 Task: Search for an Airbnb in Sathupalli, India for 4 adults from 12th to 16th July, with a price range of ₹10,000 to ₹16,000, including WiFi, free parking, and TV, and enable self check-in.
Action: Mouse moved to (452, 95)
Screenshot: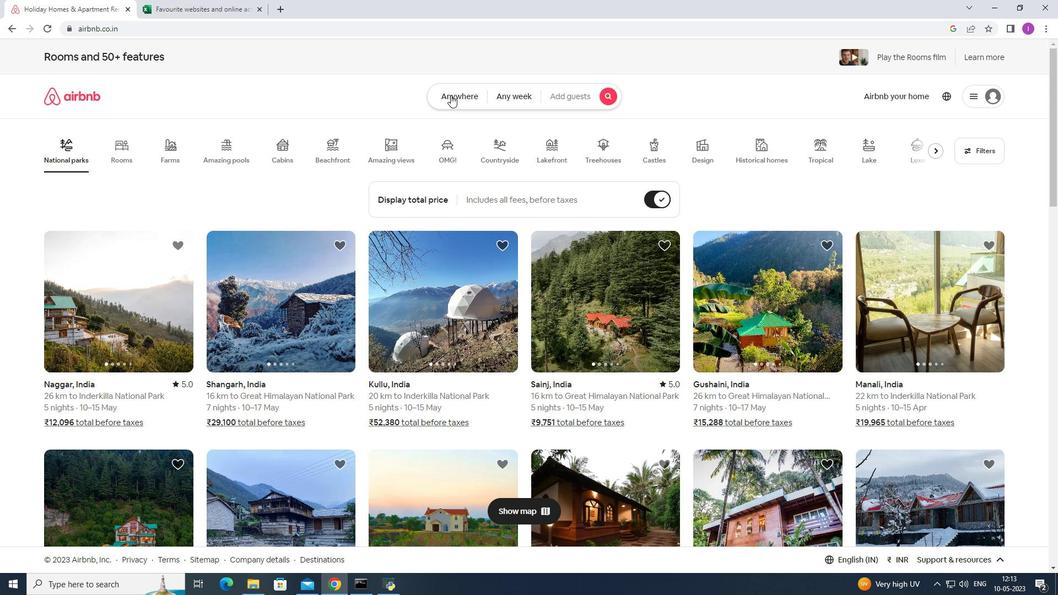 
Action: Mouse pressed left at (452, 95)
Screenshot: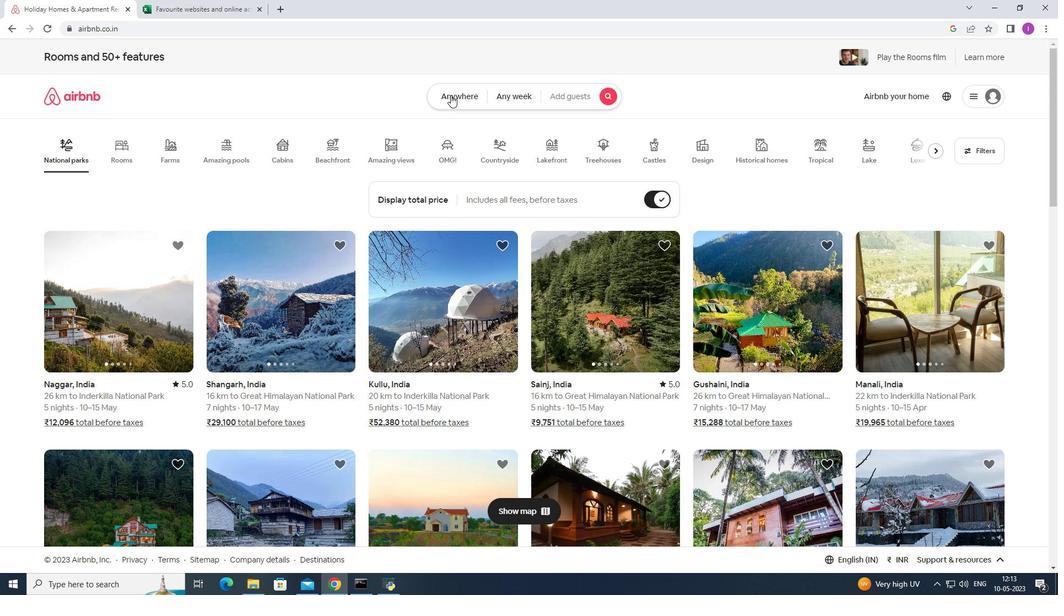 
Action: Mouse moved to (371, 142)
Screenshot: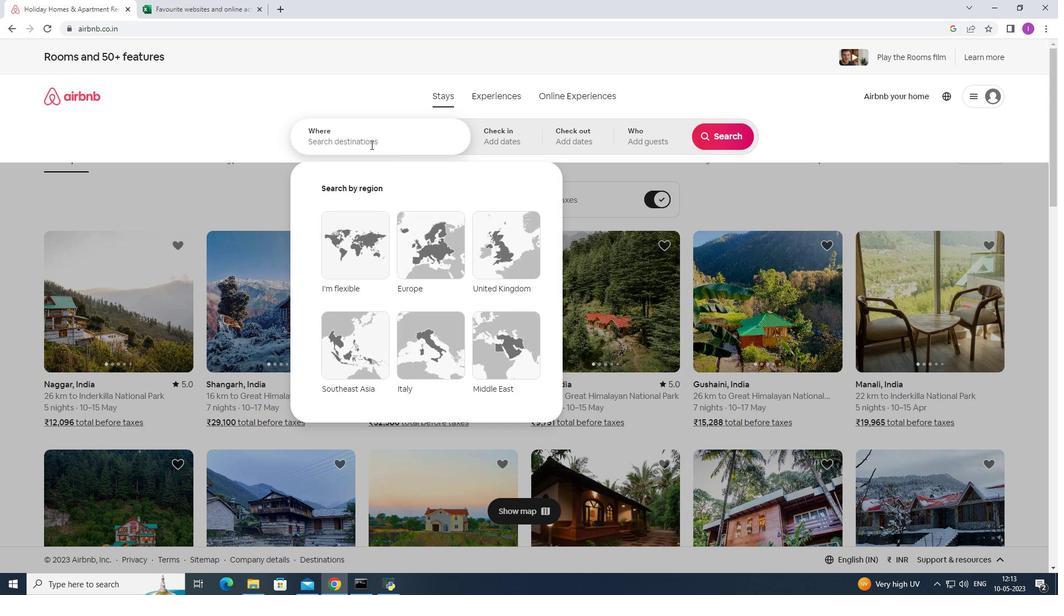 
Action: Mouse pressed left at (371, 142)
Screenshot: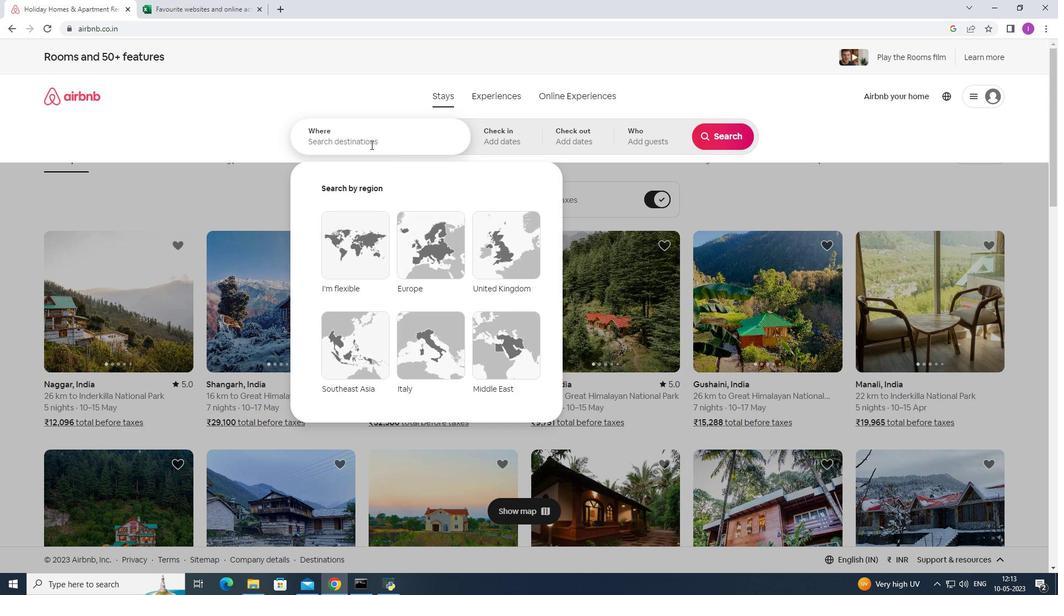 
Action: Mouse moved to (708, 155)
Screenshot: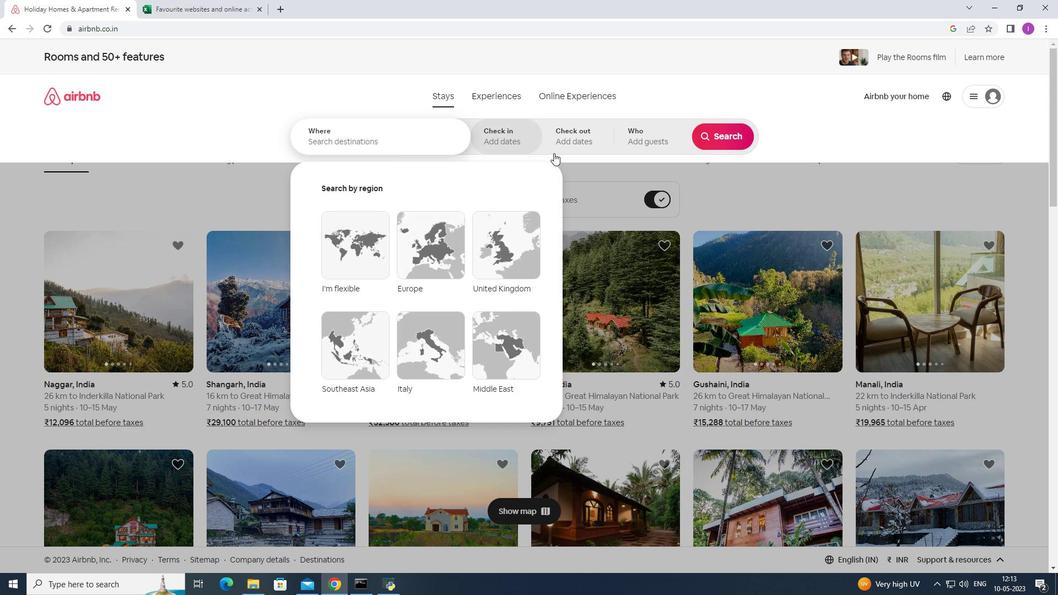 
Action: Key pressed <Key.shift>Sathupalli,<Key.shift>Indu<Key.backspace>ia
Screenshot: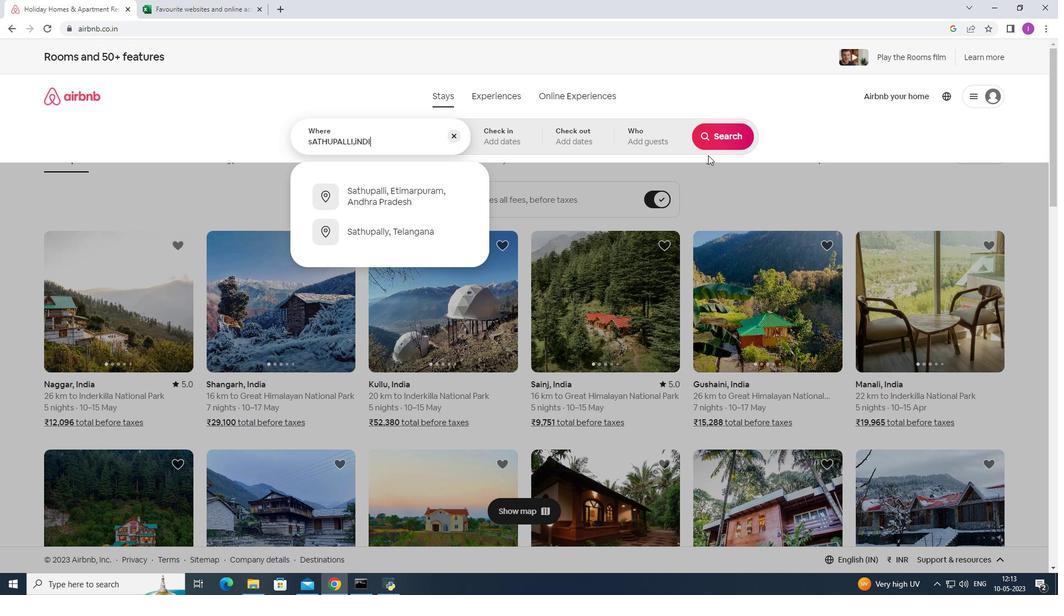 
Action: Mouse moved to (654, 130)
Screenshot: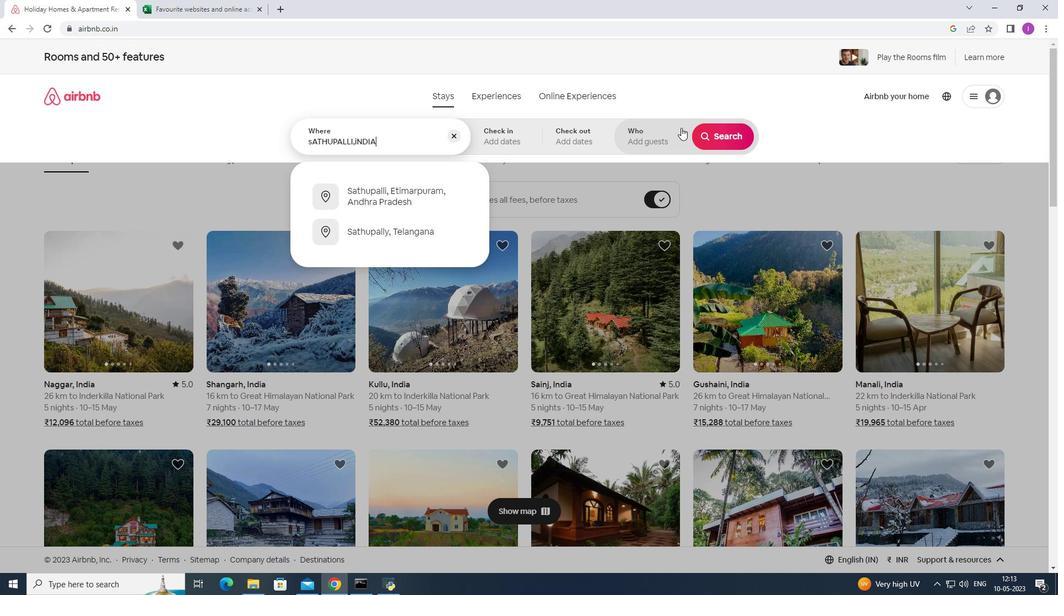 
Action: Key pressed <Key.backspace><Key.backspace><Key.backspace><Key.backspace><Key.backspace>india
Screenshot: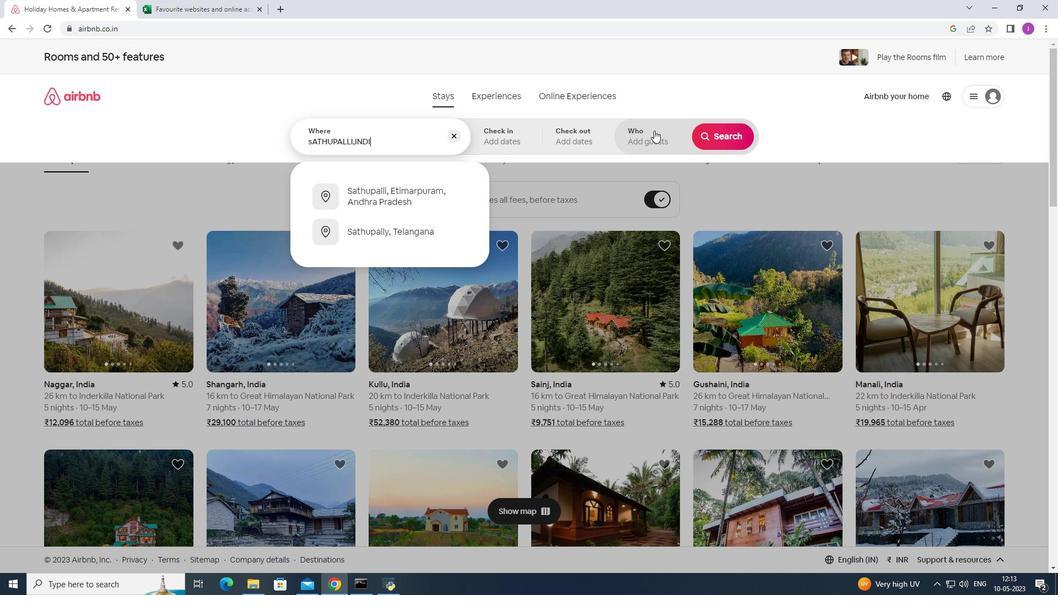 
Action: Mouse moved to (311, 140)
Screenshot: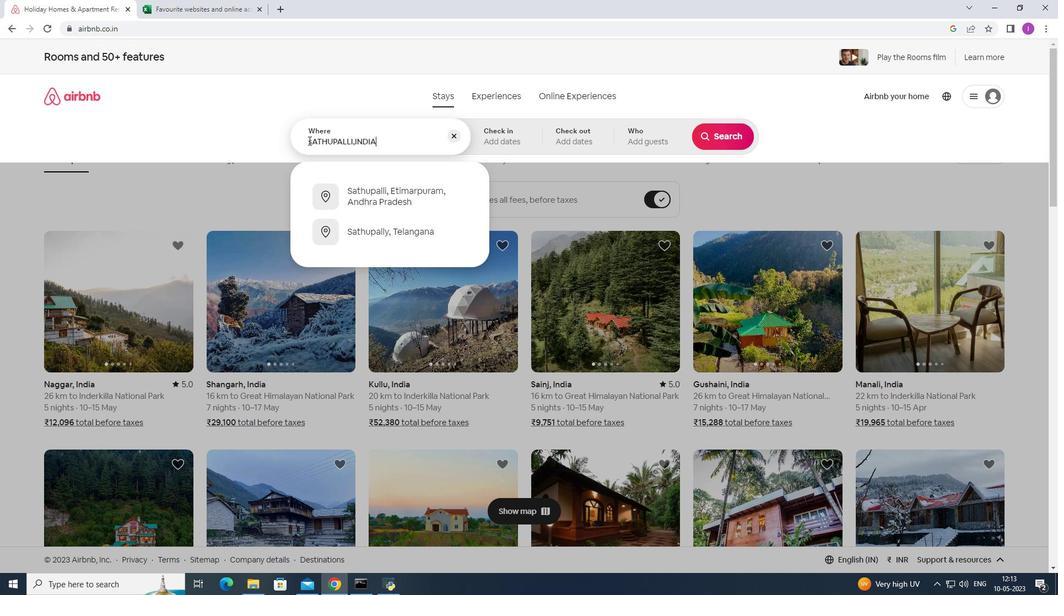 
Action: Mouse pressed left at (311, 140)
Screenshot: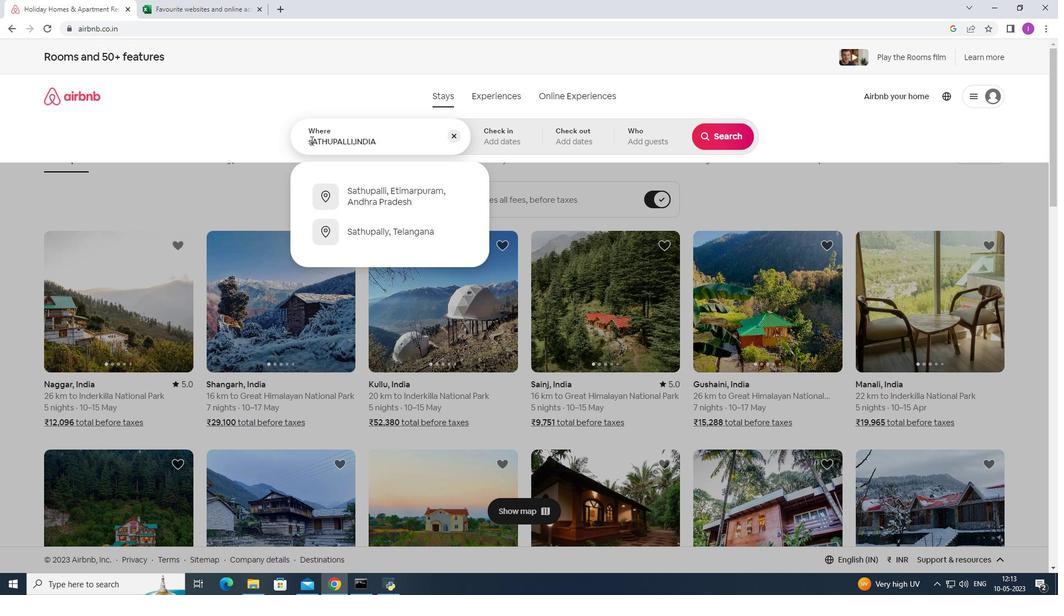 
Action: Mouse moved to (306, 131)
Screenshot: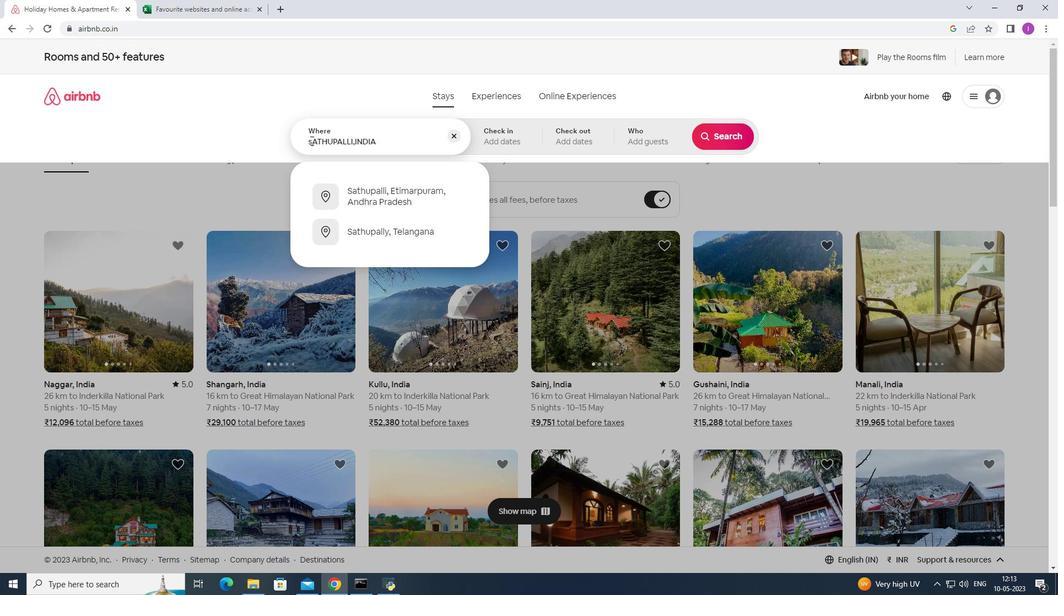 
Action: Key pressed <Key.backspace>s
Screenshot: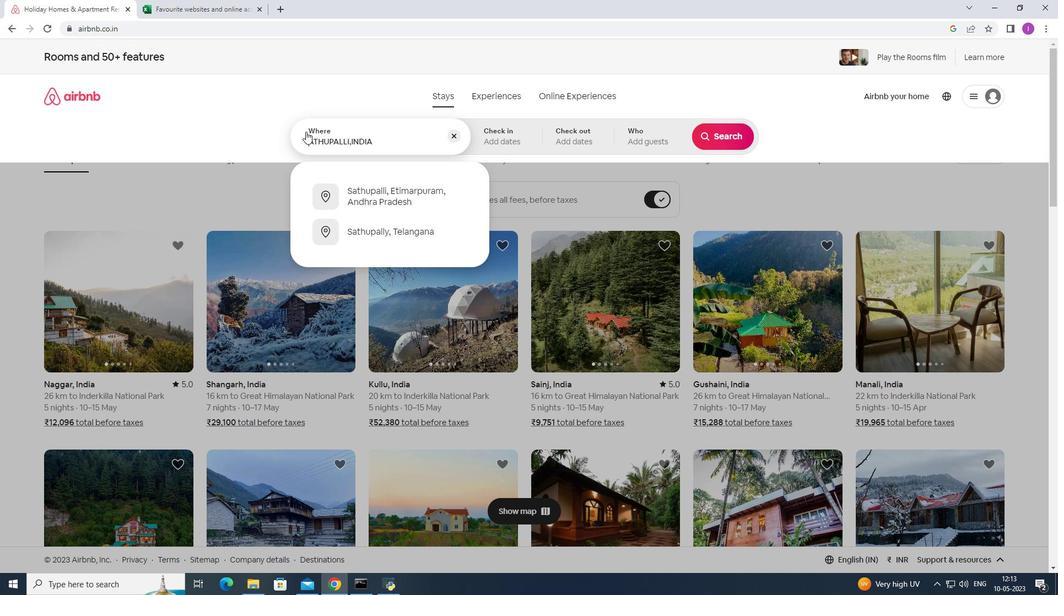 
Action: Mouse moved to (395, 142)
Screenshot: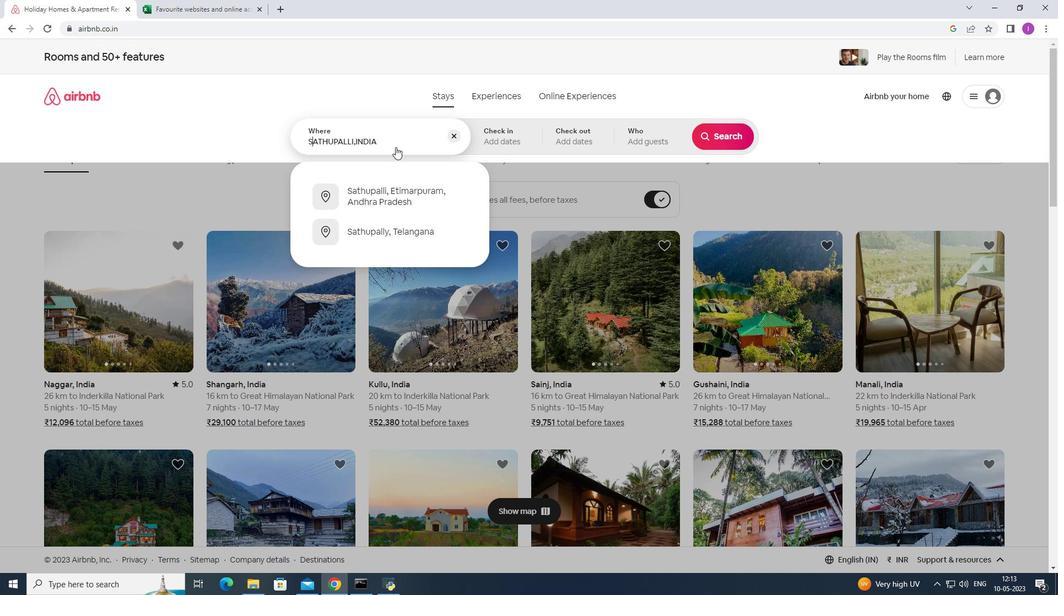 
Action: Mouse pressed left at (395, 142)
Screenshot: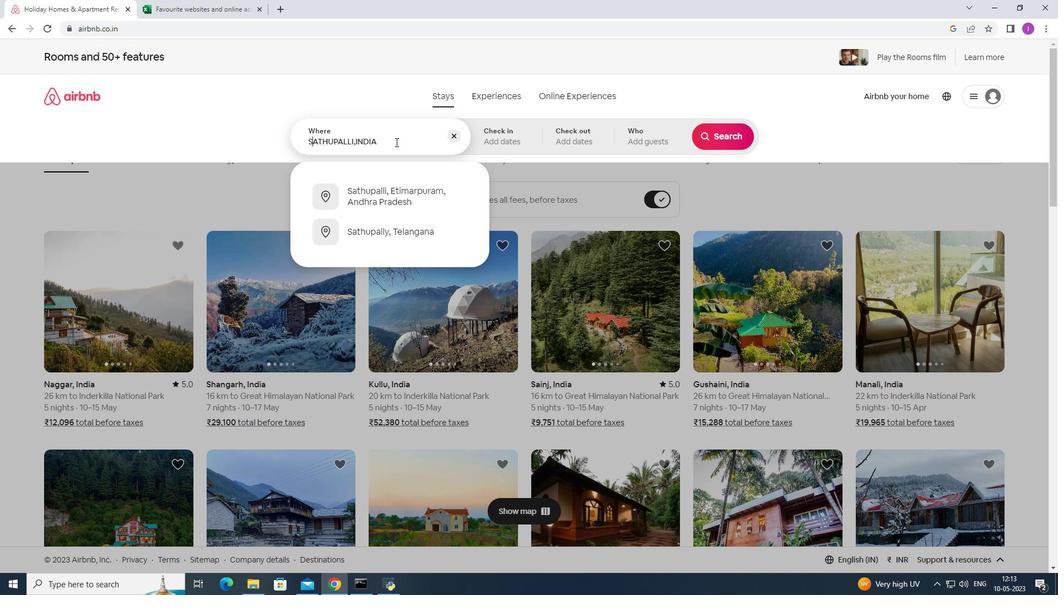 
Action: Mouse moved to (530, 144)
Screenshot: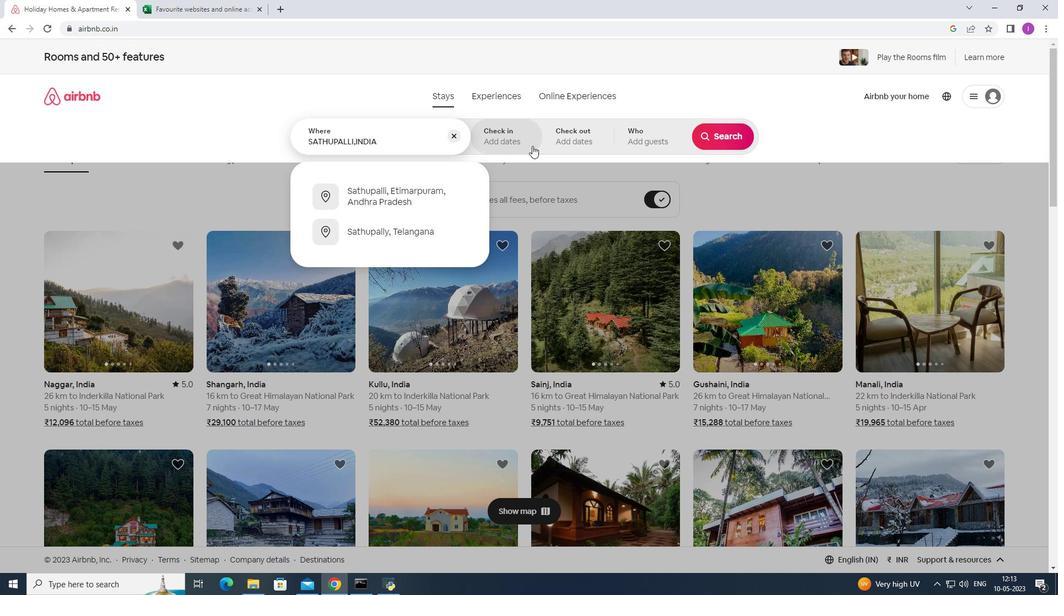 
Action: Mouse pressed left at (530, 144)
Screenshot: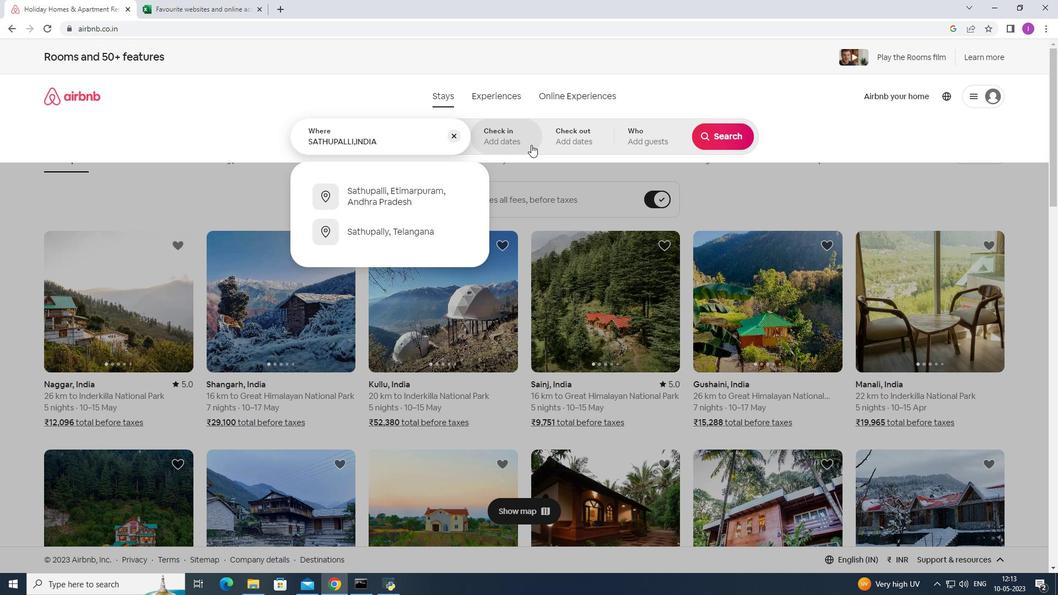
Action: Mouse moved to (720, 221)
Screenshot: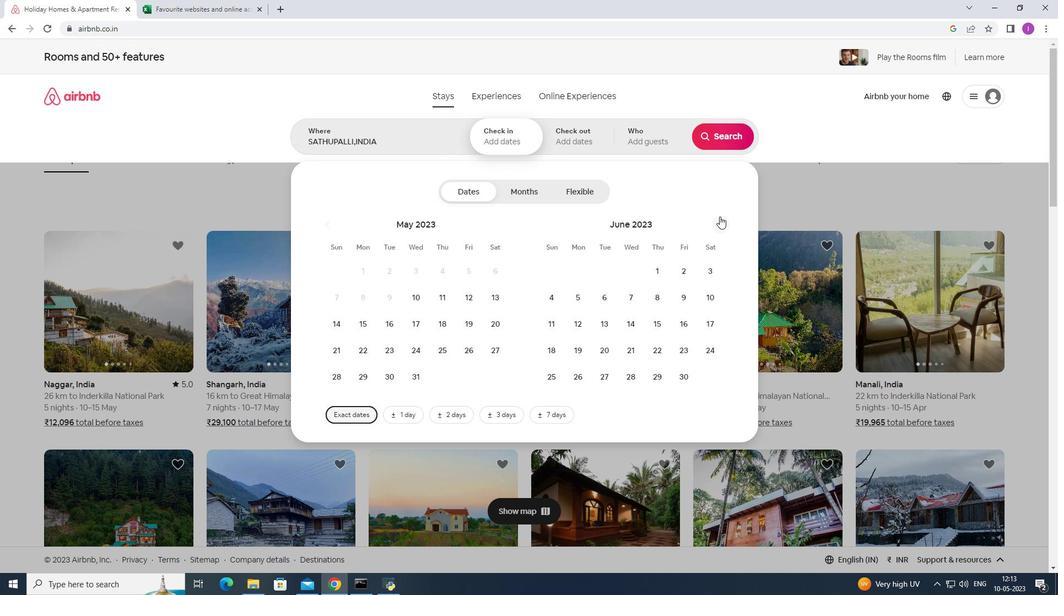 
Action: Mouse pressed left at (720, 221)
Screenshot: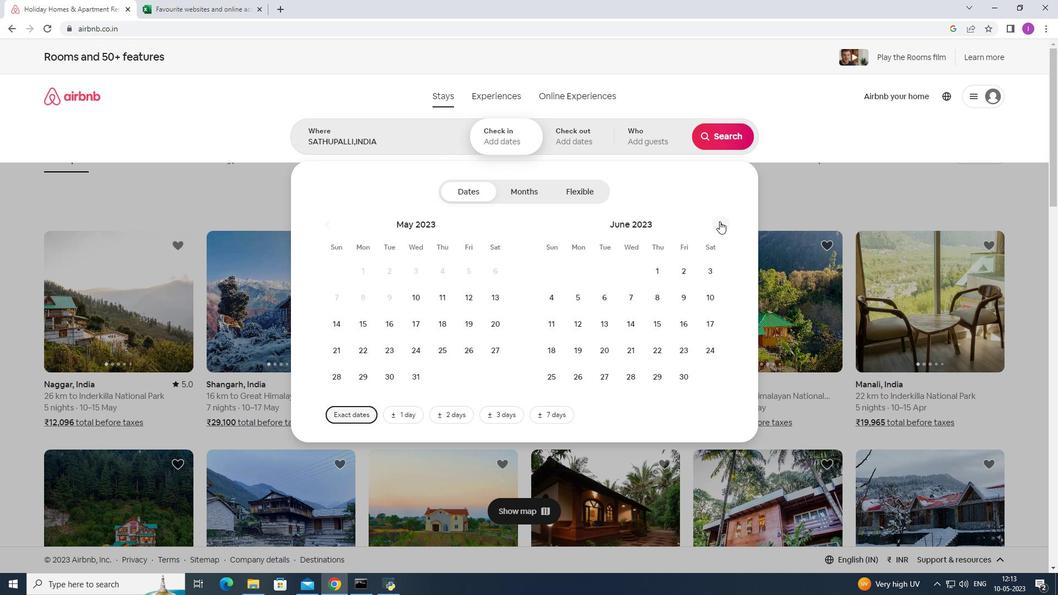 
Action: Mouse moved to (638, 324)
Screenshot: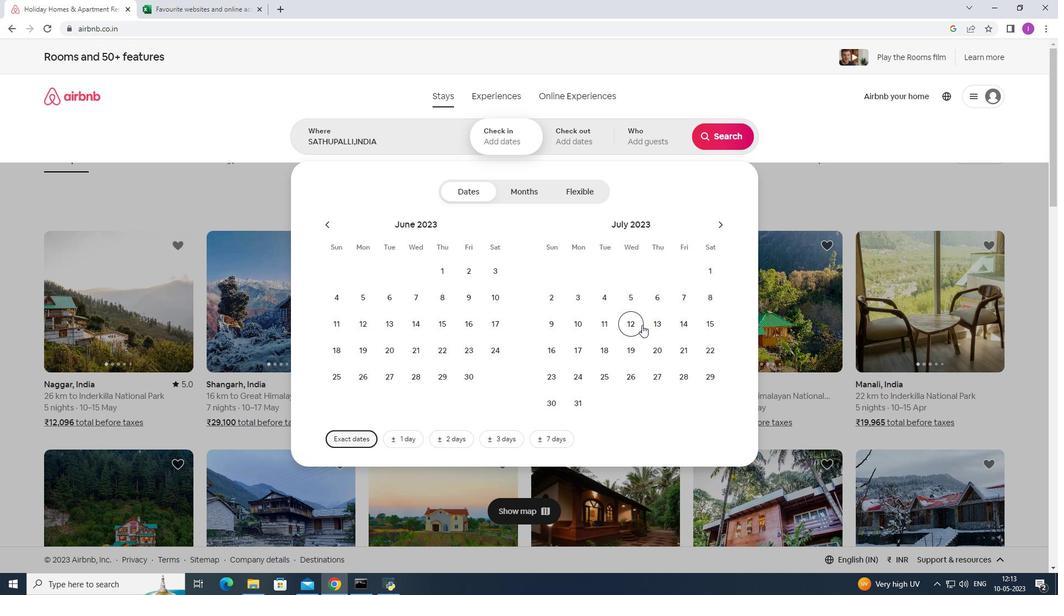 
Action: Mouse pressed left at (638, 324)
Screenshot: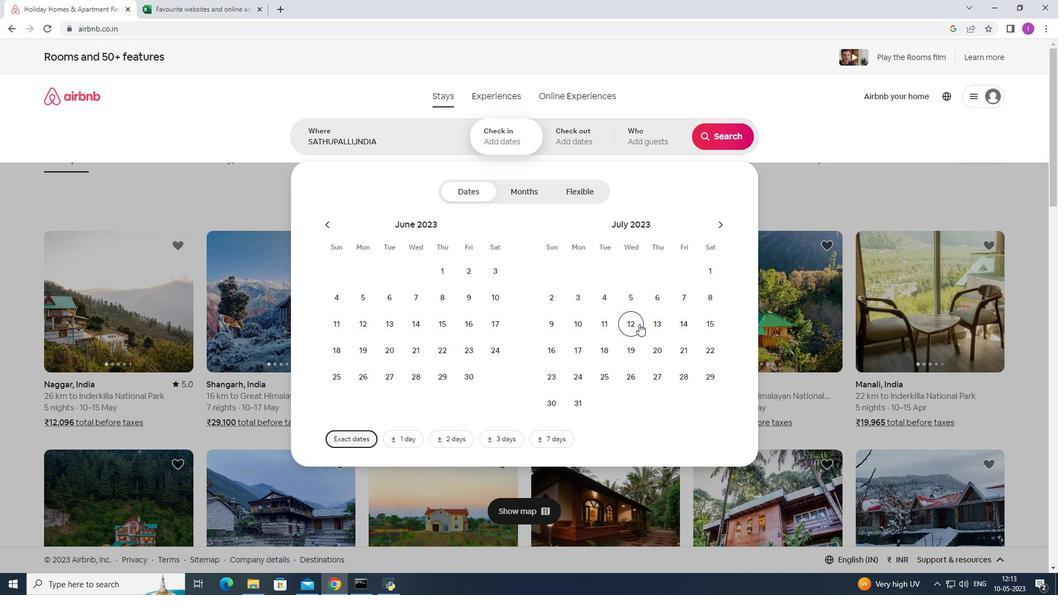 
Action: Mouse moved to (549, 351)
Screenshot: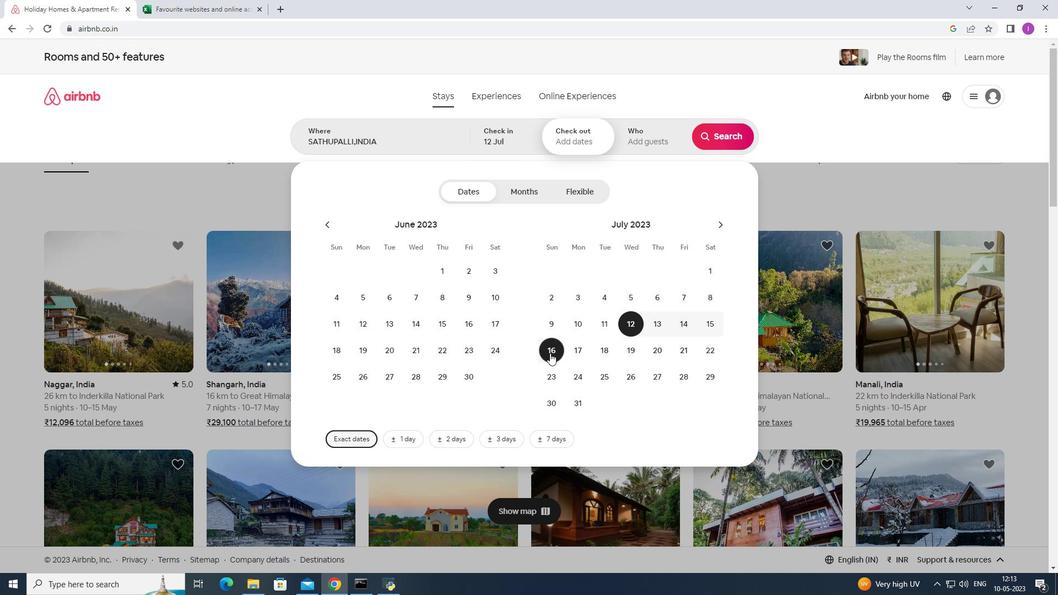 
Action: Mouse pressed left at (549, 351)
Screenshot: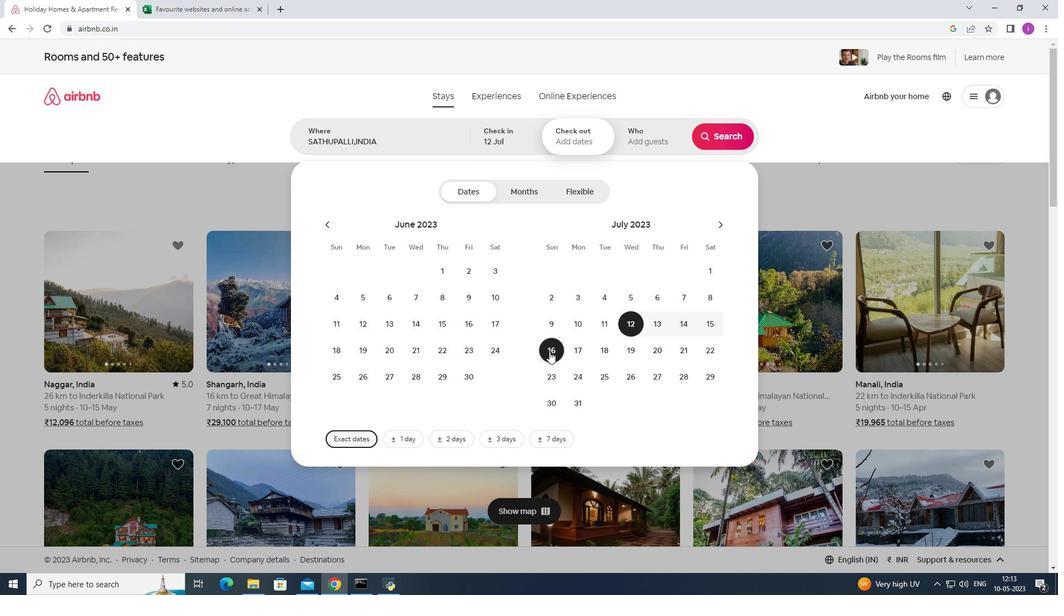 
Action: Mouse moved to (643, 146)
Screenshot: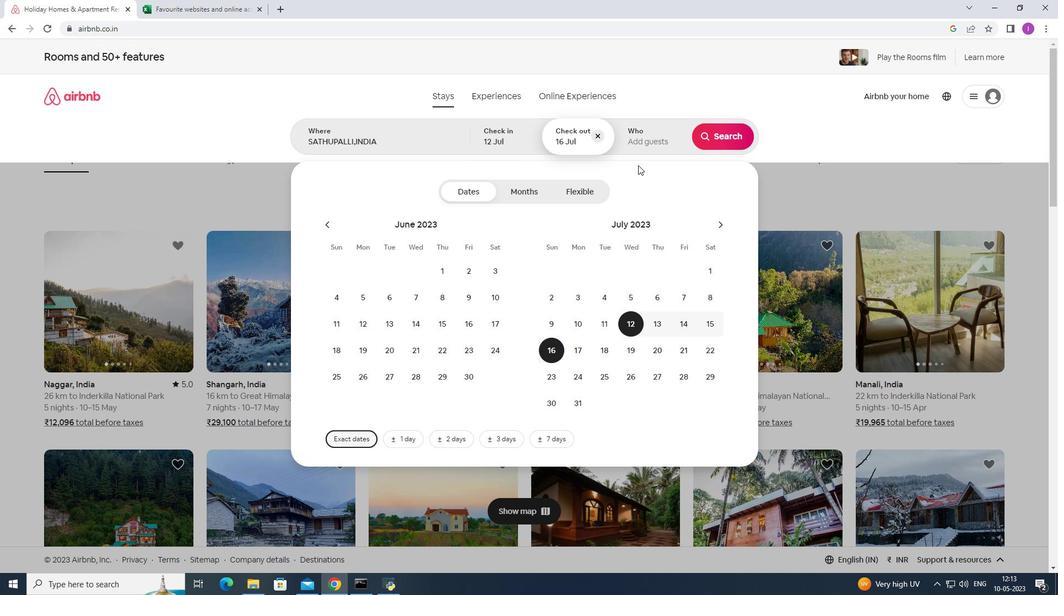 
Action: Mouse pressed left at (643, 146)
Screenshot: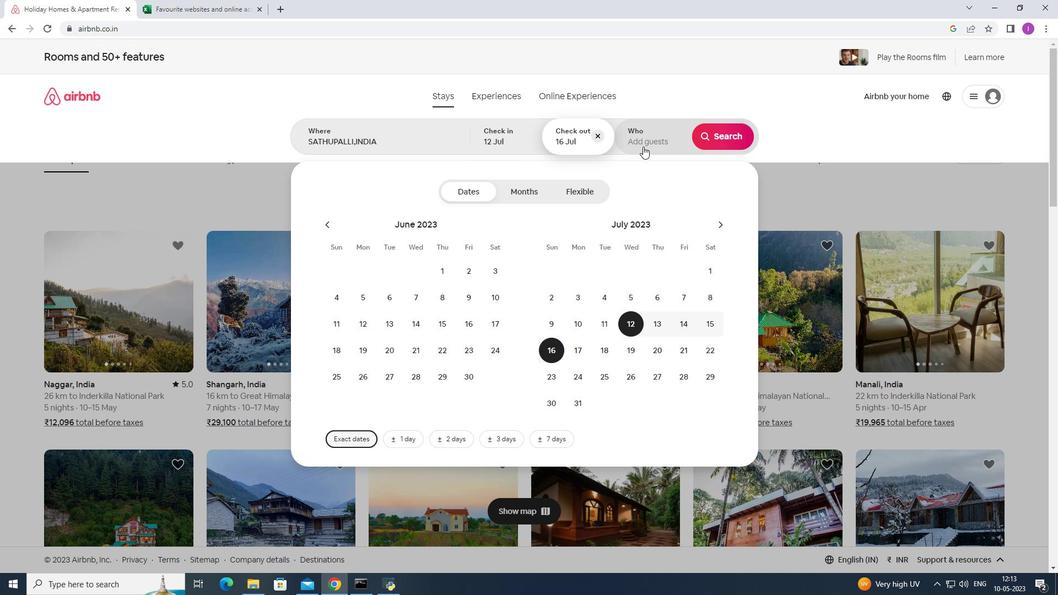 
Action: Mouse moved to (728, 196)
Screenshot: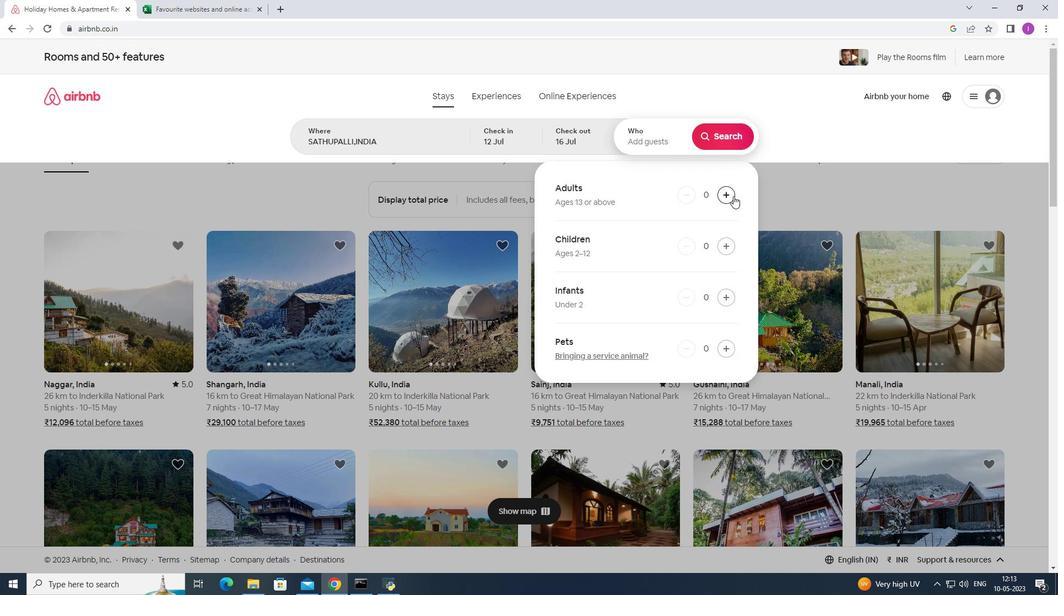 
Action: Mouse pressed left at (728, 196)
Screenshot: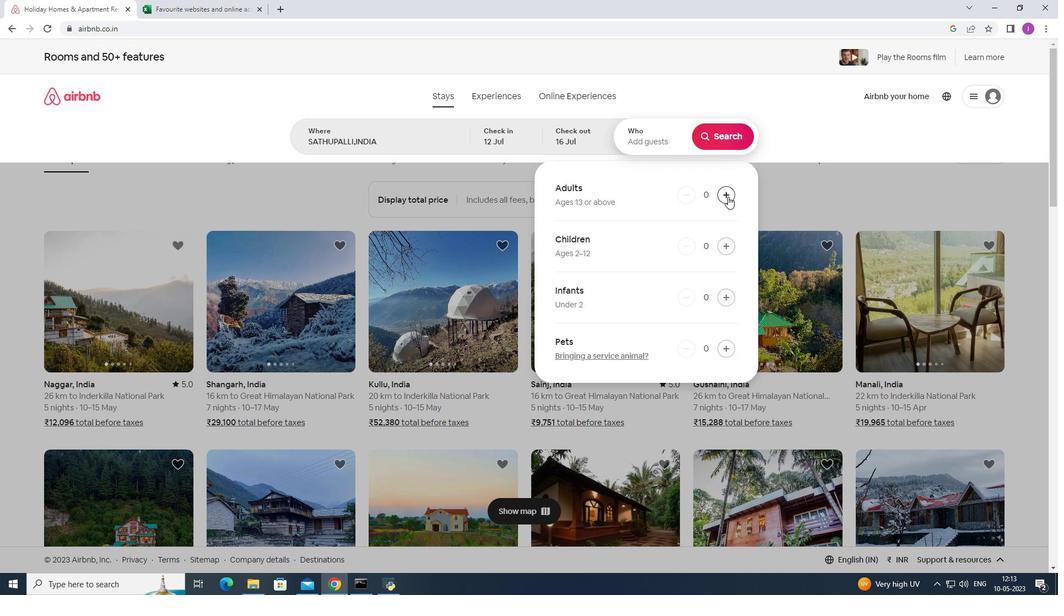 
Action: Mouse pressed left at (728, 196)
Screenshot: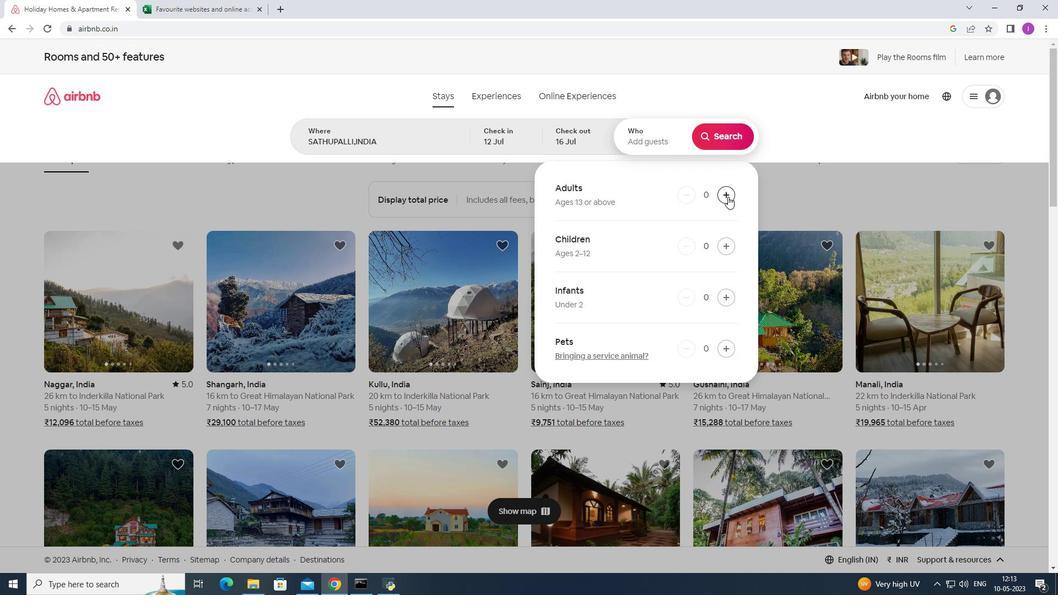 
Action: Mouse pressed left at (728, 196)
Screenshot: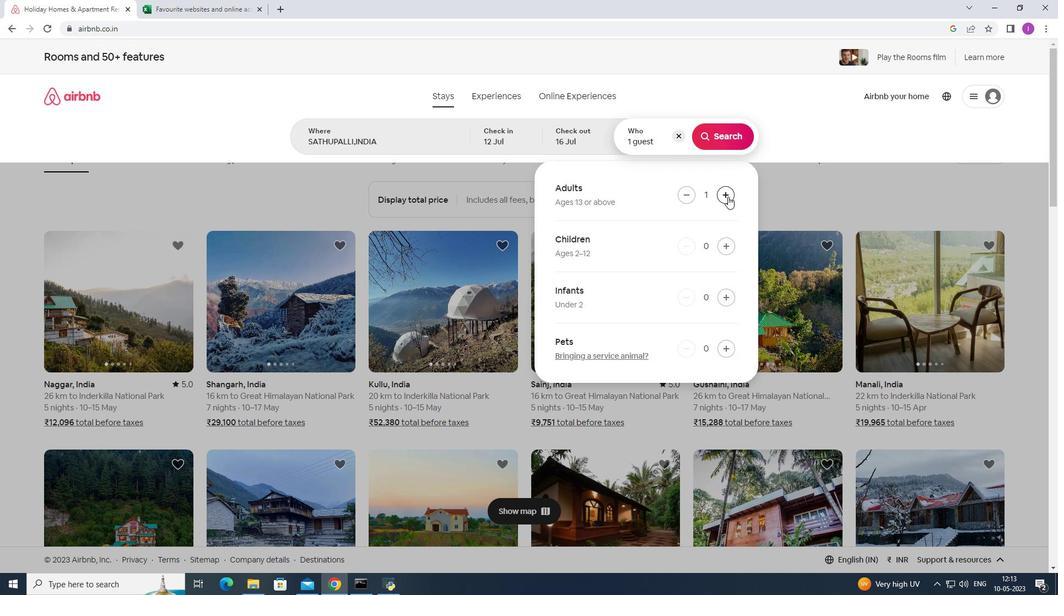 
Action: Mouse pressed left at (728, 196)
Screenshot: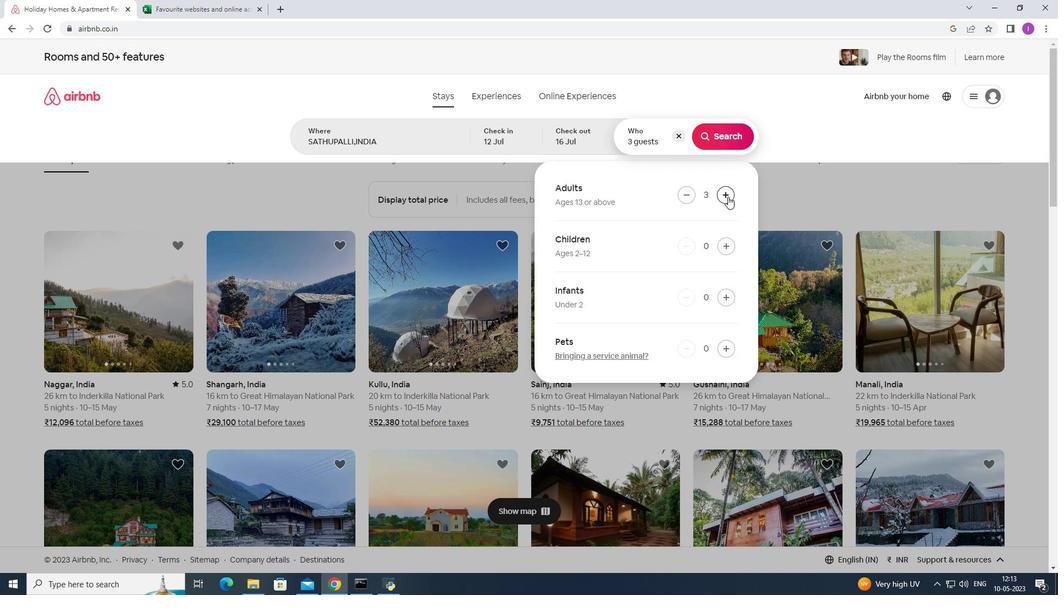 
Action: Mouse pressed left at (728, 196)
Screenshot: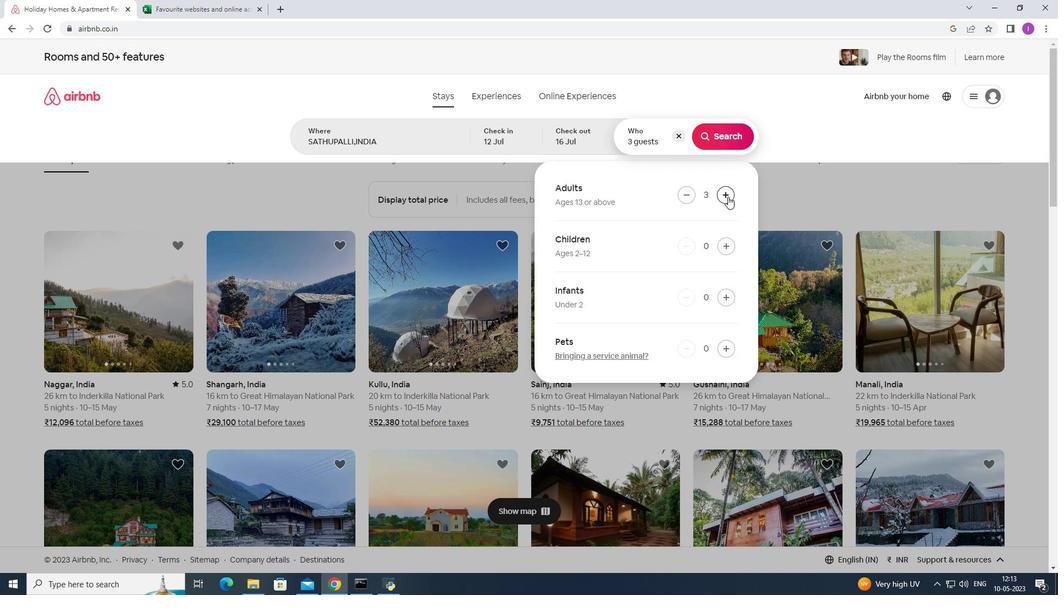 
Action: Mouse pressed left at (728, 196)
Screenshot: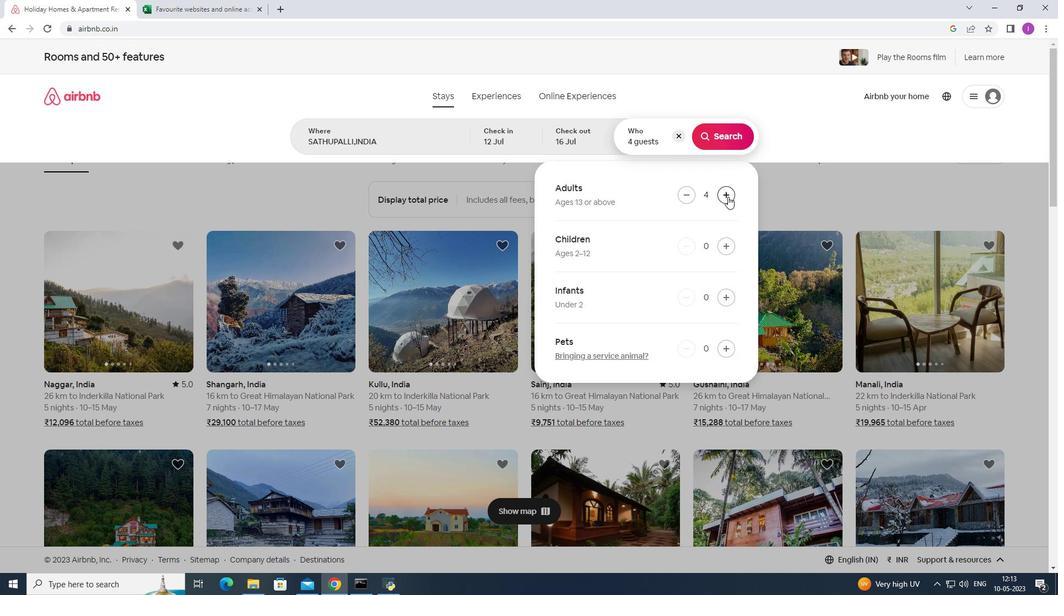 
Action: Mouse pressed left at (728, 196)
Screenshot: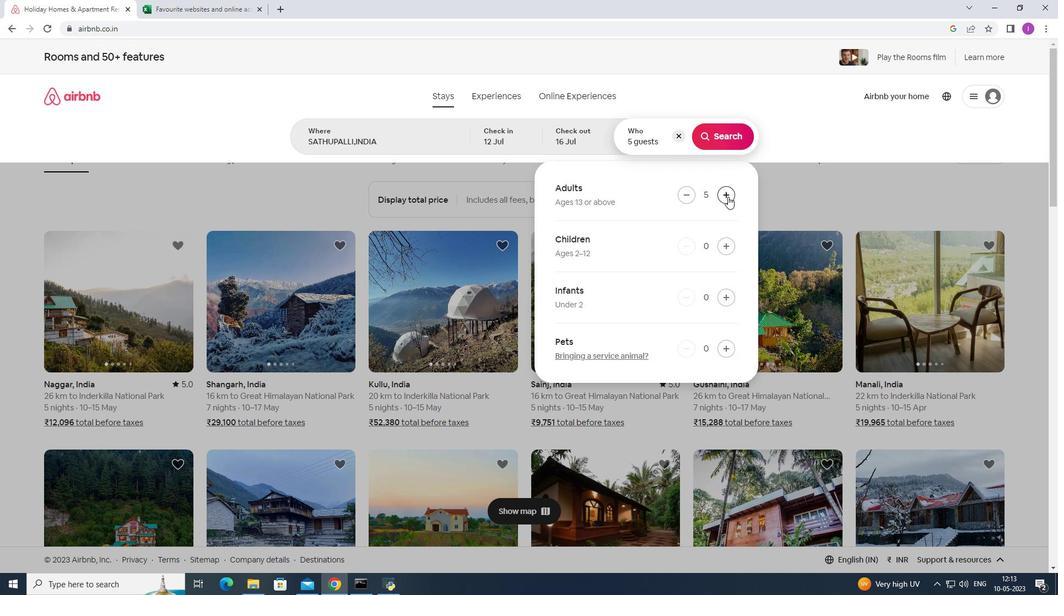
Action: Mouse pressed left at (728, 196)
Screenshot: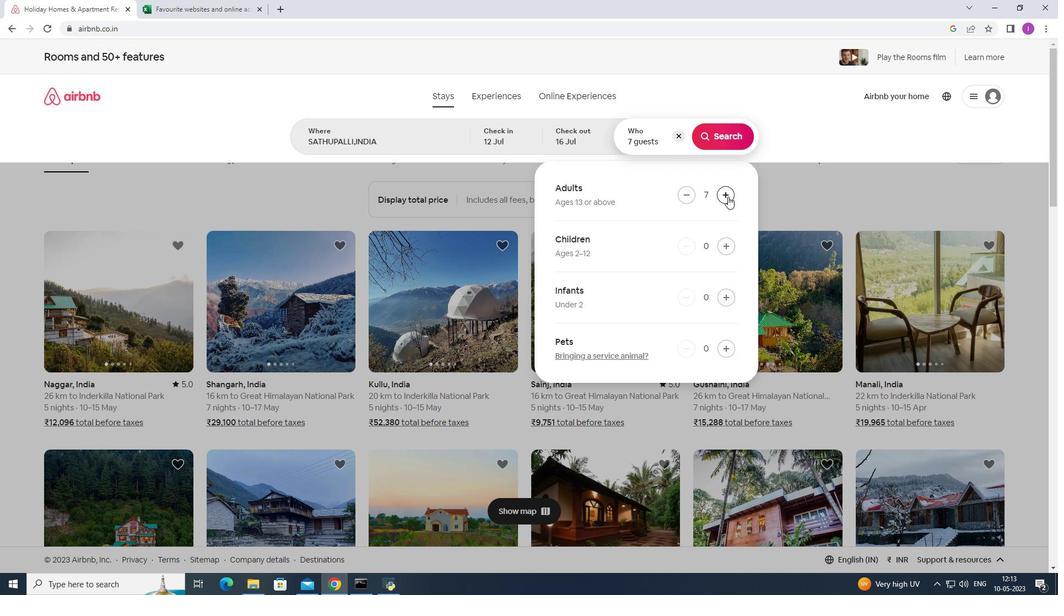
Action: Mouse moved to (707, 143)
Screenshot: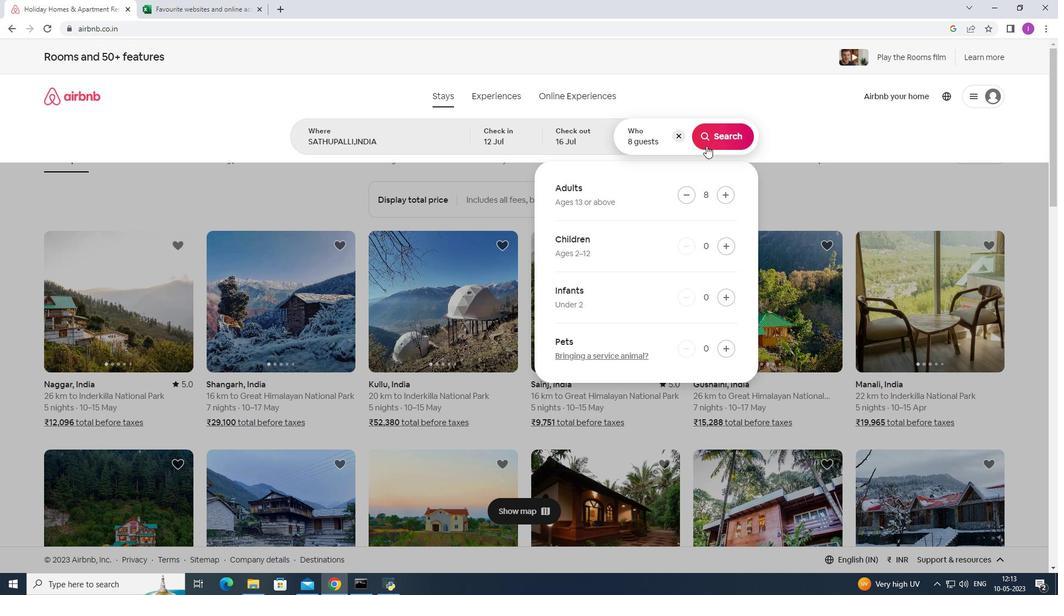 
Action: Mouse pressed left at (707, 143)
Screenshot: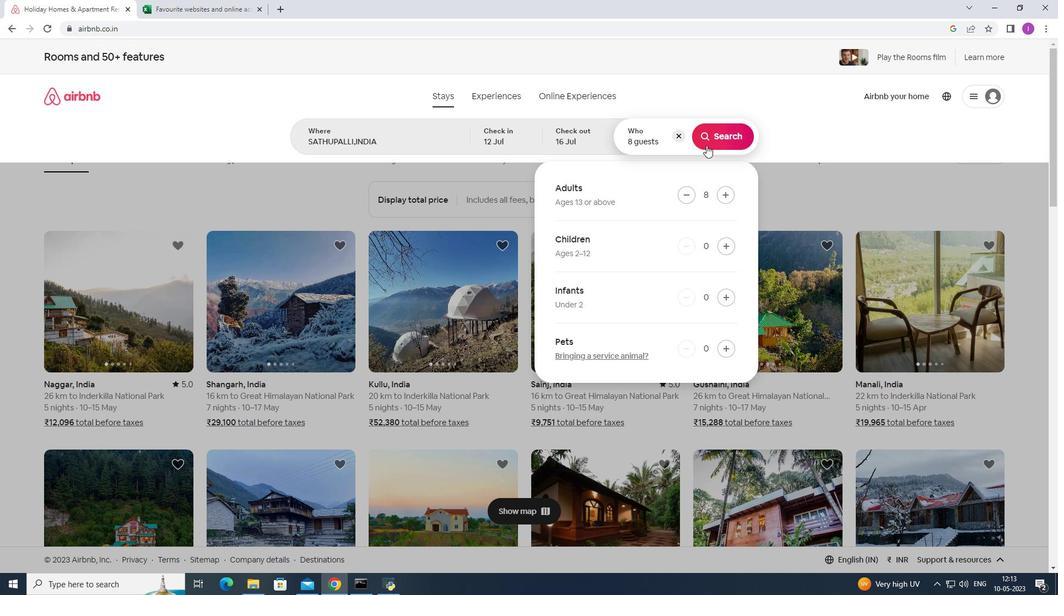 
Action: Mouse moved to (1005, 103)
Screenshot: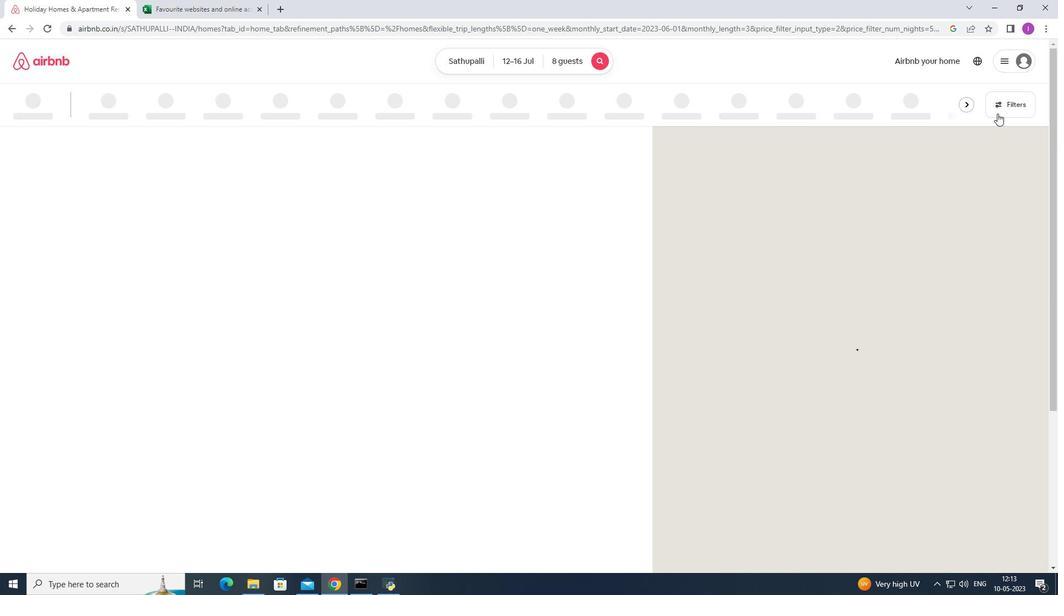 
Action: Mouse pressed left at (1005, 103)
Screenshot: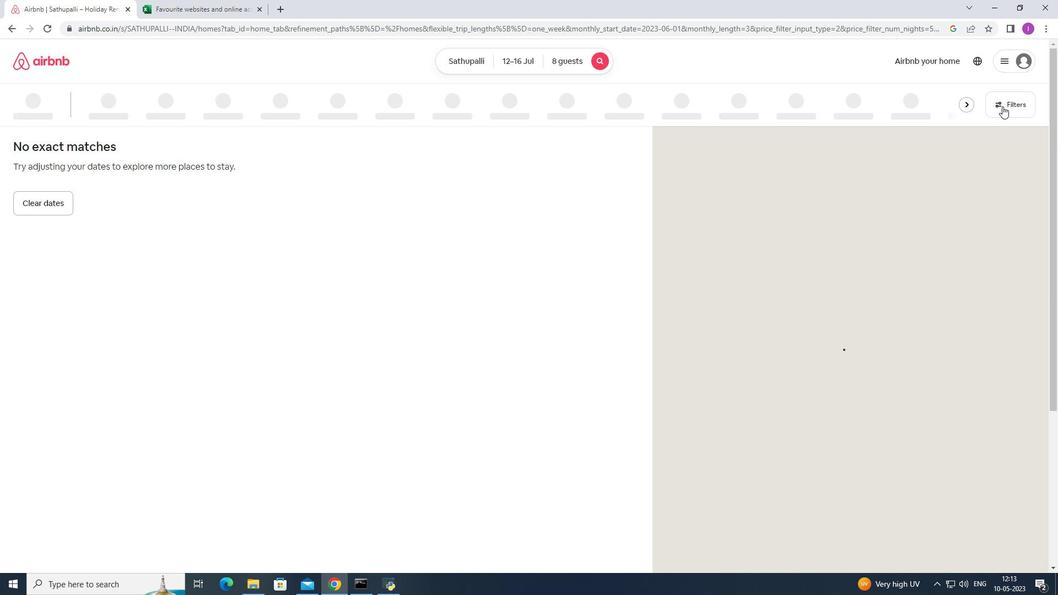 
Action: Mouse moved to (627, 379)
Screenshot: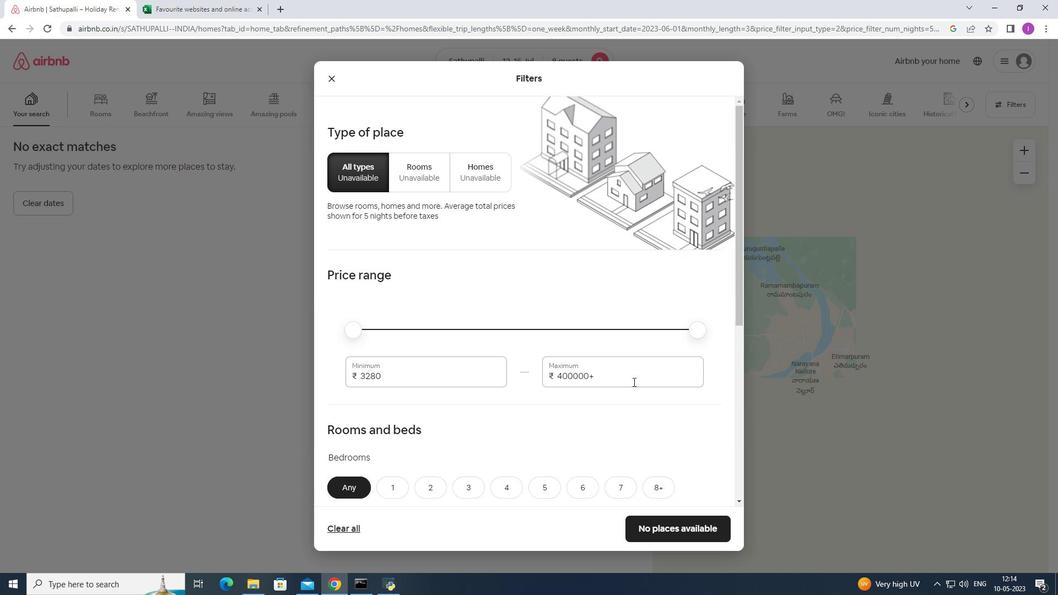 
Action: Mouse pressed left at (627, 379)
Screenshot: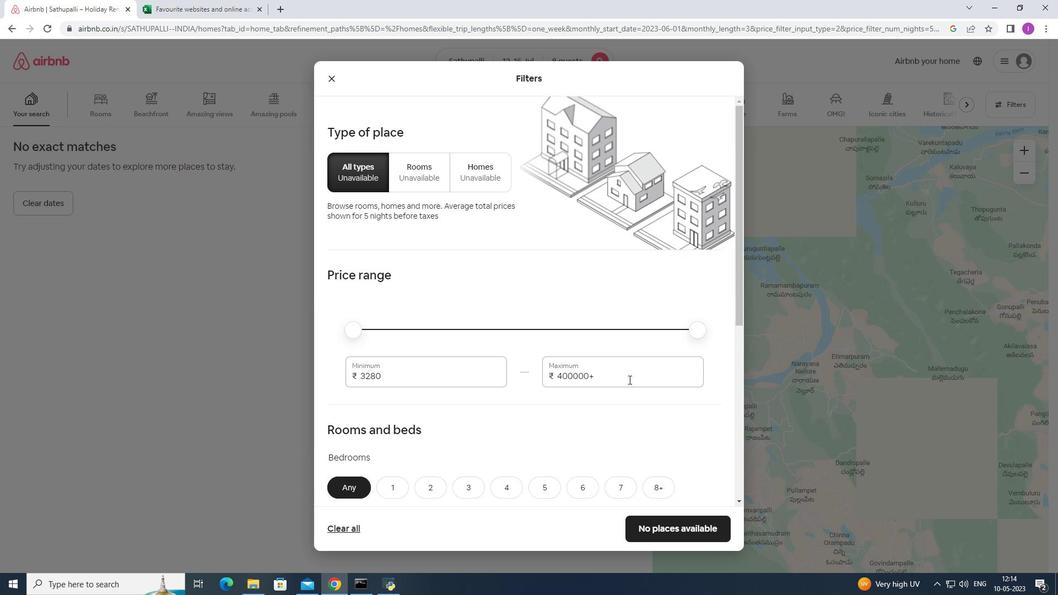 
Action: Mouse moved to (532, 368)
Screenshot: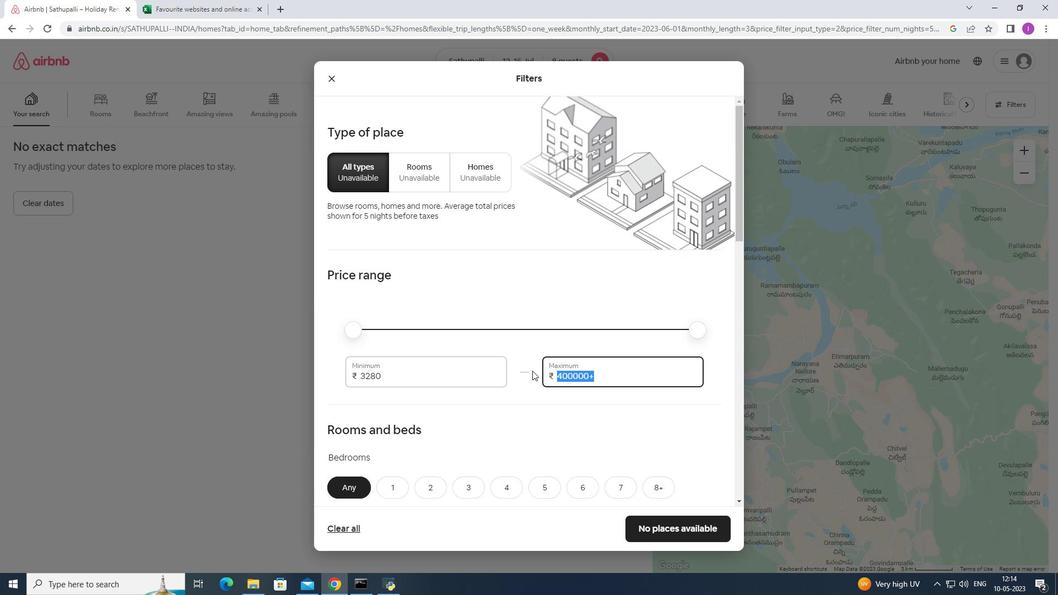 
Action: Key pressed 1
Screenshot: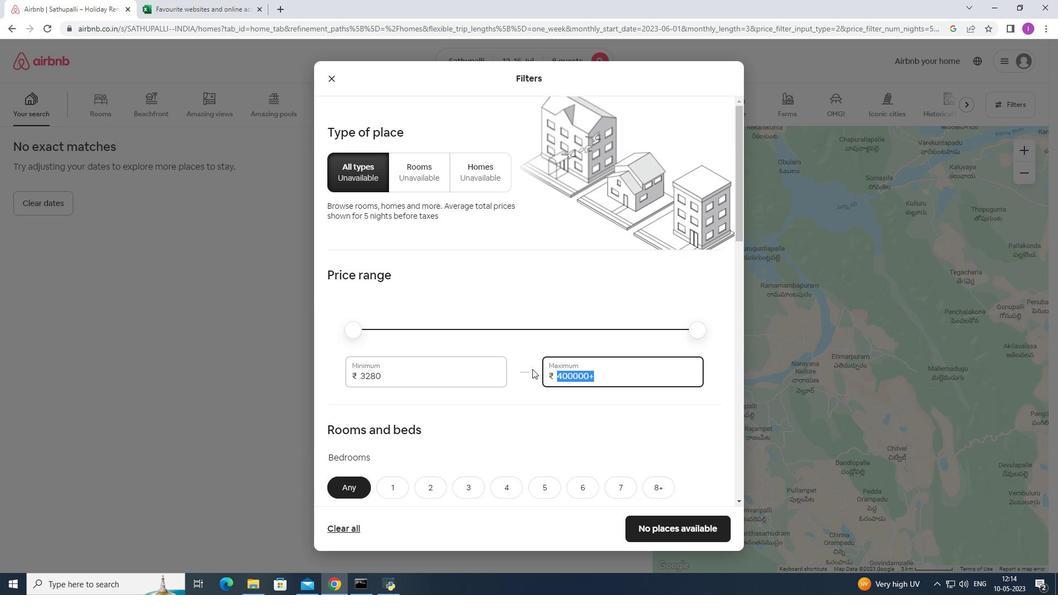 
Action: Mouse moved to (533, 366)
Screenshot: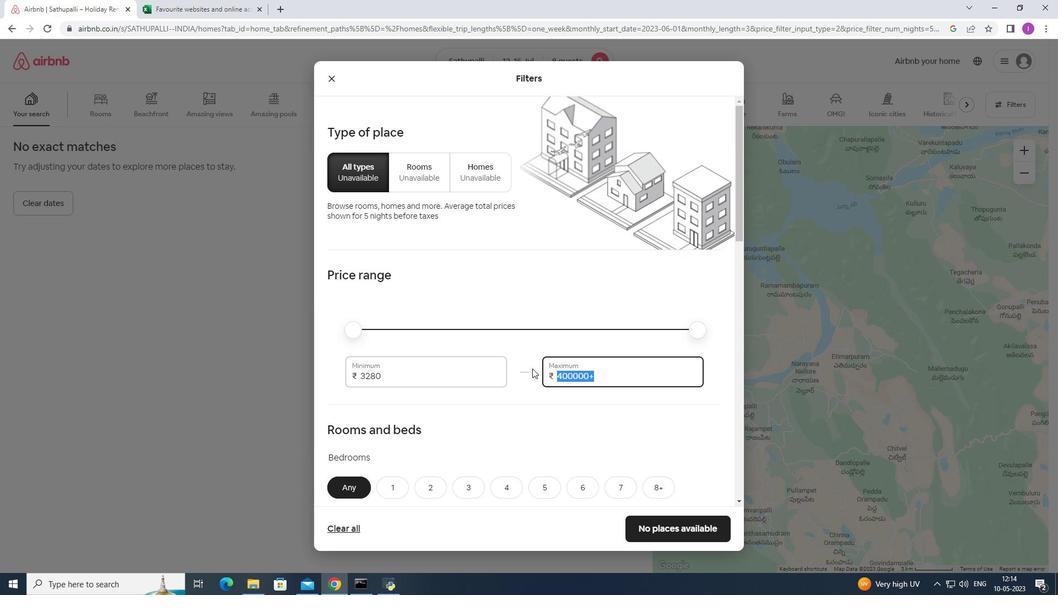 
Action: Key pressed 6000
Screenshot: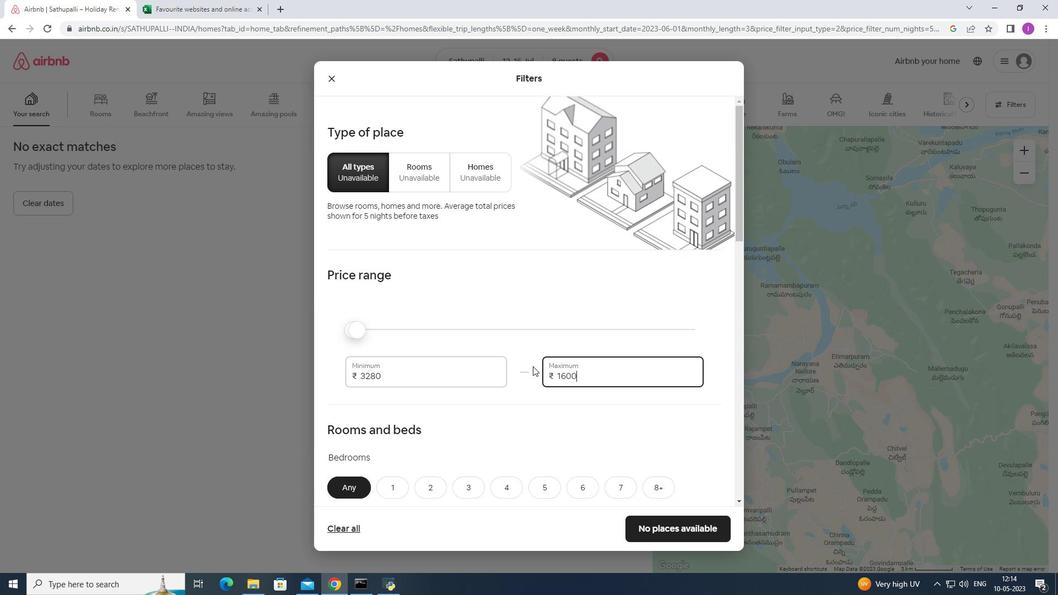 
Action: Mouse moved to (431, 412)
Screenshot: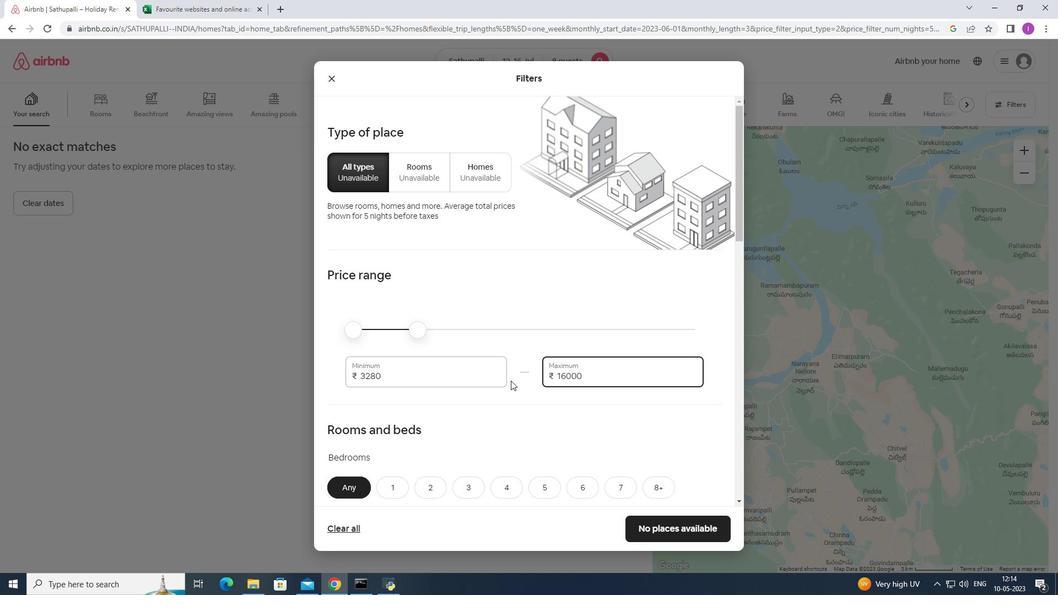 
Action: Mouse scrolled (431, 411) with delta (0, 0)
Screenshot: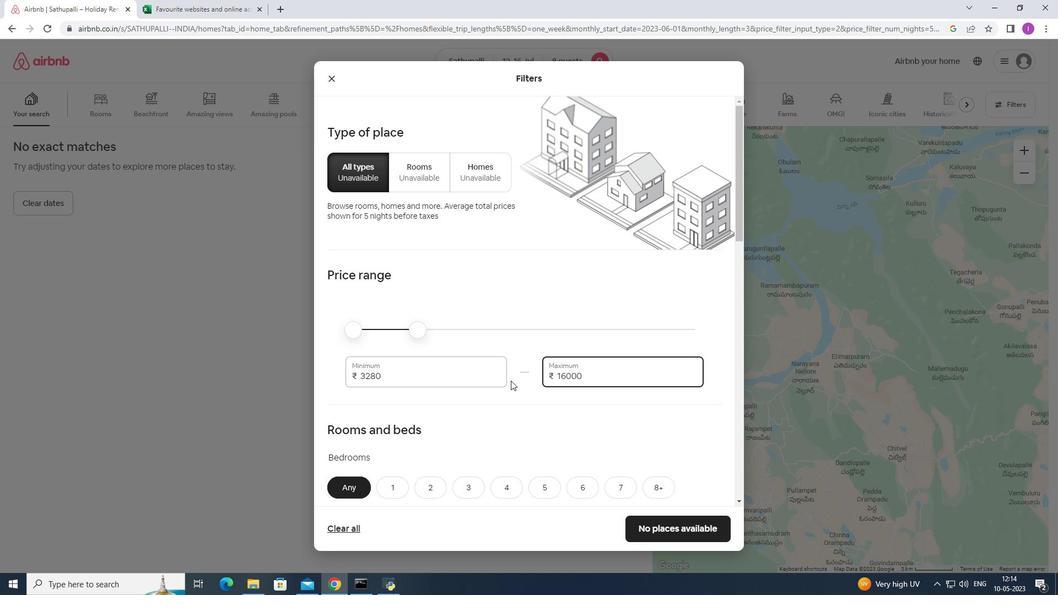 
Action: Mouse moved to (414, 415)
Screenshot: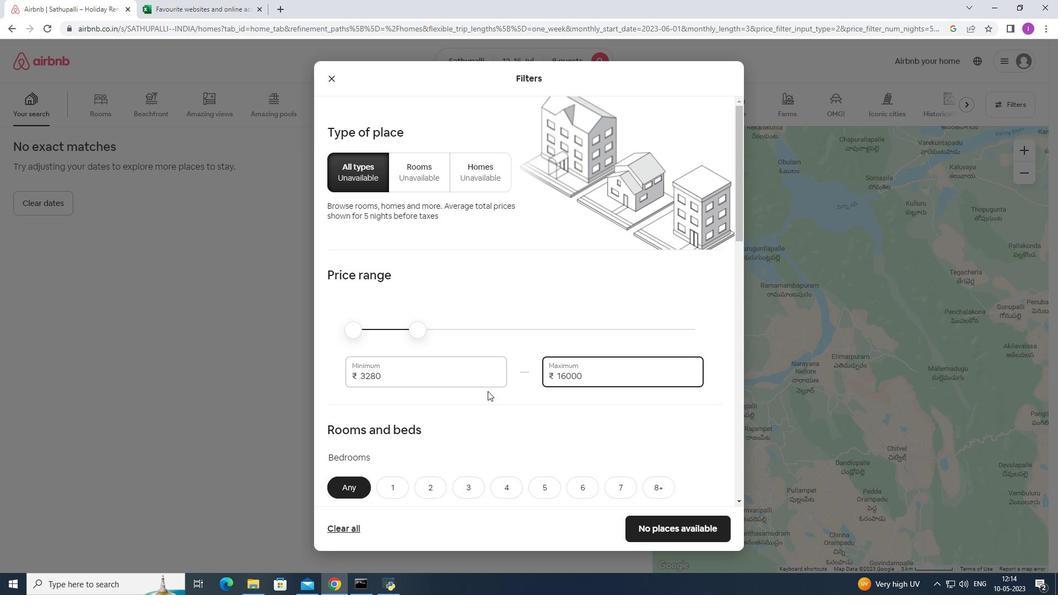 
Action: Mouse scrolled (414, 414) with delta (0, 0)
Screenshot: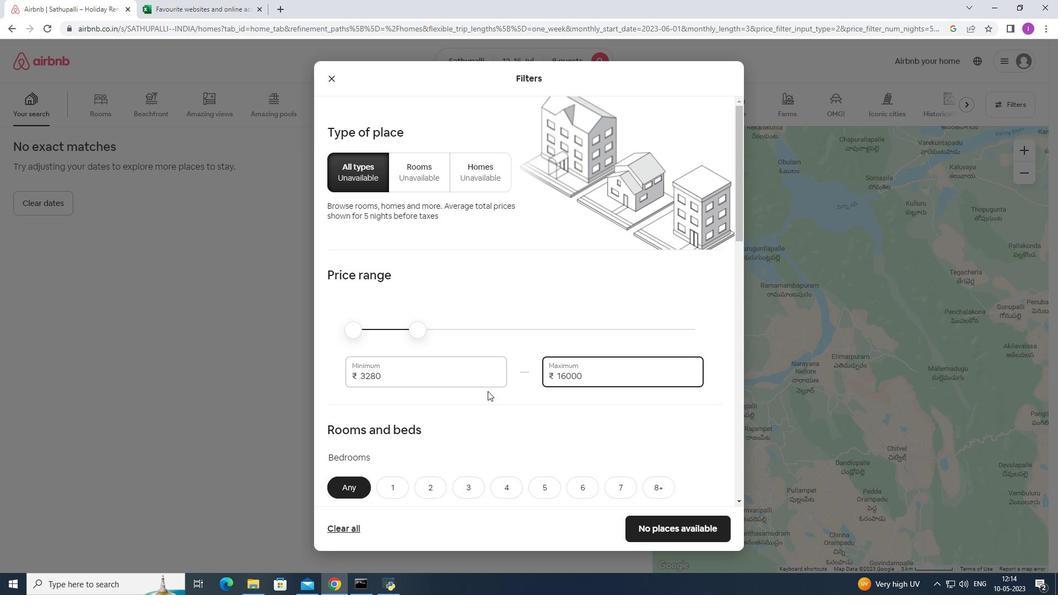 
Action: Mouse moved to (394, 268)
Screenshot: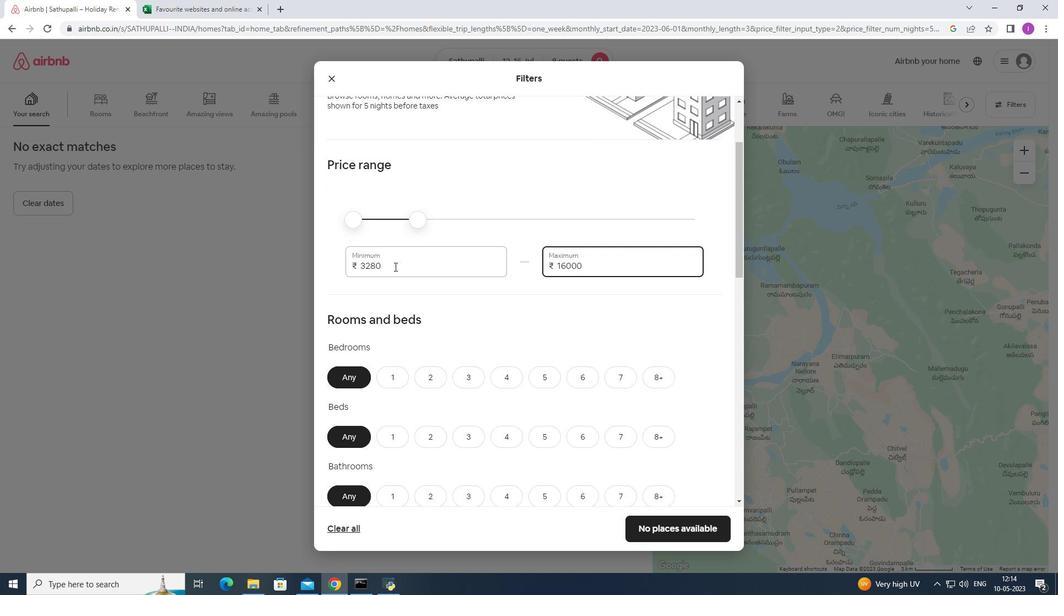 
Action: Mouse pressed left at (394, 268)
Screenshot: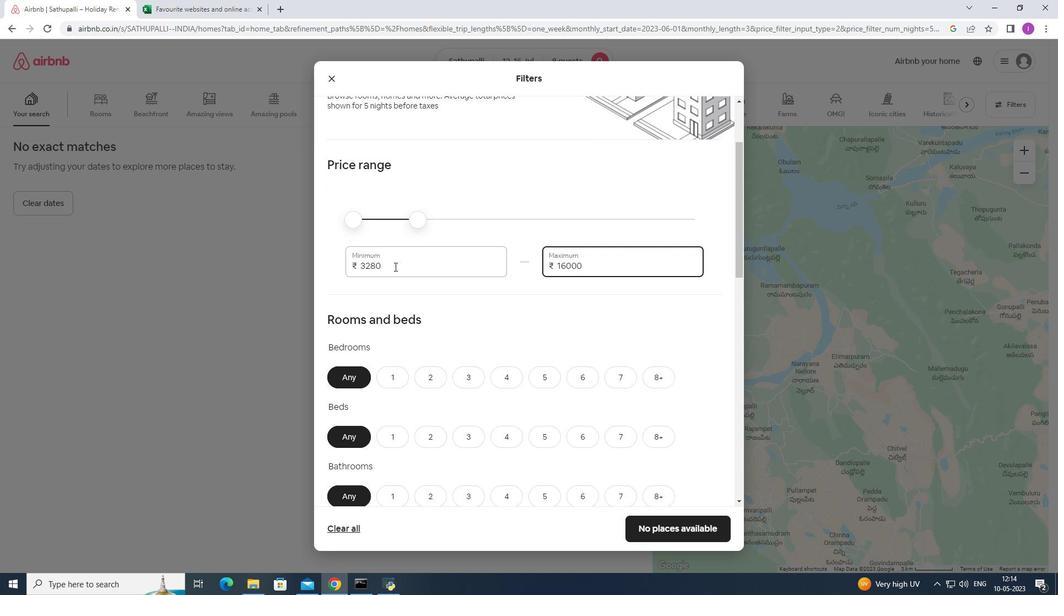 
Action: Mouse moved to (354, 272)
Screenshot: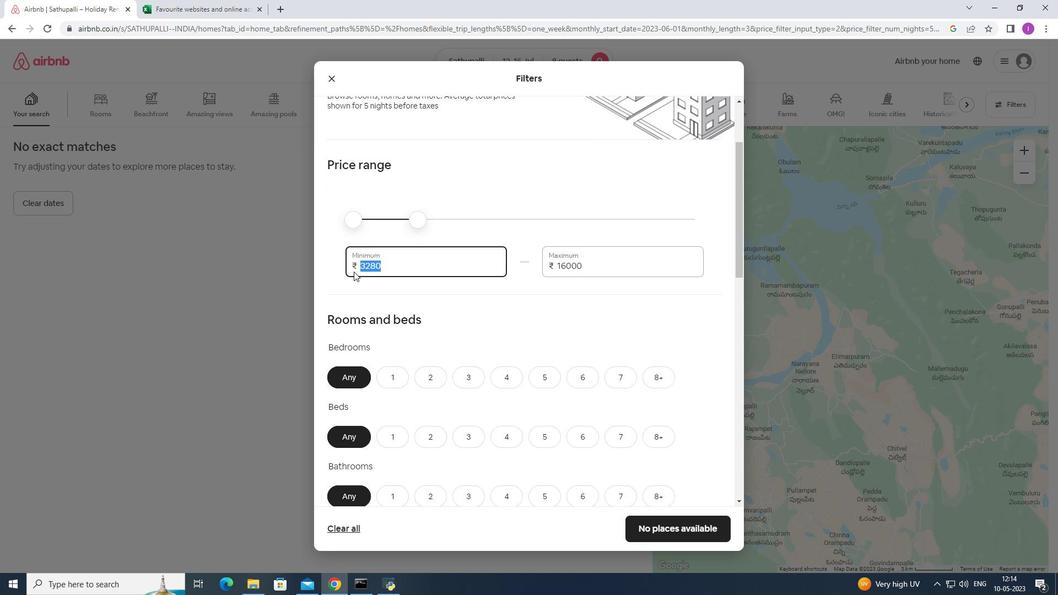 
Action: Key pressed 1
Screenshot: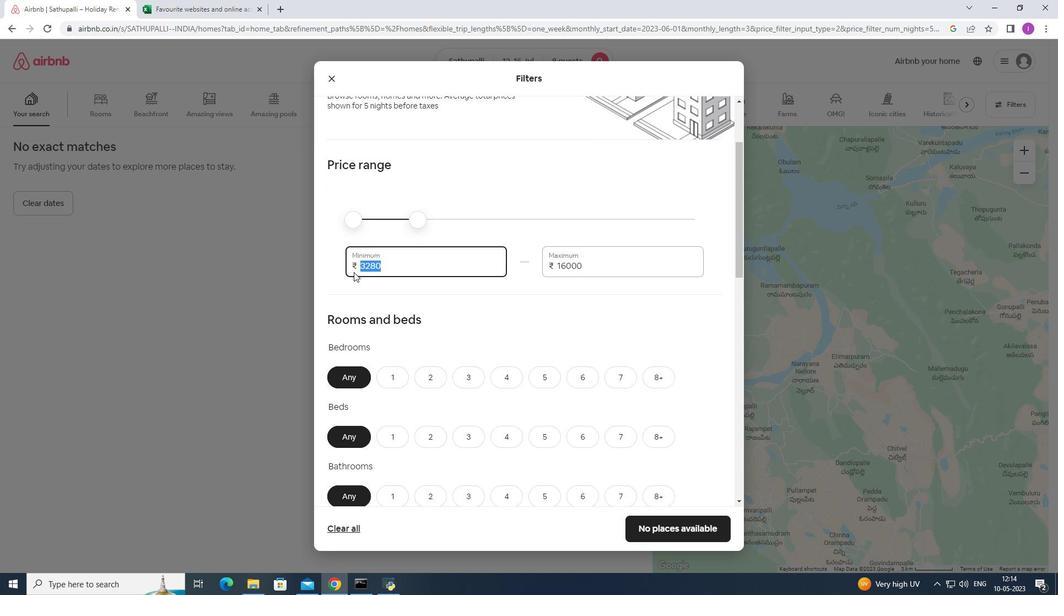 
Action: Mouse moved to (354, 272)
Screenshot: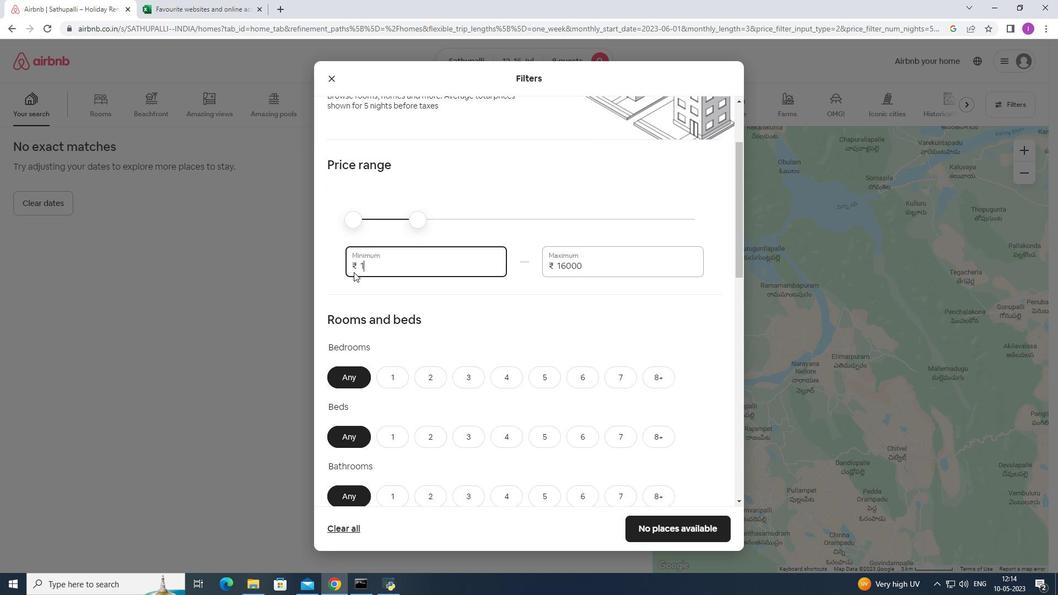 
Action: Key pressed 00
Screenshot: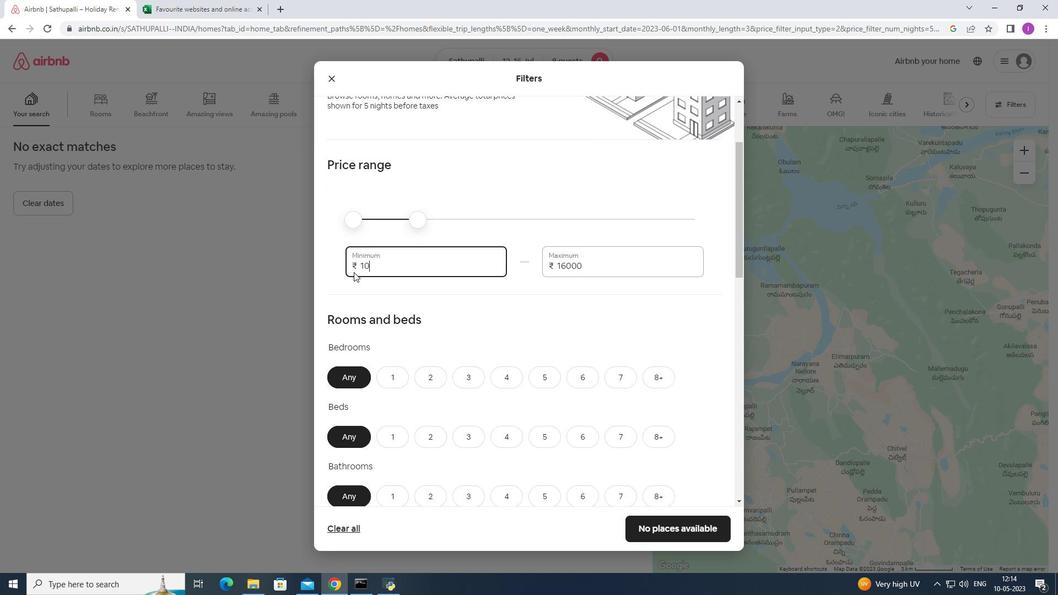 
Action: Mouse moved to (354, 273)
Screenshot: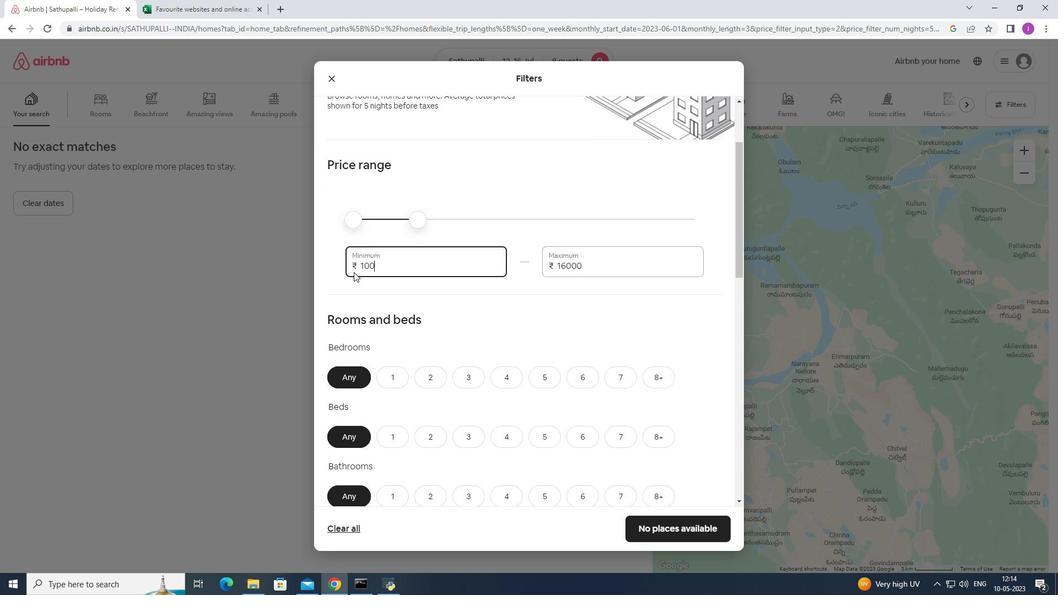 
Action: Key pressed 0
Screenshot: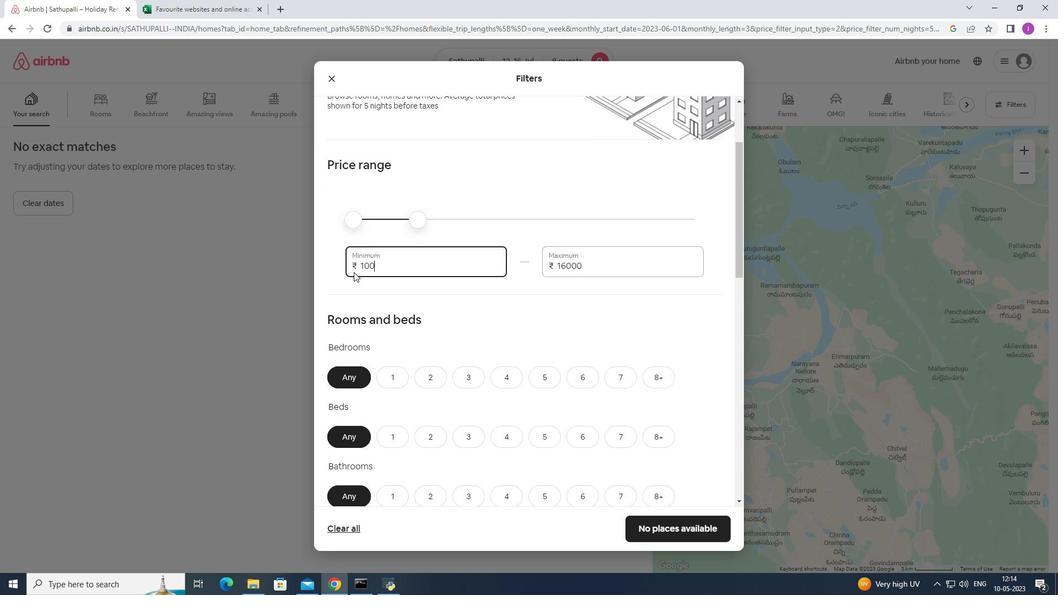 
Action: Mouse moved to (354, 273)
Screenshot: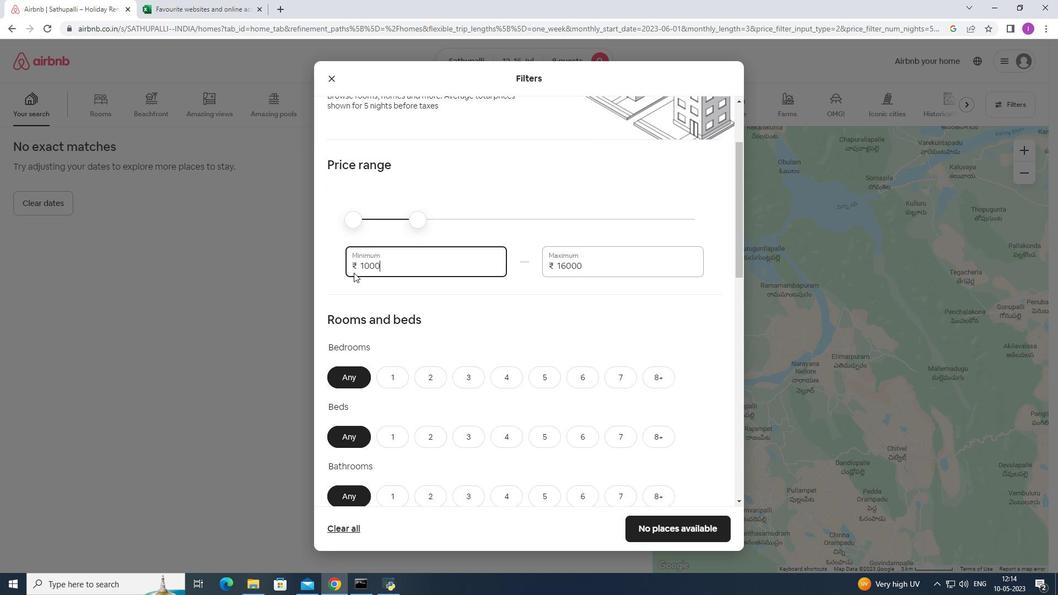 
Action: Key pressed 0
Screenshot: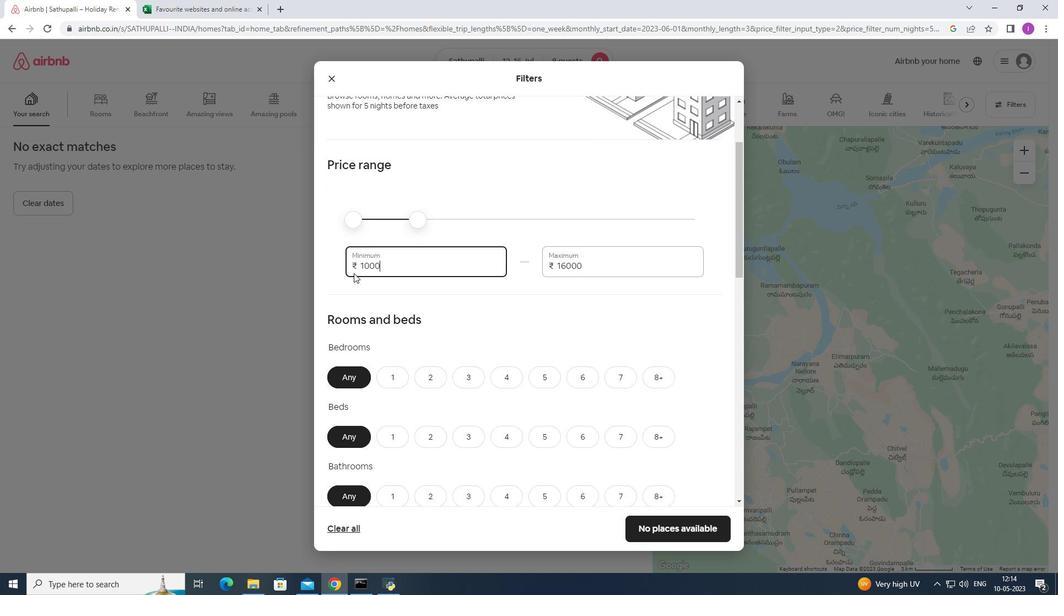 
Action: Mouse moved to (389, 319)
Screenshot: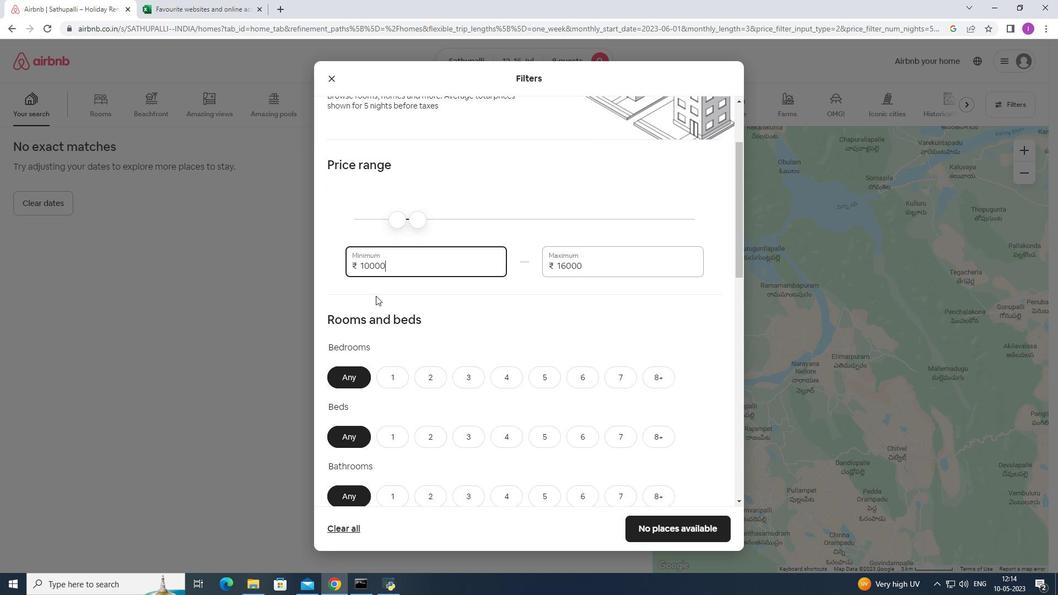 
Action: Mouse scrolled (389, 318) with delta (0, 0)
Screenshot: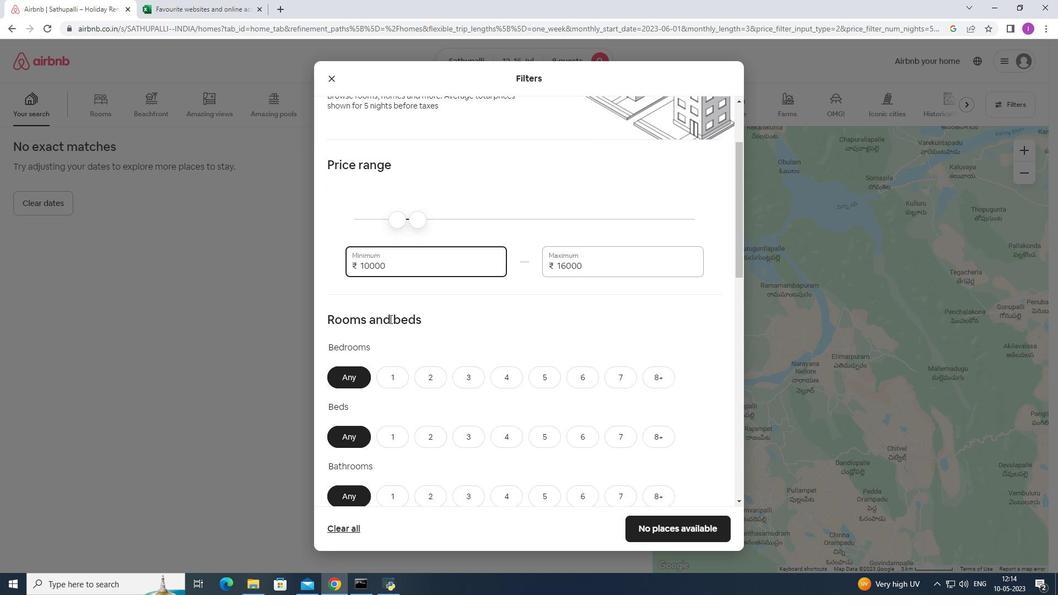 
Action: Mouse moved to (669, 321)
Screenshot: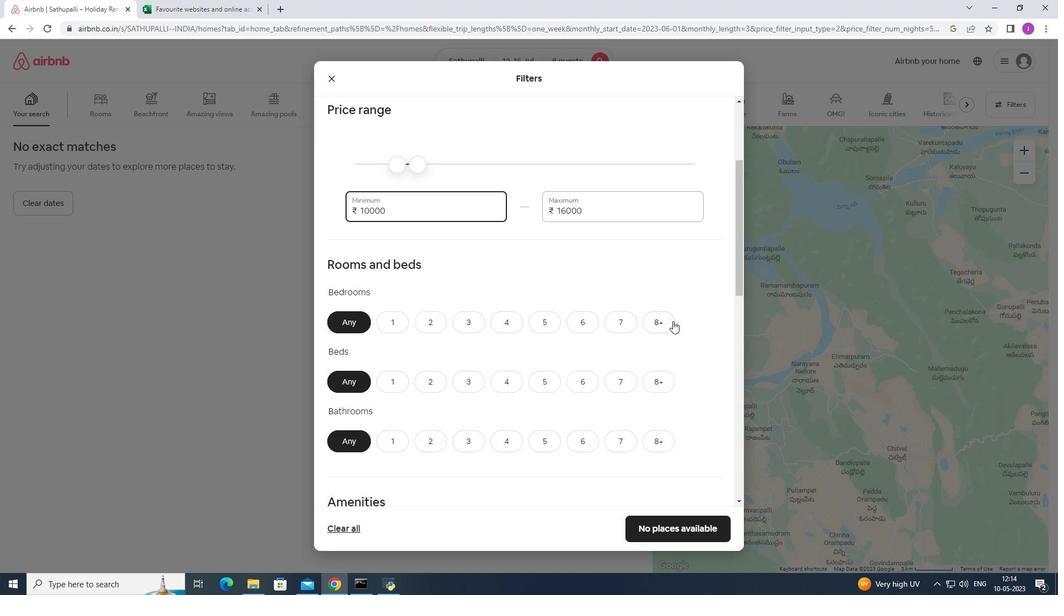 
Action: Mouse pressed left at (669, 321)
Screenshot: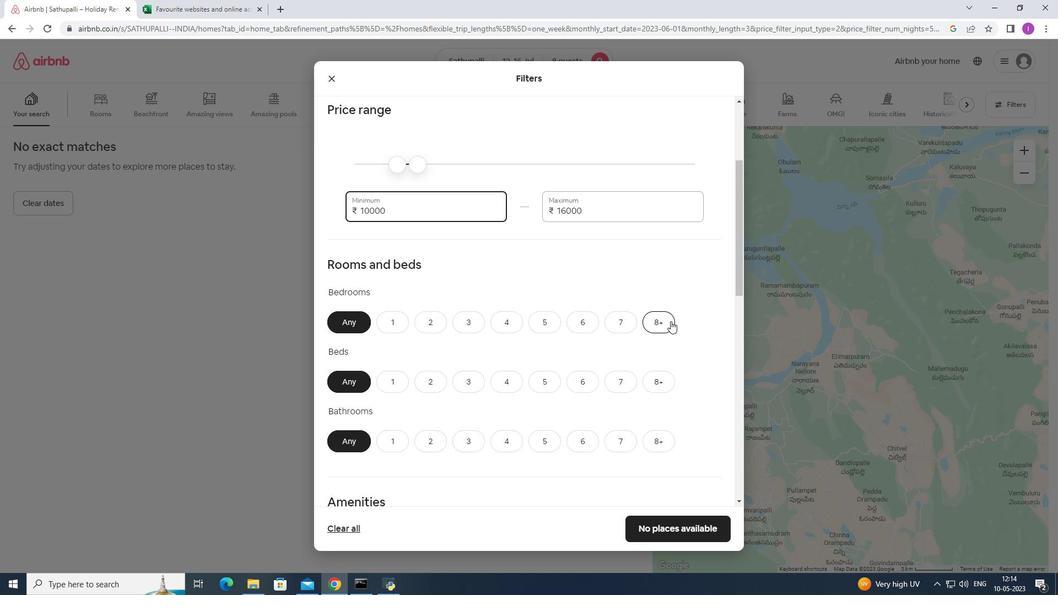 
Action: Mouse moved to (667, 387)
Screenshot: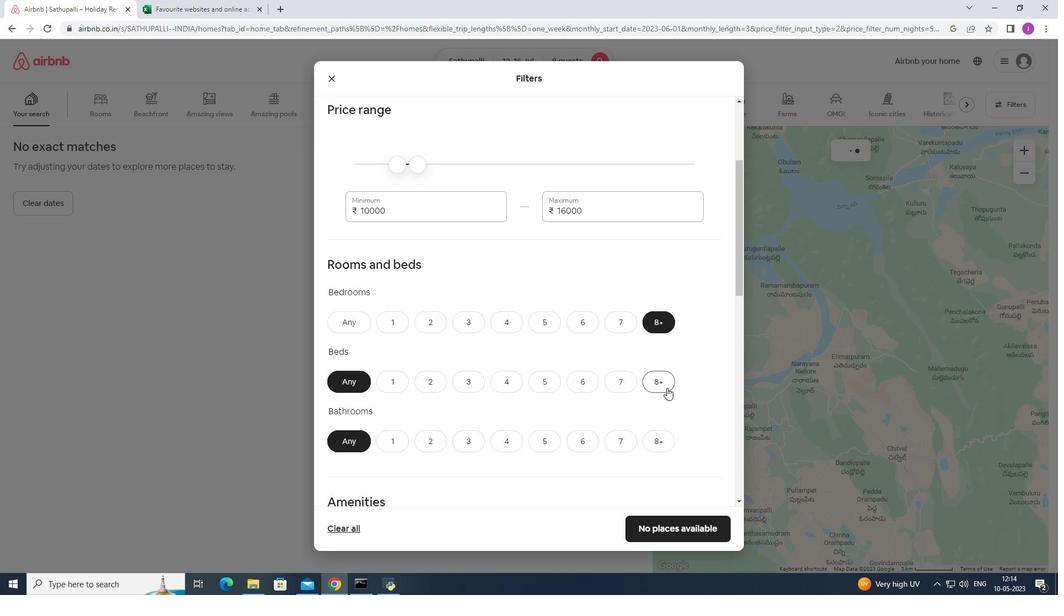 
Action: Mouse pressed left at (667, 387)
Screenshot: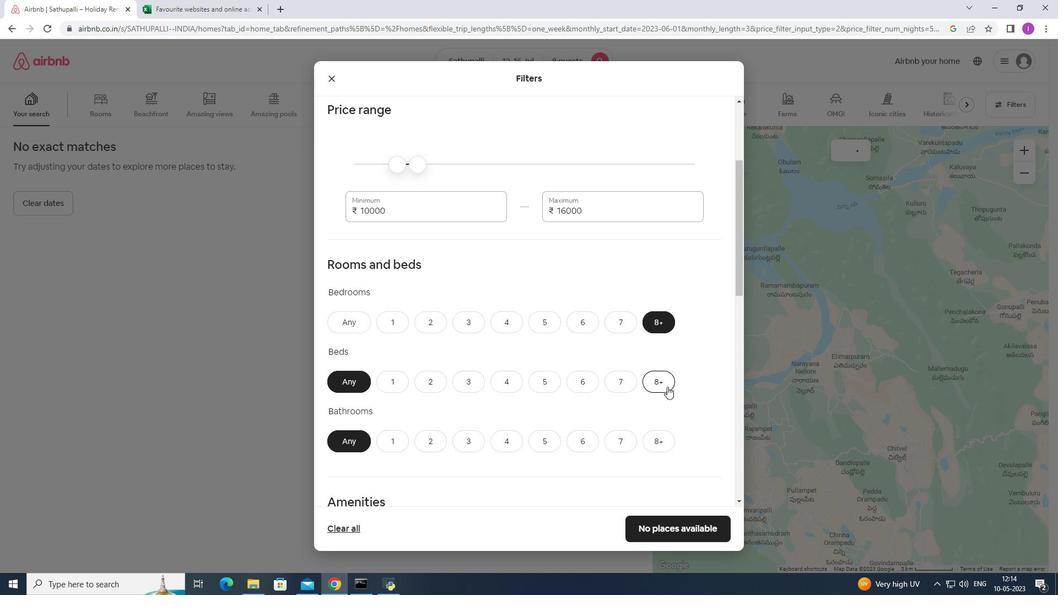 
Action: Mouse moved to (658, 436)
Screenshot: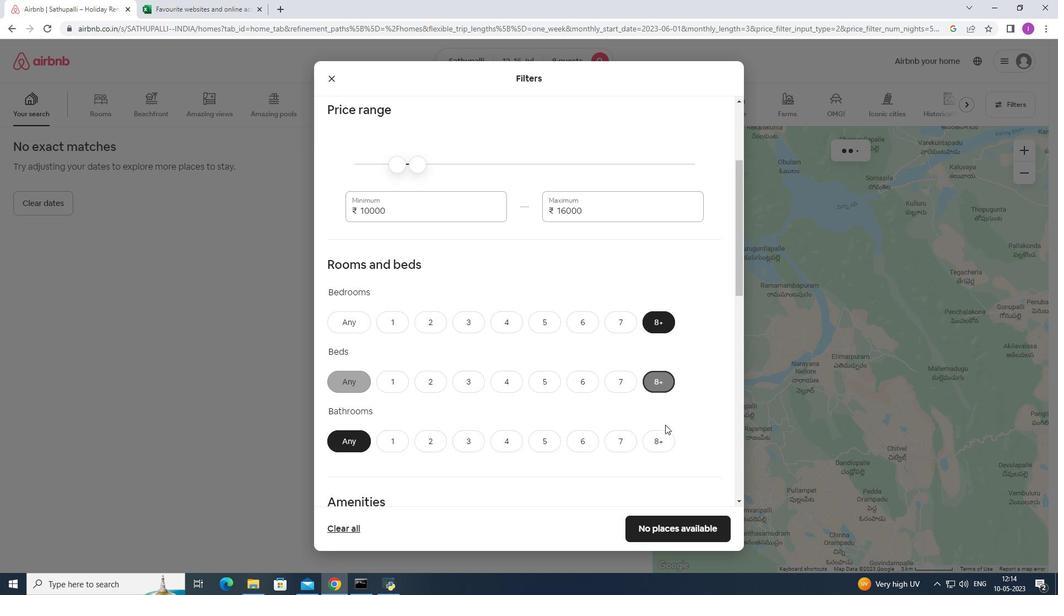
Action: Mouse pressed left at (658, 436)
Screenshot: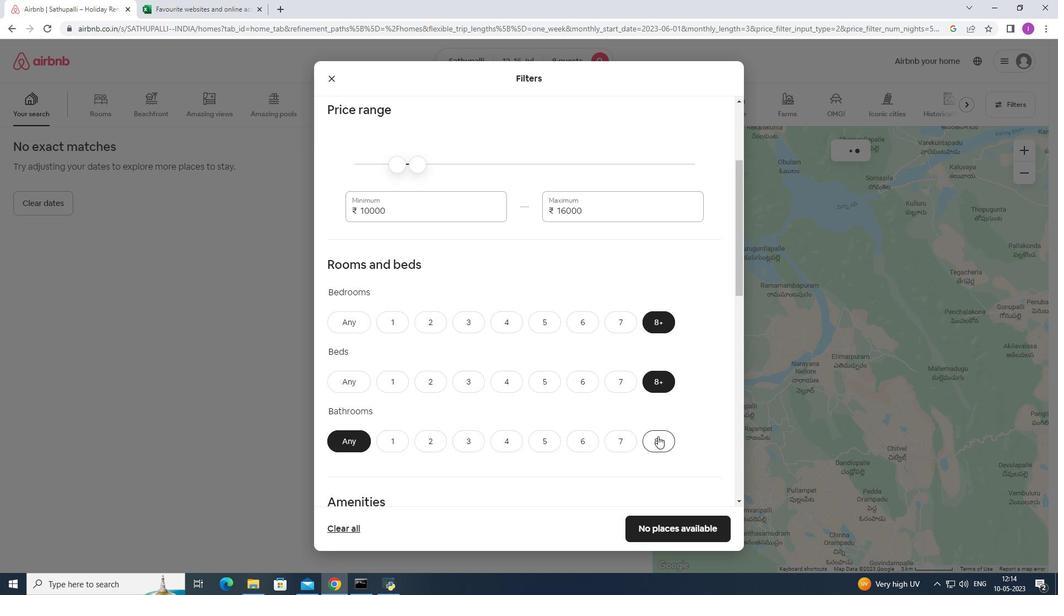 
Action: Mouse moved to (674, 411)
Screenshot: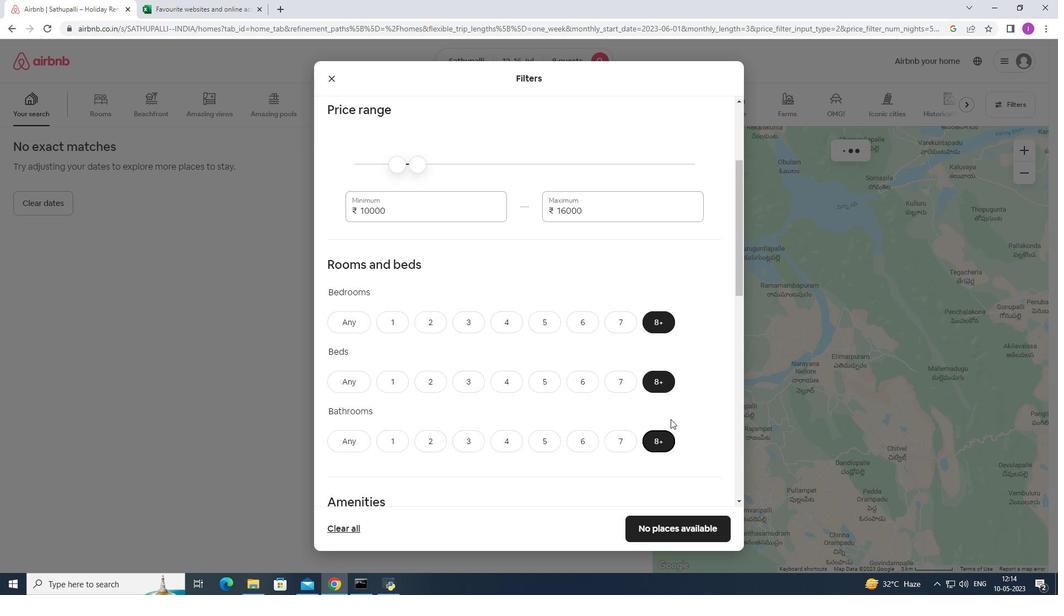 
Action: Mouse scrolled (674, 410) with delta (0, 0)
Screenshot: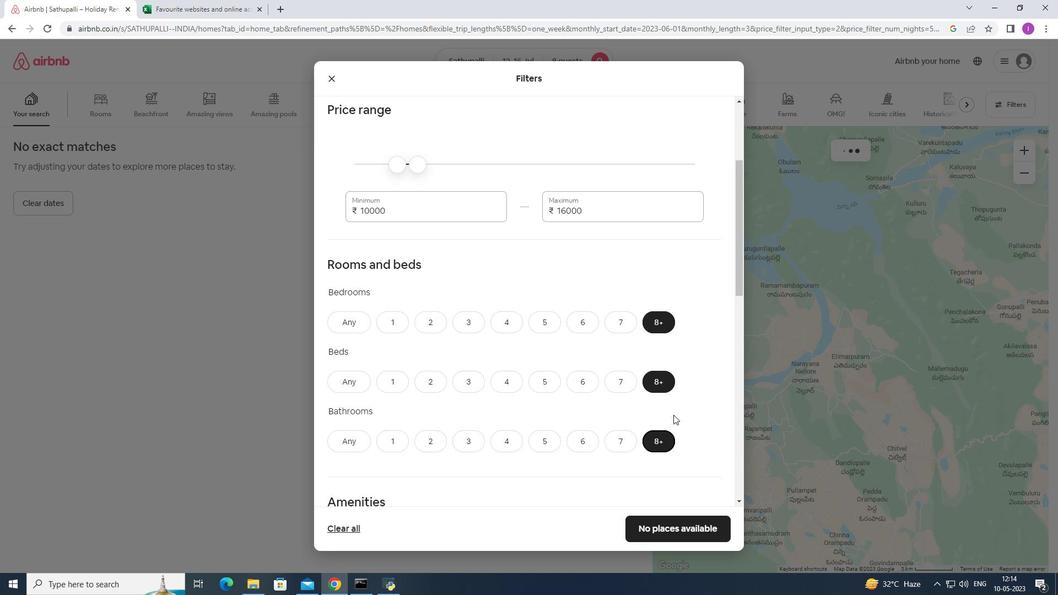 
Action: Mouse moved to (674, 409)
Screenshot: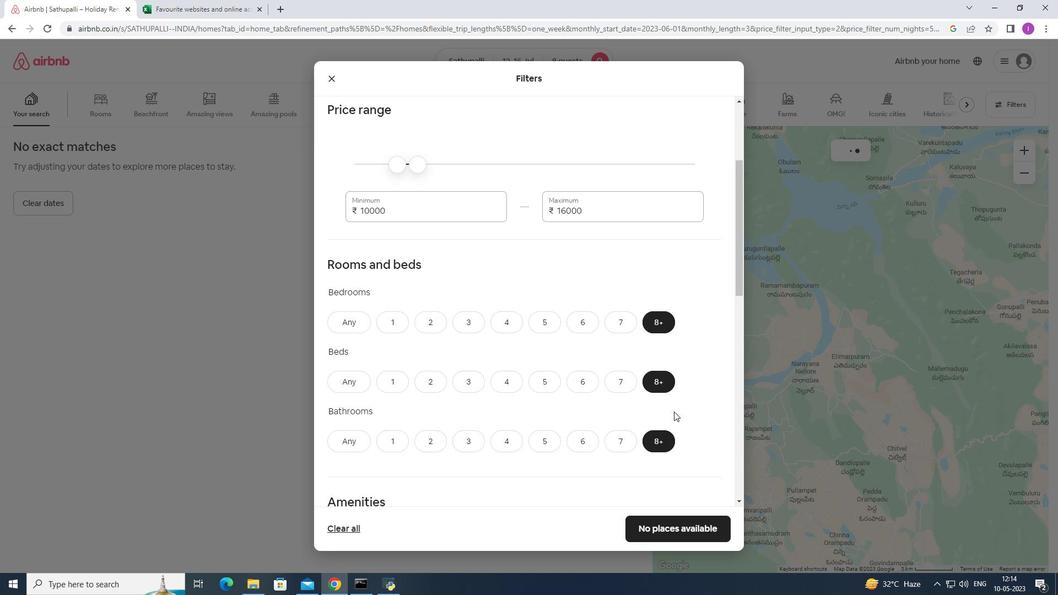 
Action: Mouse scrolled (674, 409) with delta (0, 0)
Screenshot: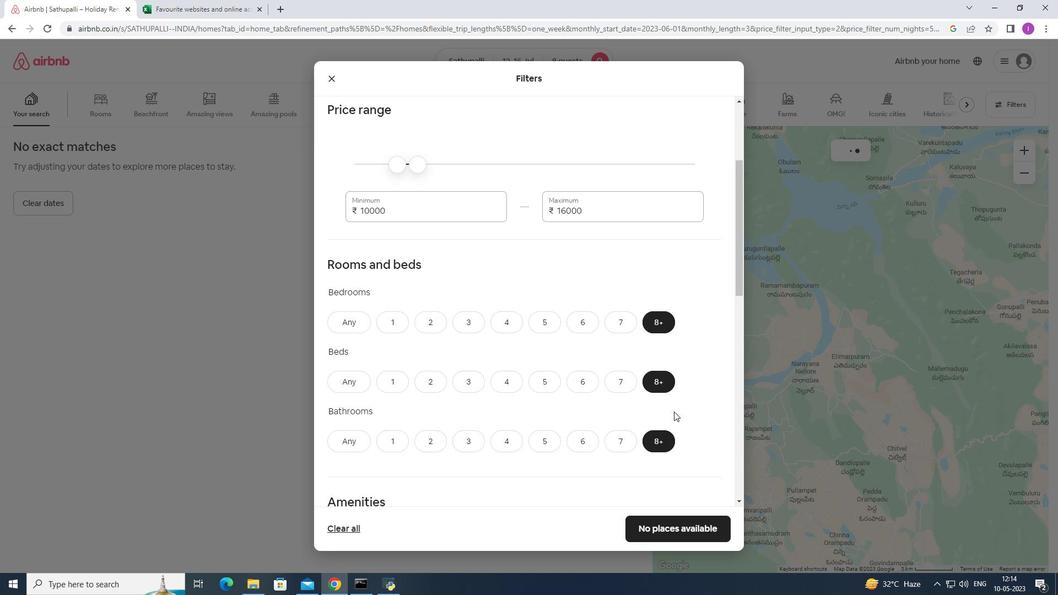 
Action: Mouse scrolled (674, 409) with delta (0, 0)
Screenshot: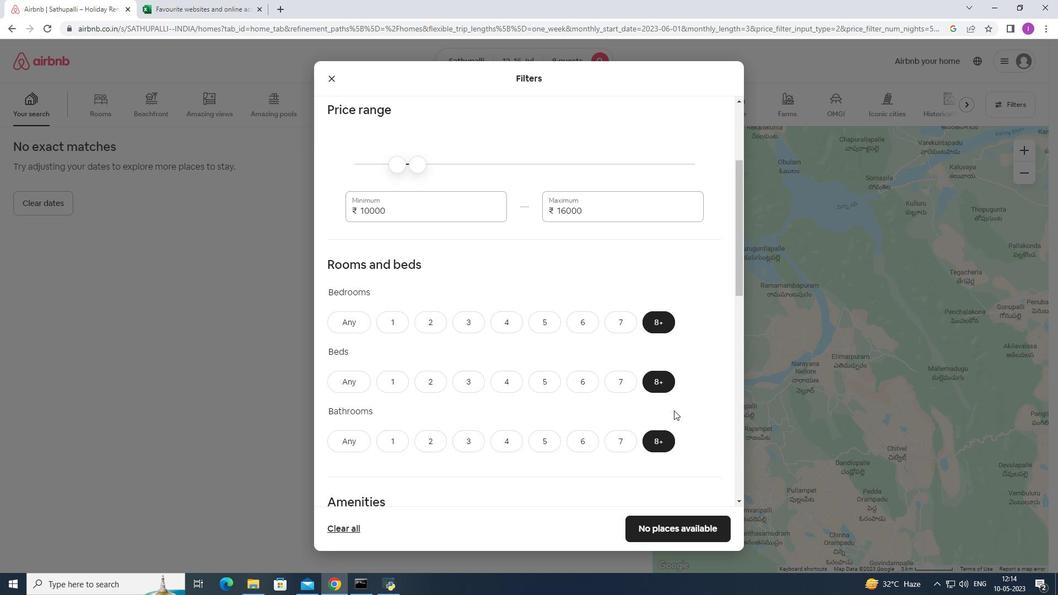 
Action: Mouse moved to (332, 403)
Screenshot: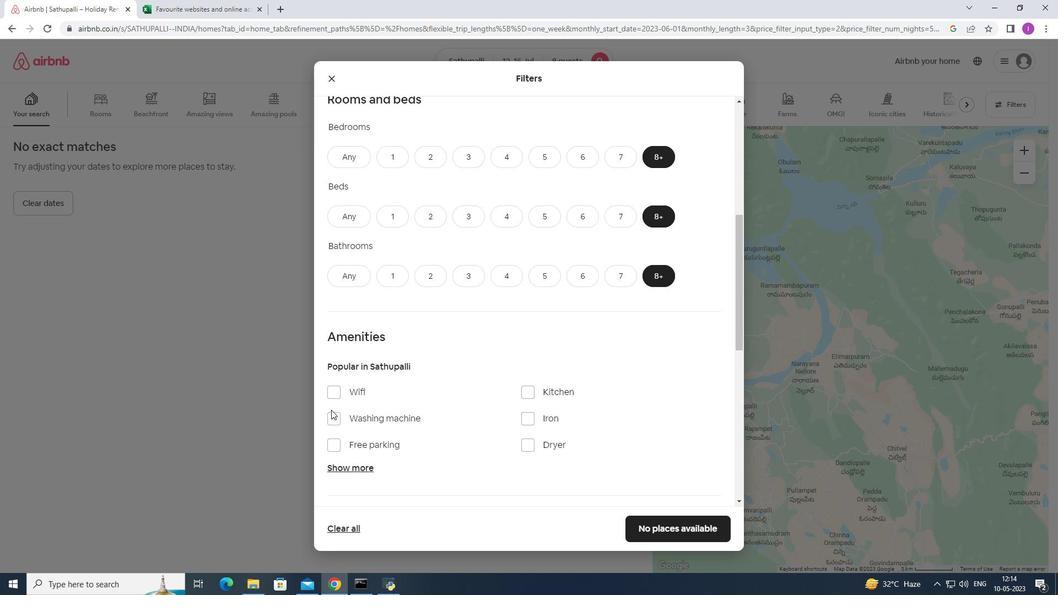 
Action: Mouse scrolled (332, 404) with delta (0, 0)
Screenshot: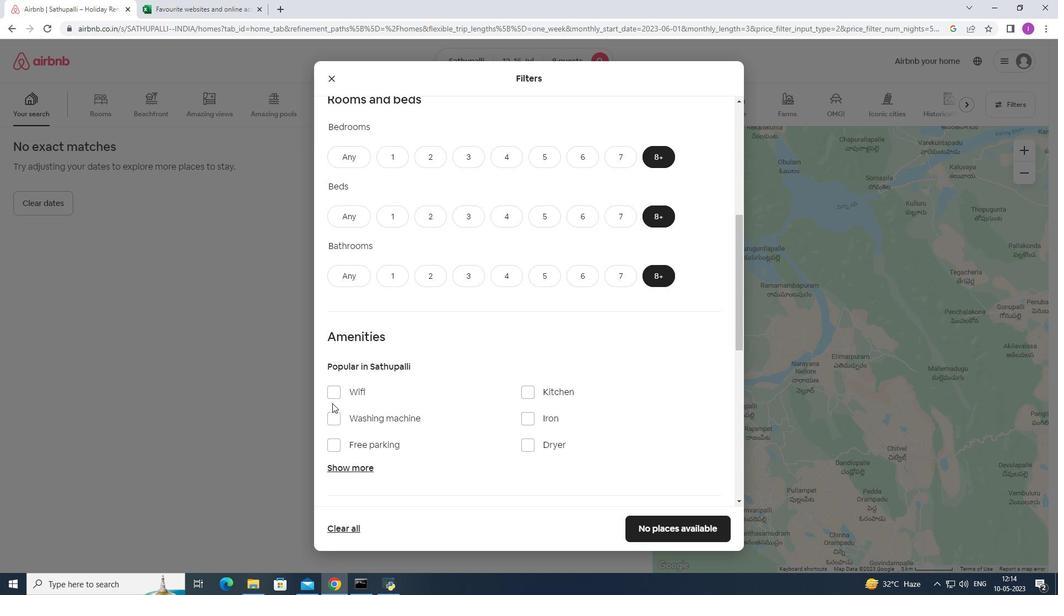 
Action: Mouse moved to (344, 414)
Screenshot: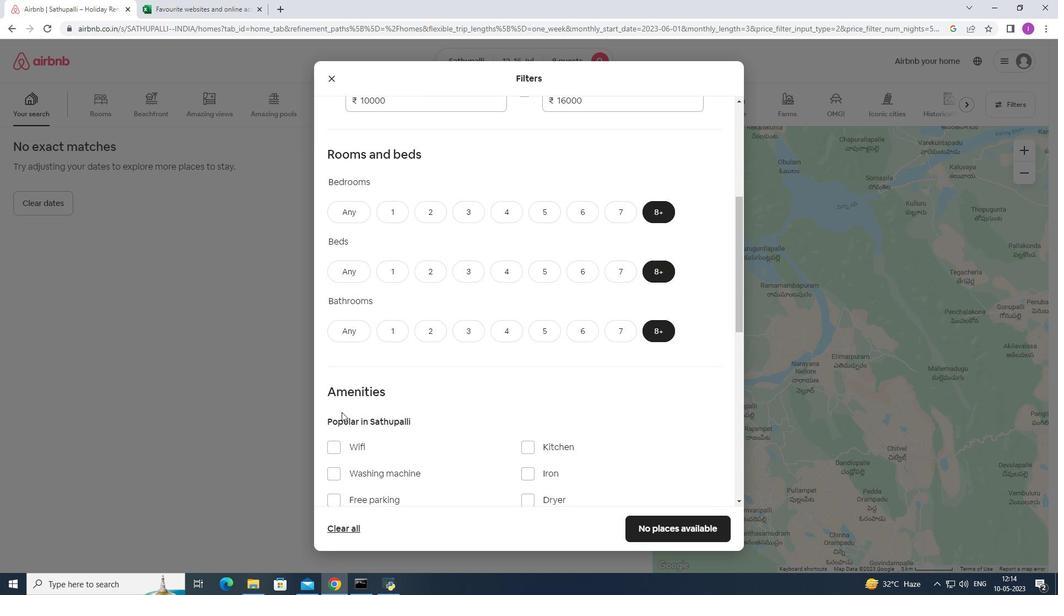 
Action: Mouse scrolled (344, 413) with delta (0, 0)
Screenshot: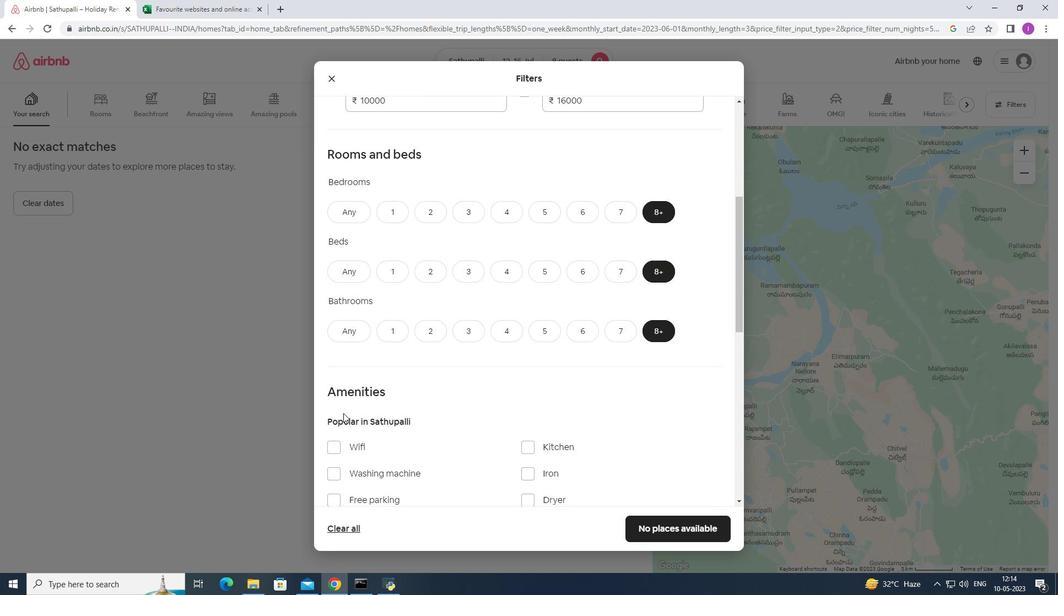 
Action: Mouse moved to (345, 413)
Screenshot: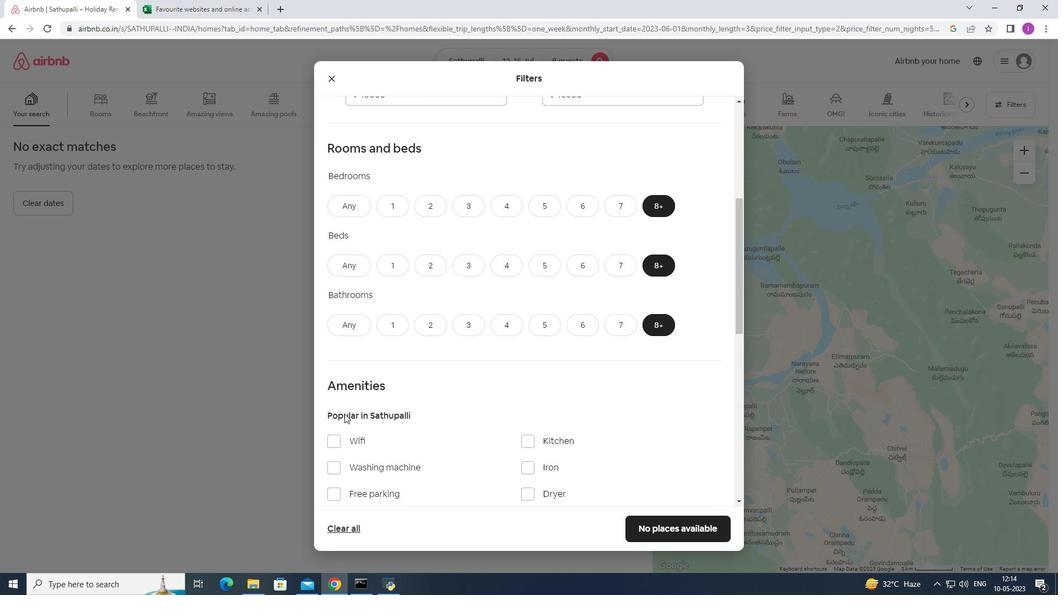 
Action: Mouse scrolled (344, 413) with delta (0, 0)
Screenshot: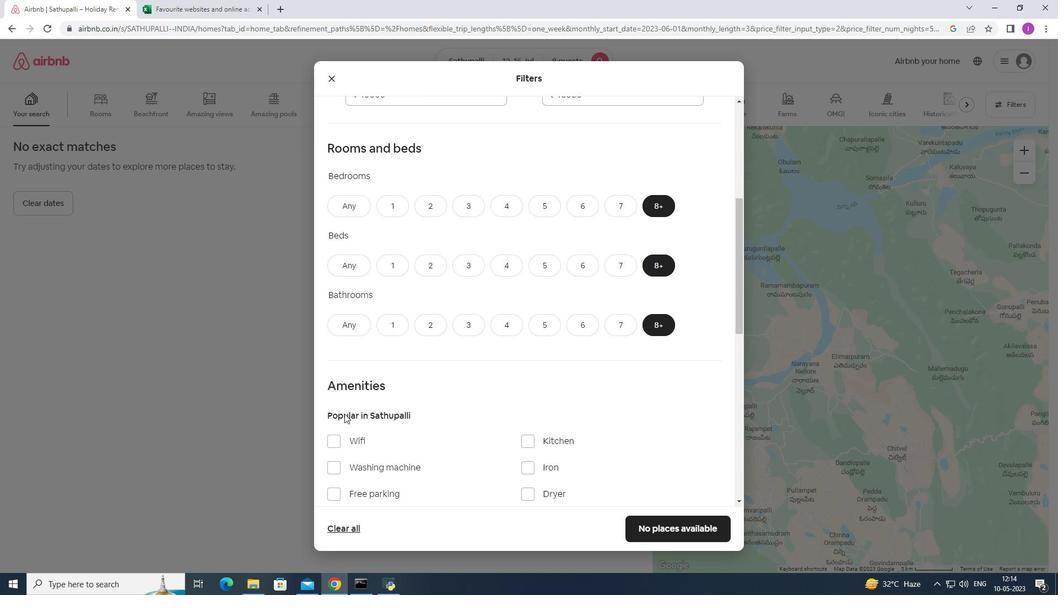 
Action: Mouse moved to (342, 338)
Screenshot: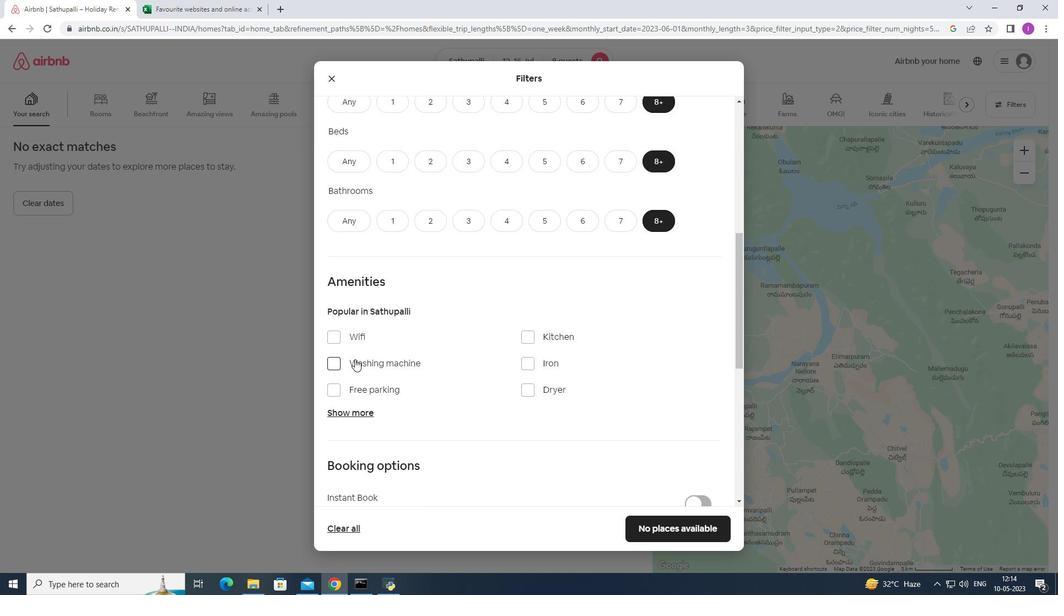 
Action: Mouse pressed left at (342, 338)
Screenshot: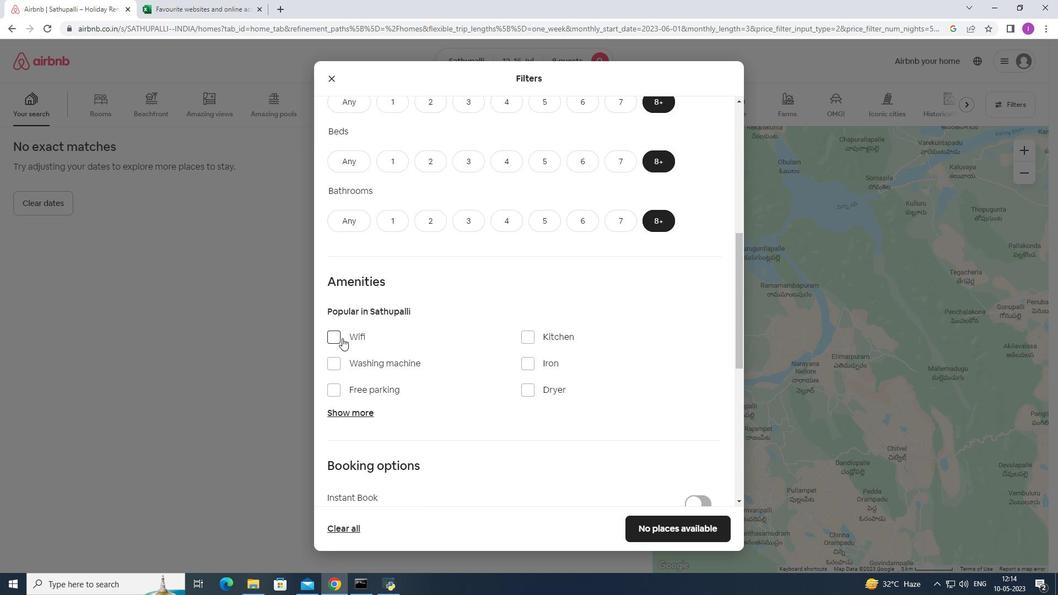 
Action: Mouse moved to (344, 391)
Screenshot: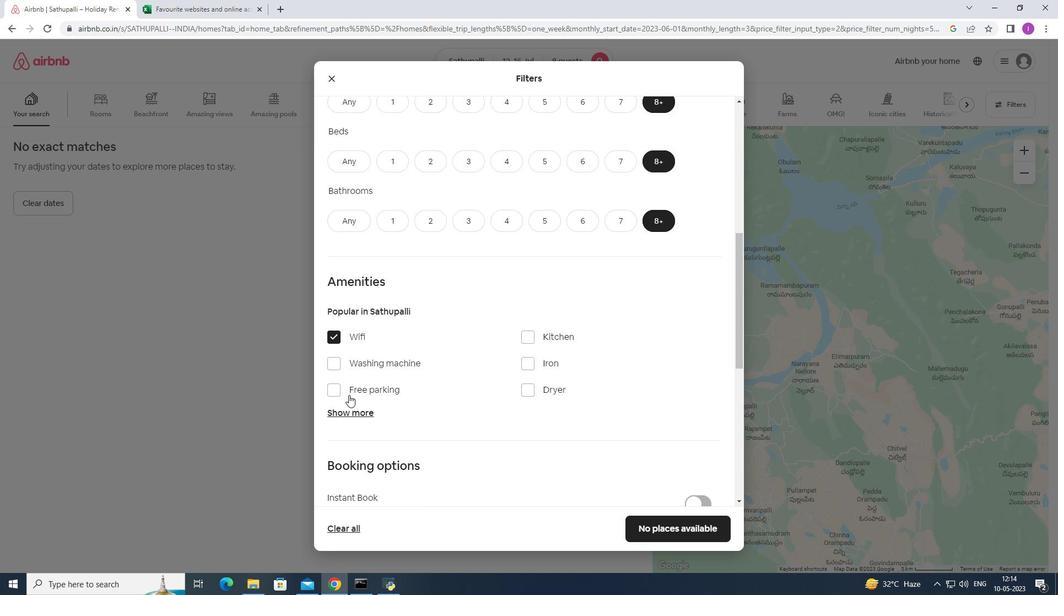 
Action: Mouse pressed left at (344, 391)
Screenshot: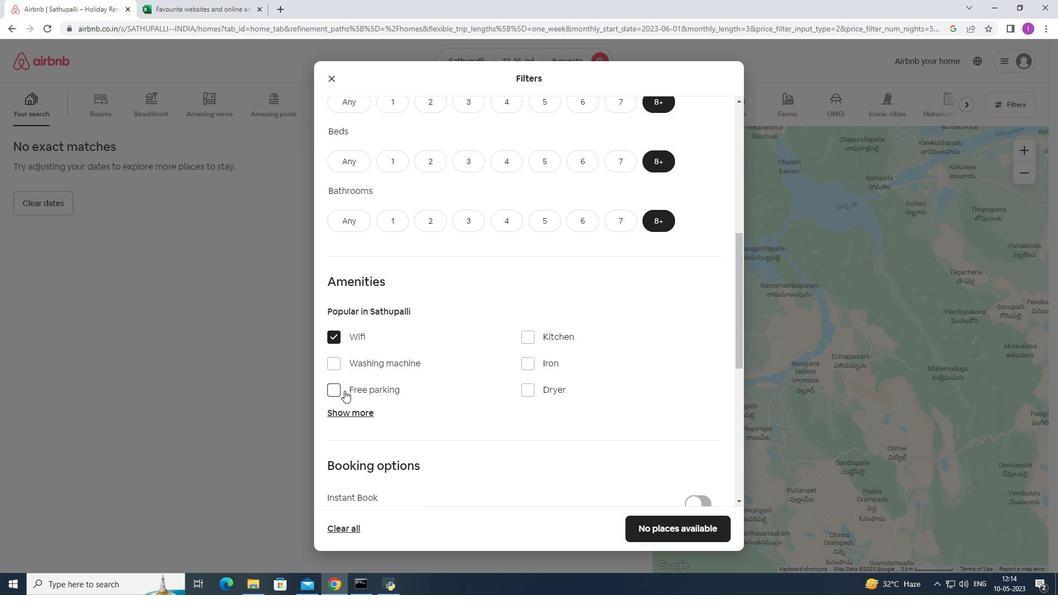 
Action: Mouse moved to (350, 411)
Screenshot: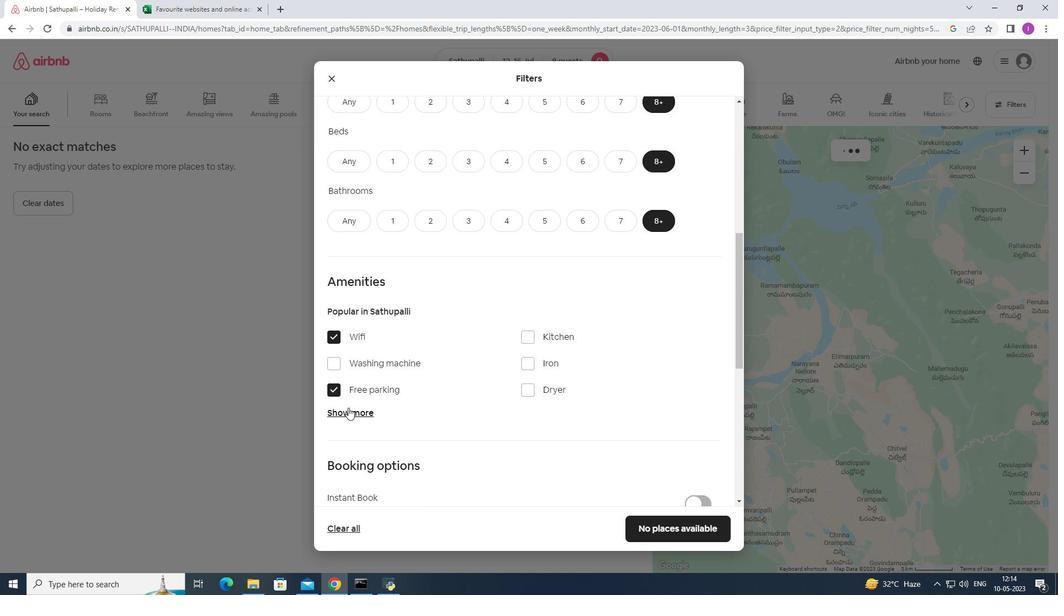 
Action: Mouse pressed left at (350, 411)
Screenshot: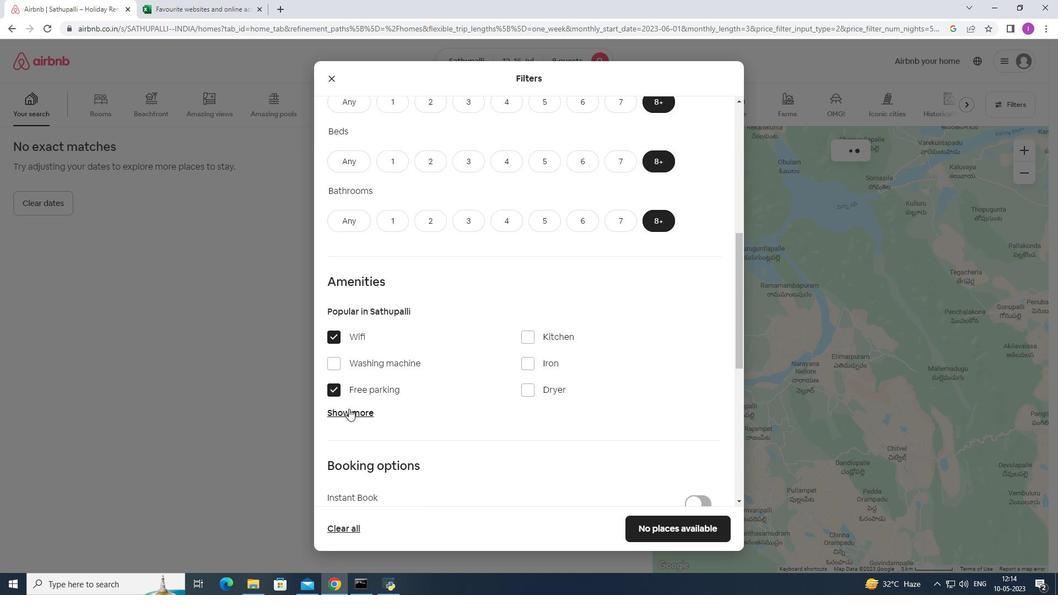 
Action: Mouse moved to (593, 448)
Screenshot: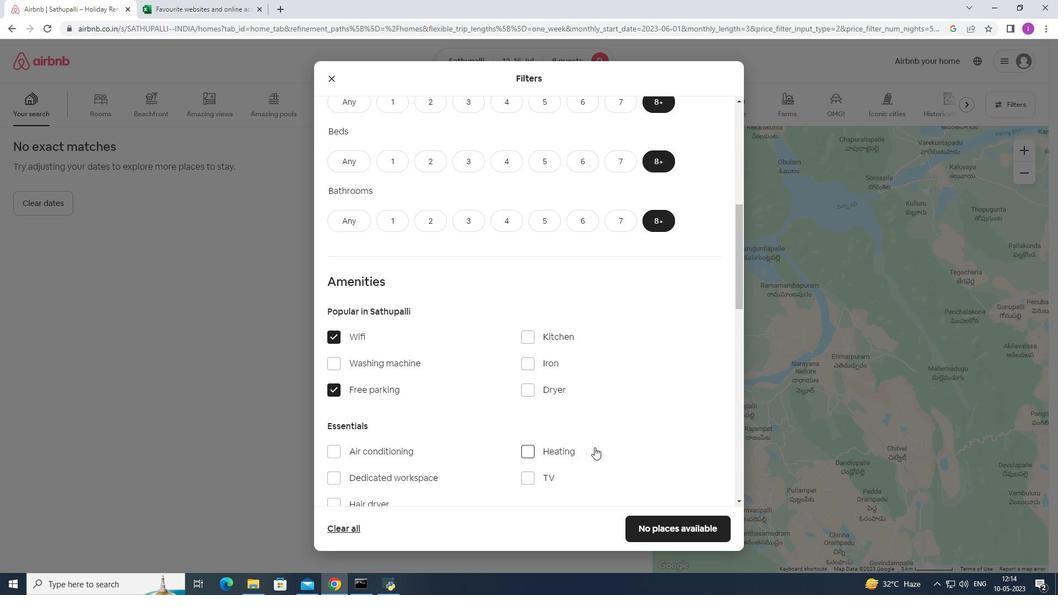 
Action: Mouse scrolled (593, 447) with delta (0, 0)
Screenshot: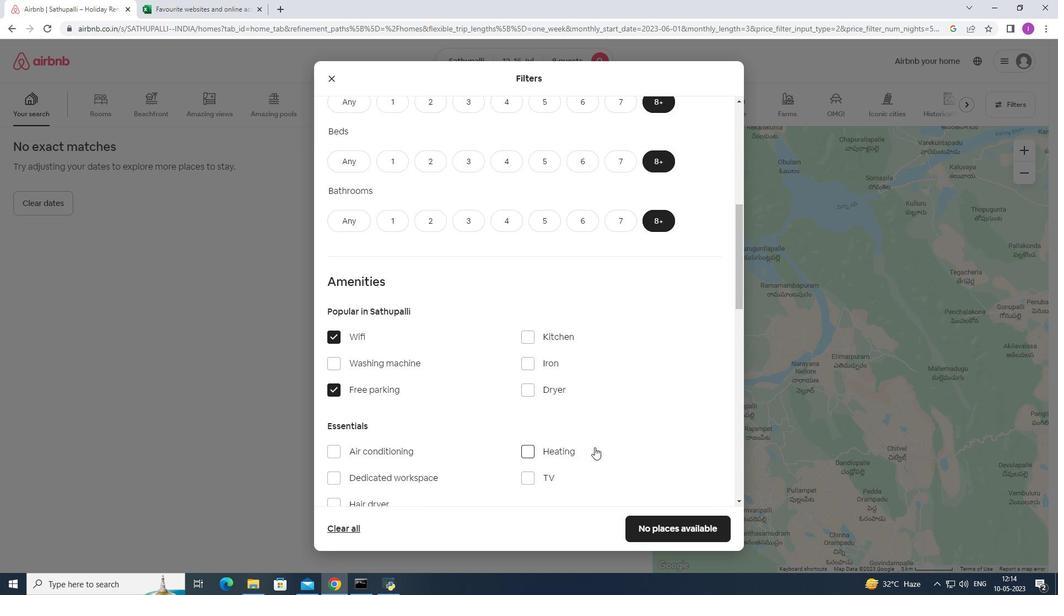 
Action: Mouse moved to (590, 448)
Screenshot: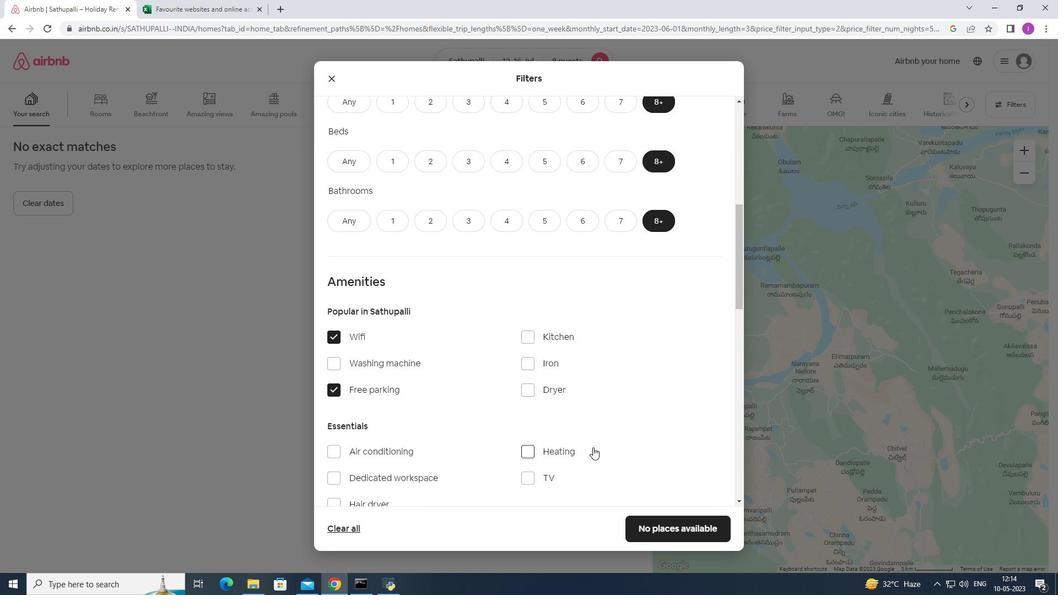 
Action: Mouse scrolled (590, 448) with delta (0, 0)
Screenshot: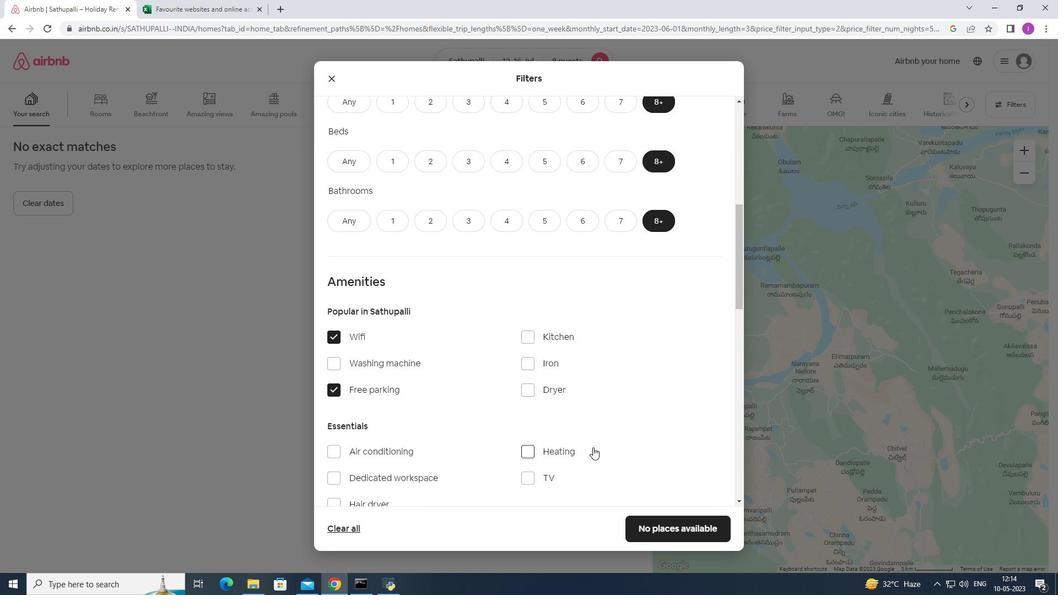
Action: Mouse moved to (524, 369)
Screenshot: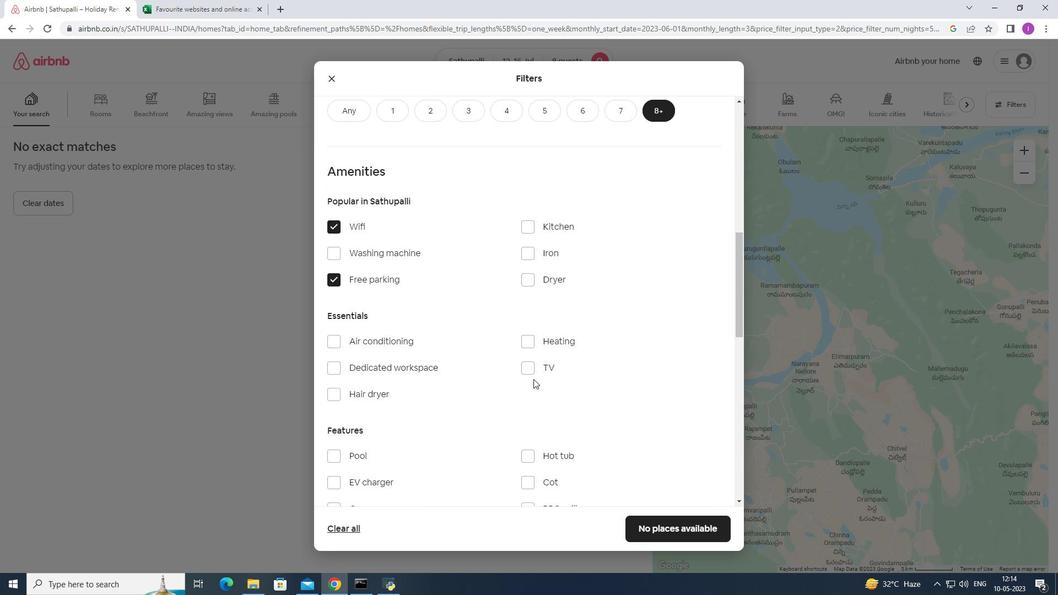 
Action: Mouse pressed left at (524, 369)
Screenshot: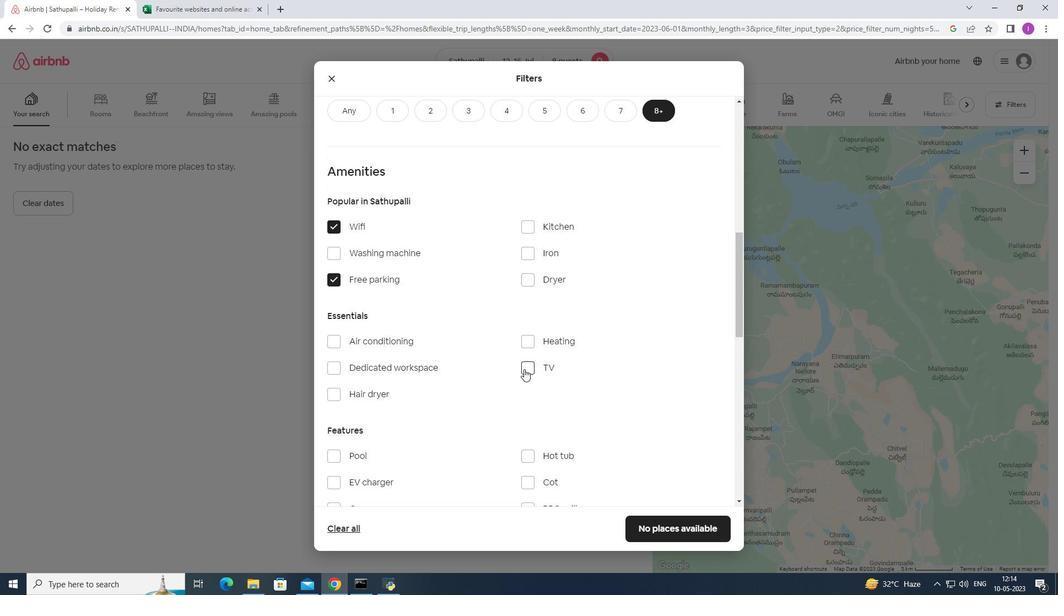 
Action: Mouse moved to (468, 445)
Screenshot: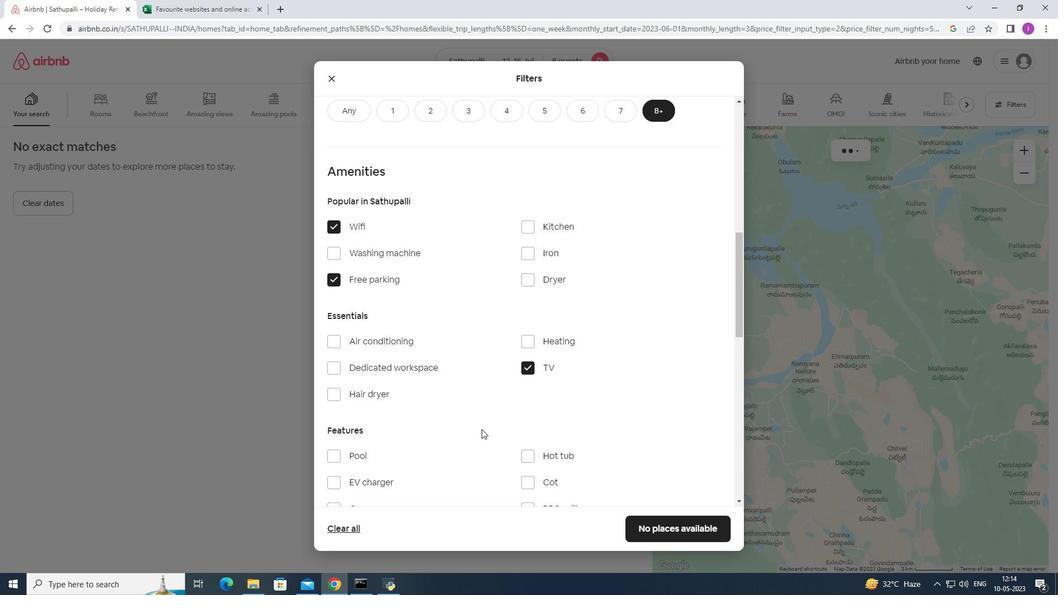 
Action: Mouse scrolled (468, 445) with delta (0, 0)
Screenshot: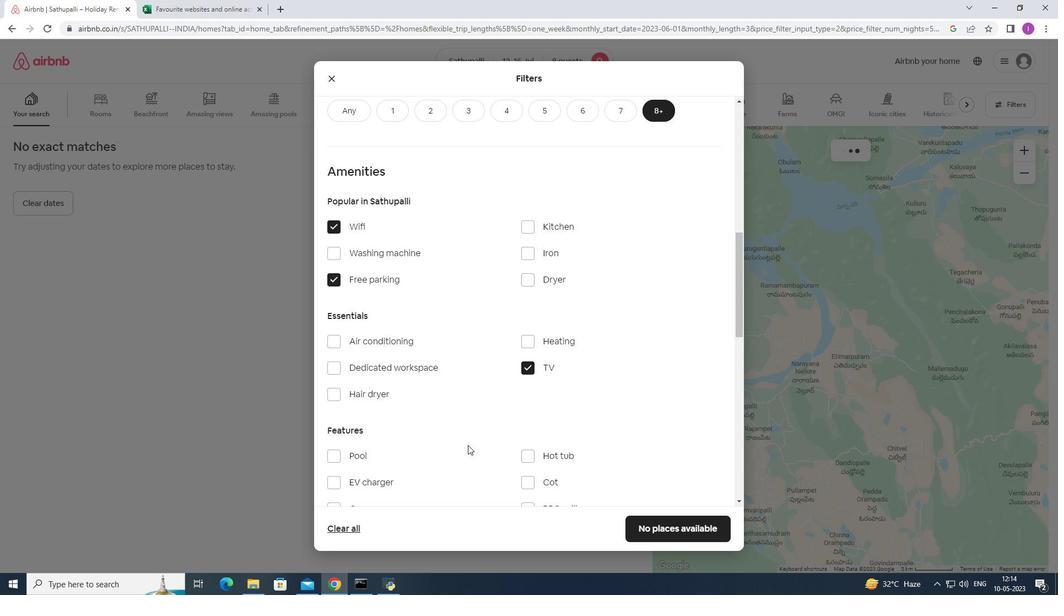 
Action: Mouse scrolled (468, 445) with delta (0, 0)
Screenshot: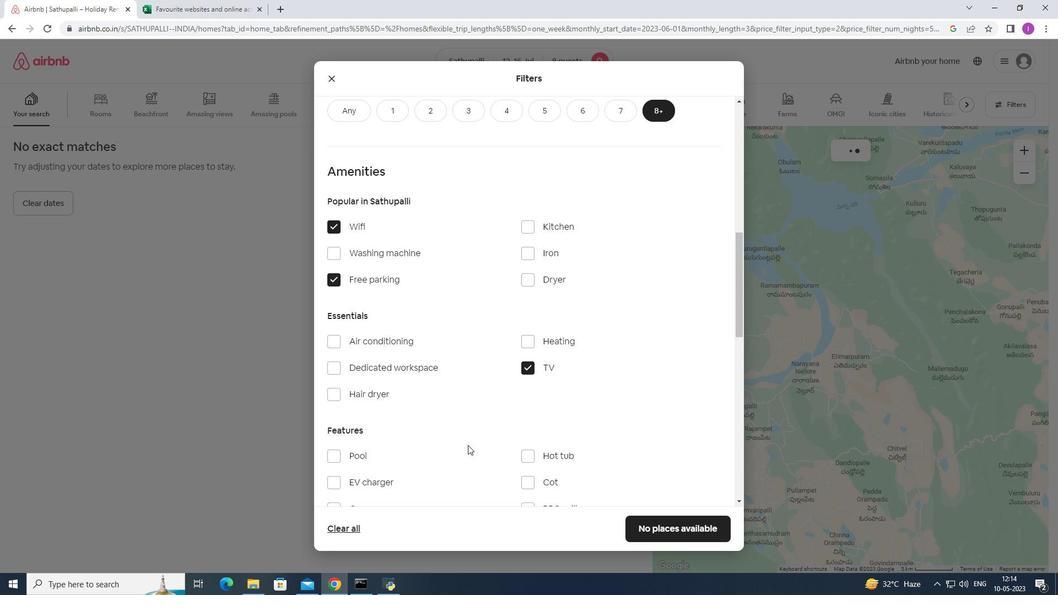 
Action: Mouse moved to (329, 400)
Screenshot: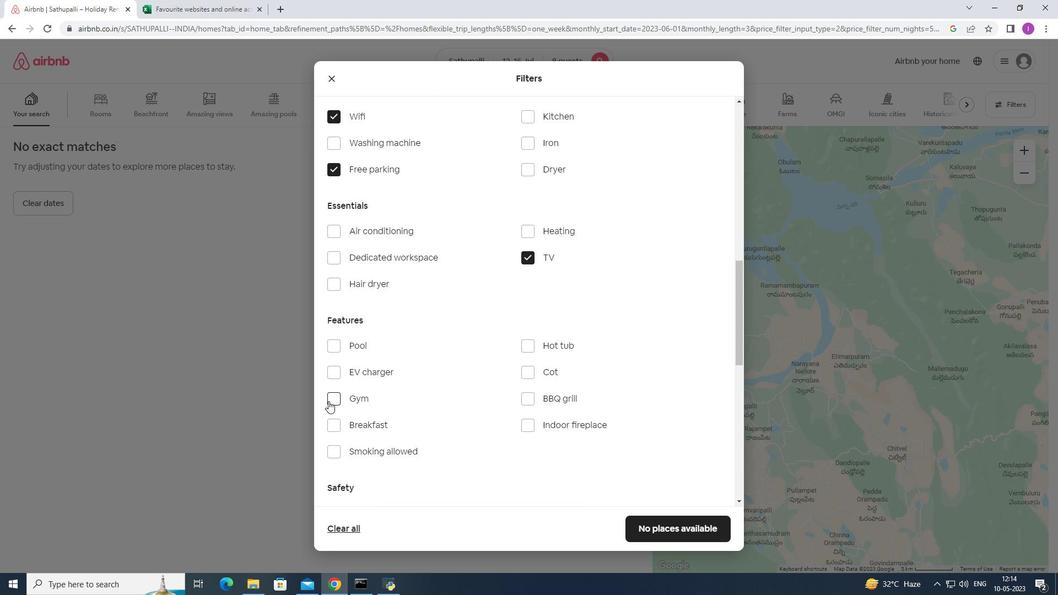 
Action: Mouse pressed left at (329, 400)
Screenshot: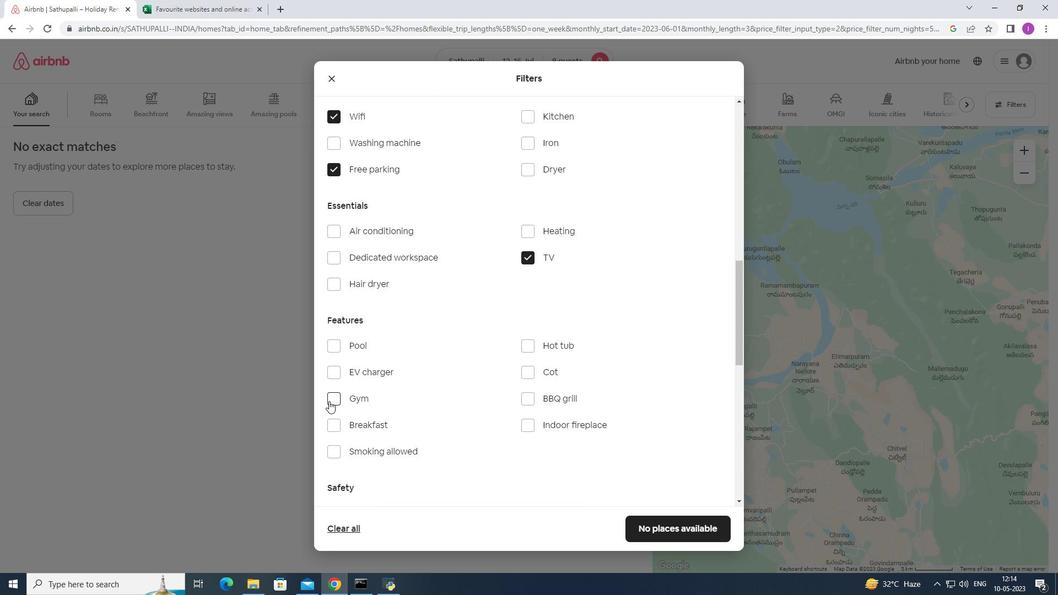 
Action: Mouse moved to (340, 429)
Screenshot: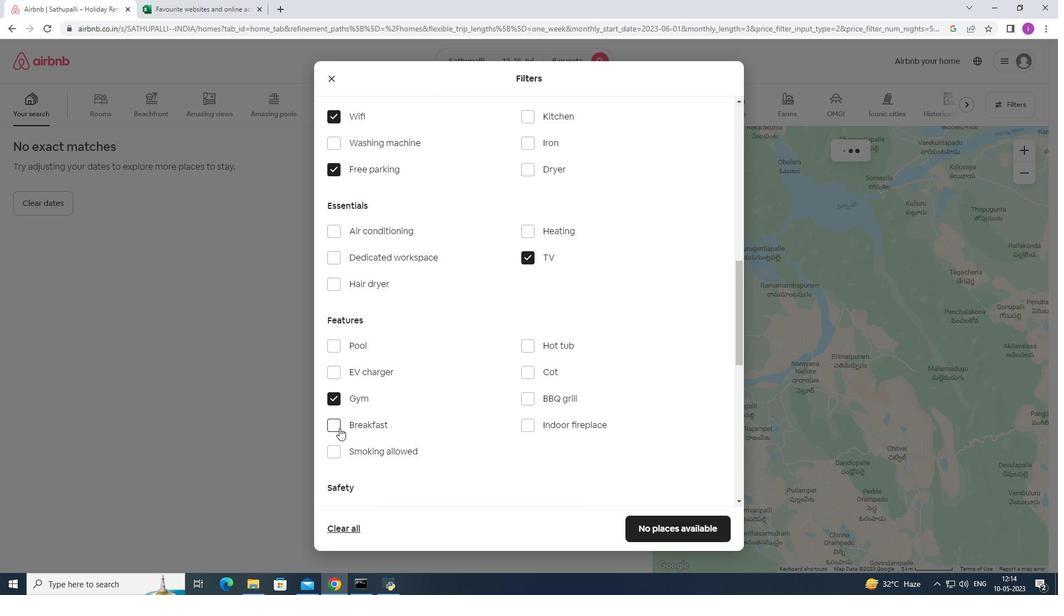 
Action: Mouse pressed left at (340, 429)
Screenshot: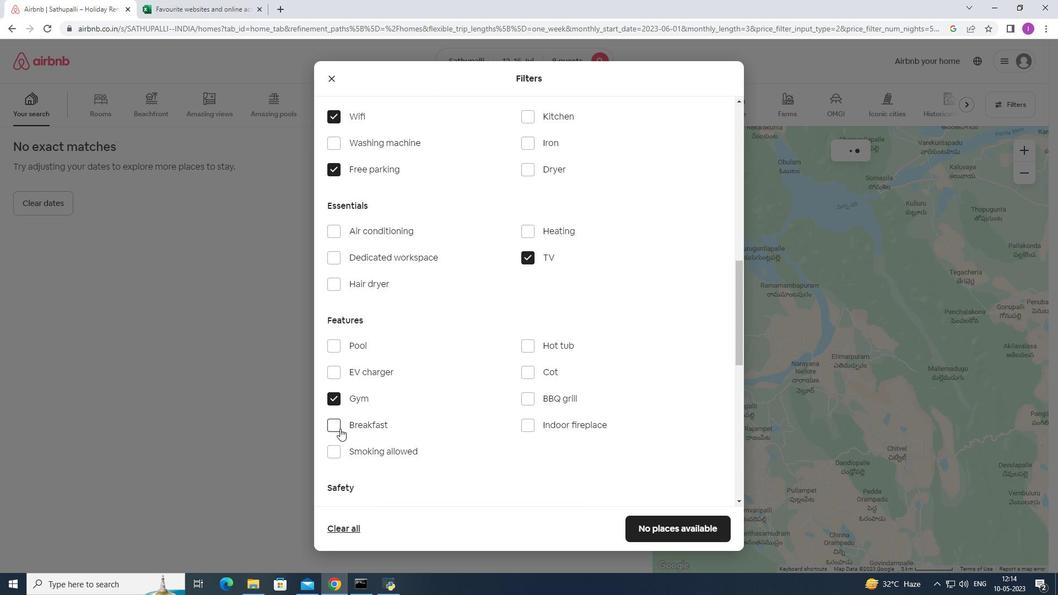 
Action: Mouse moved to (422, 435)
Screenshot: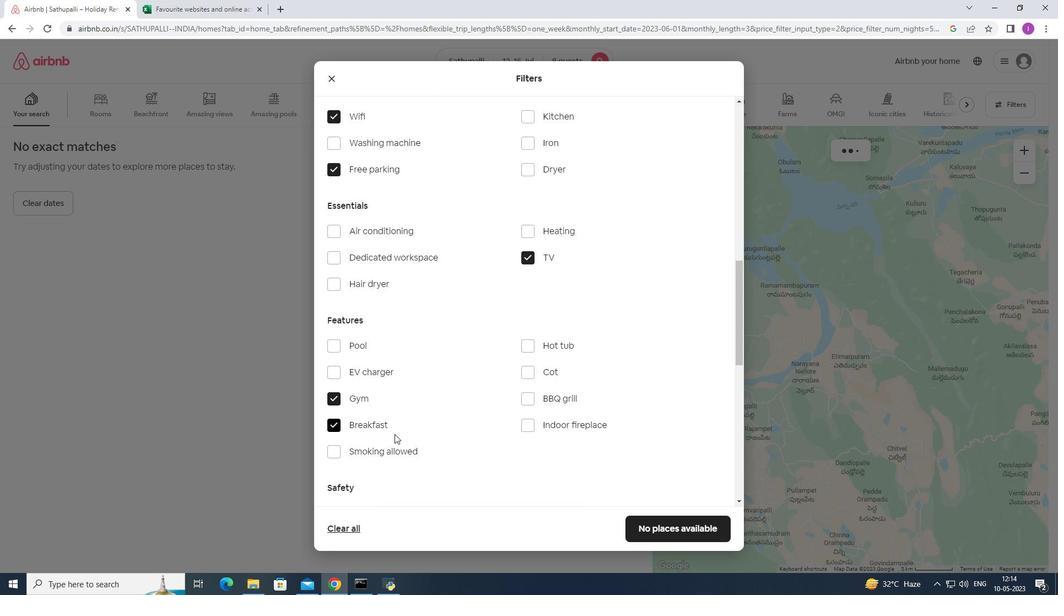 
Action: Mouse scrolled (422, 435) with delta (0, 0)
Screenshot: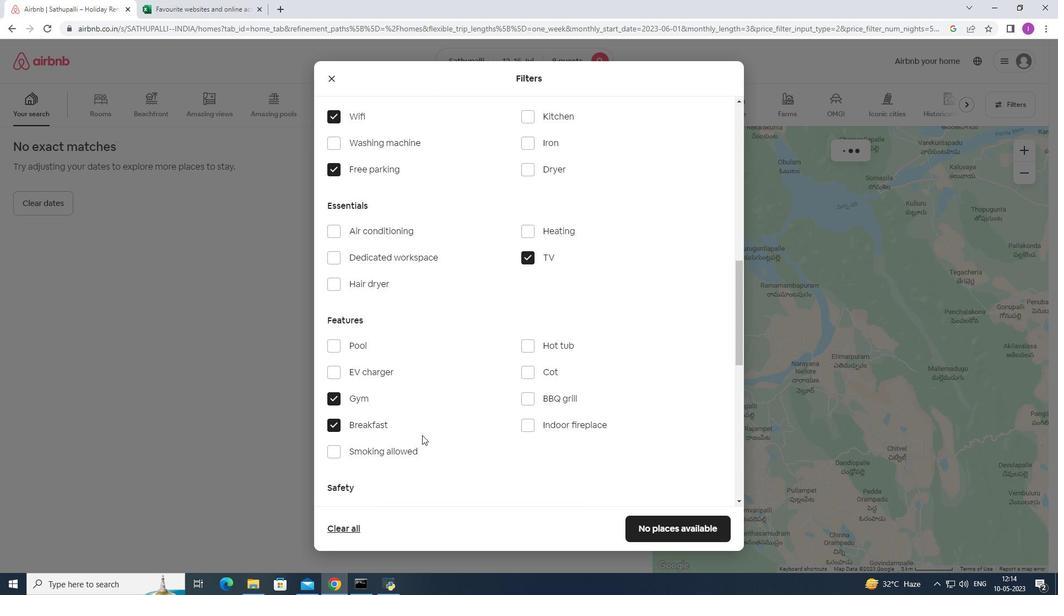 
Action: Mouse scrolled (422, 435) with delta (0, 0)
Screenshot: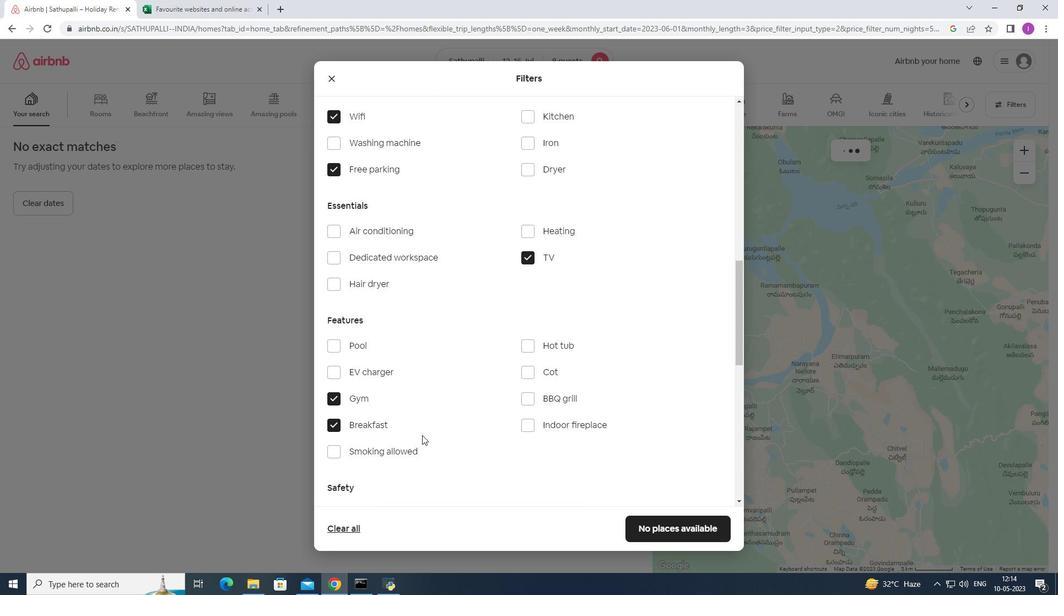 
Action: Mouse scrolled (422, 435) with delta (0, 0)
Screenshot: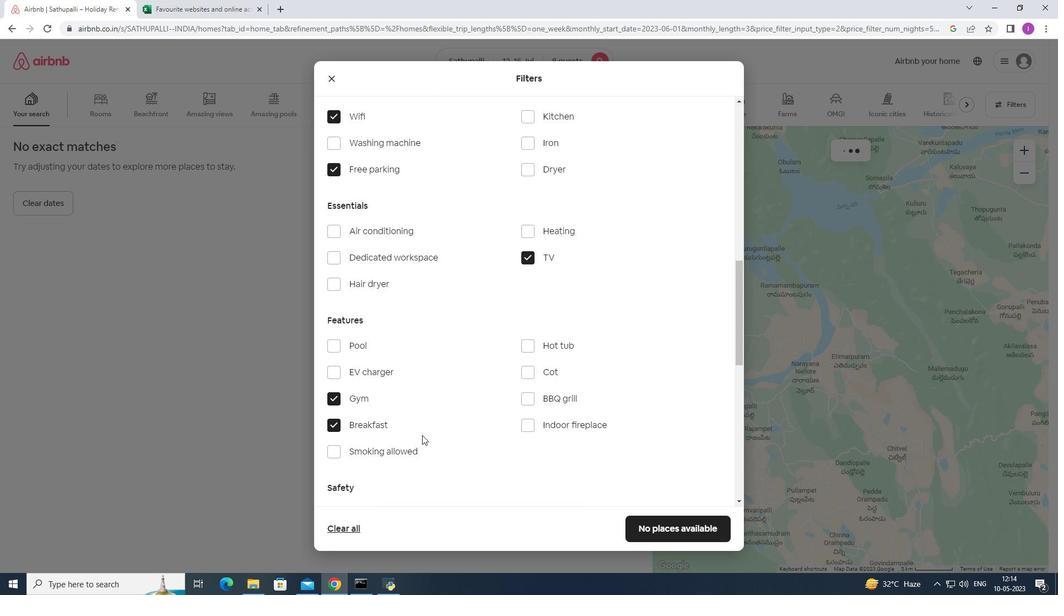 
Action: Mouse scrolled (422, 435) with delta (0, 0)
Screenshot: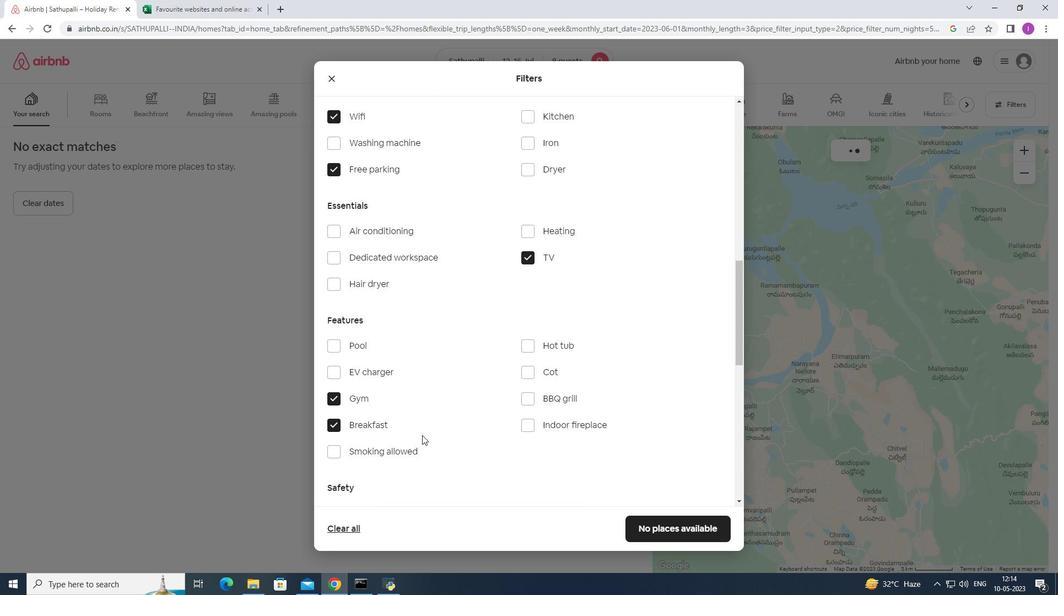 
Action: Mouse moved to (424, 435)
Screenshot: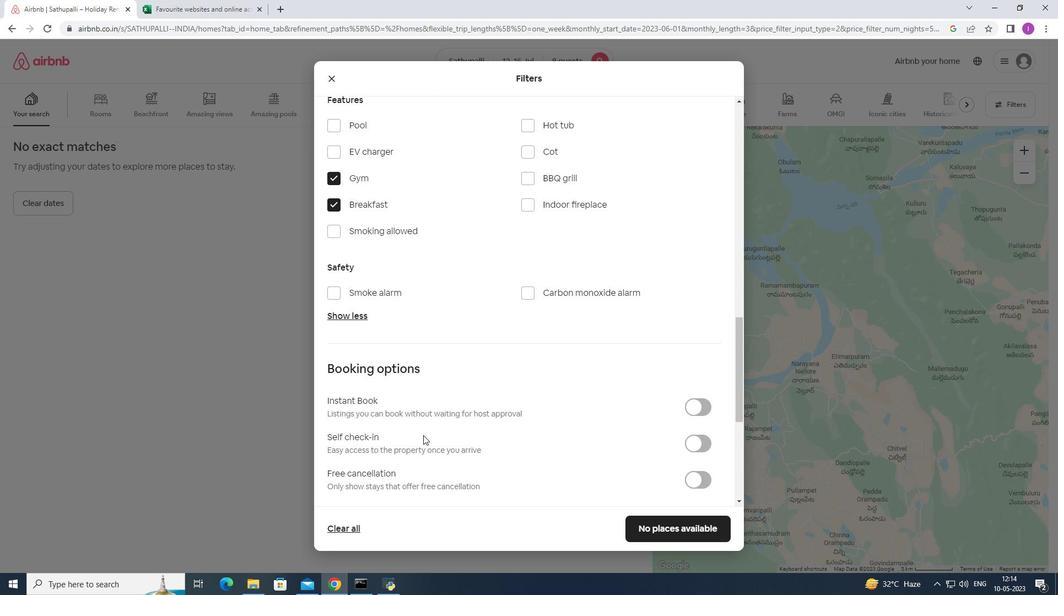 
Action: Mouse scrolled (424, 435) with delta (0, 0)
Screenshot: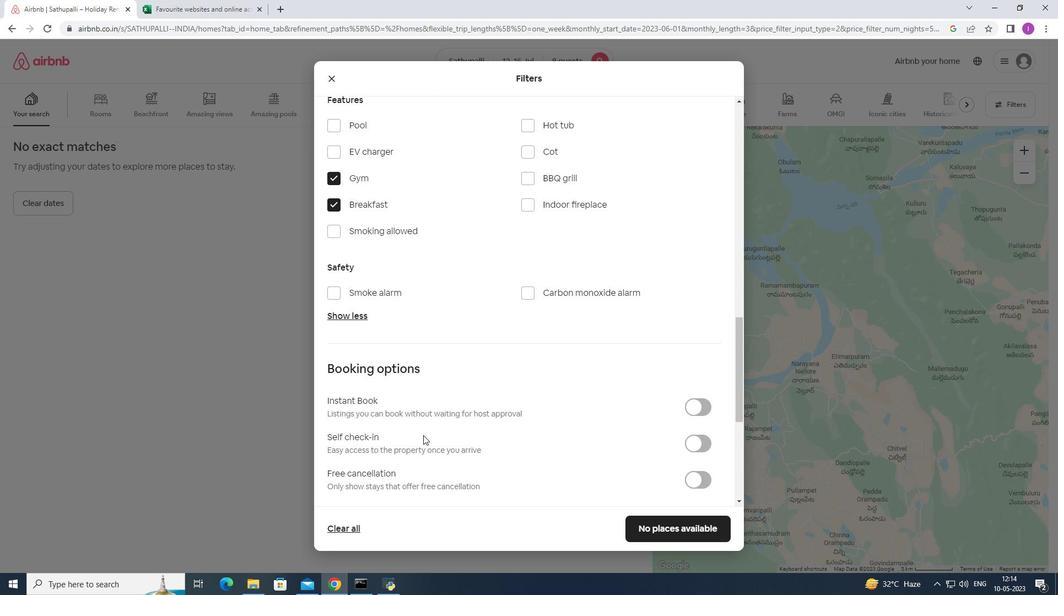 
Action: Mouse scrolled (424, 435) with delta (0, 0)
Screenshot: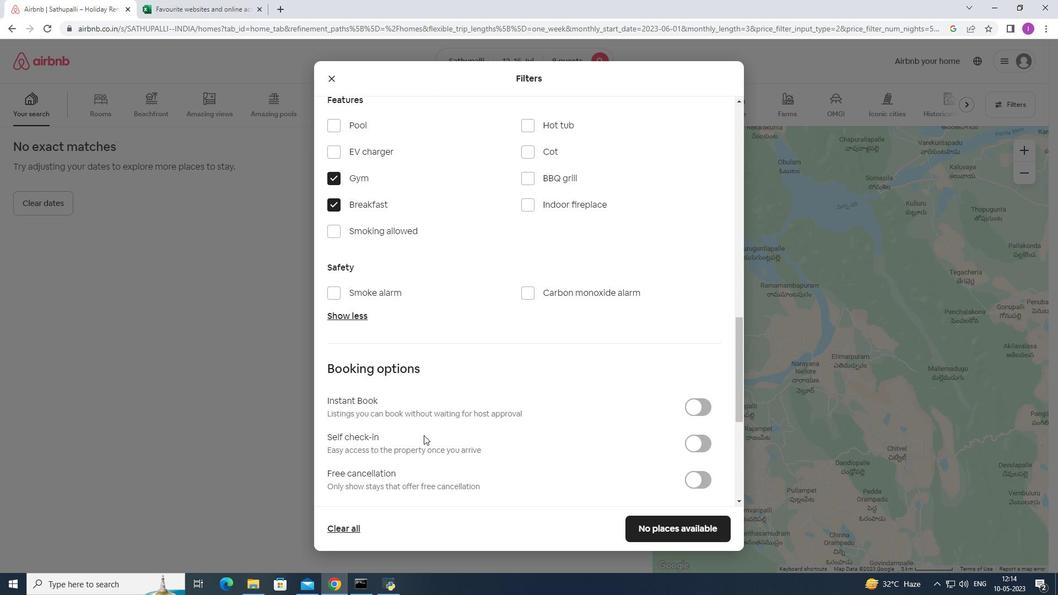 
Action: Mouse moved to (700, 336)
Screenshot: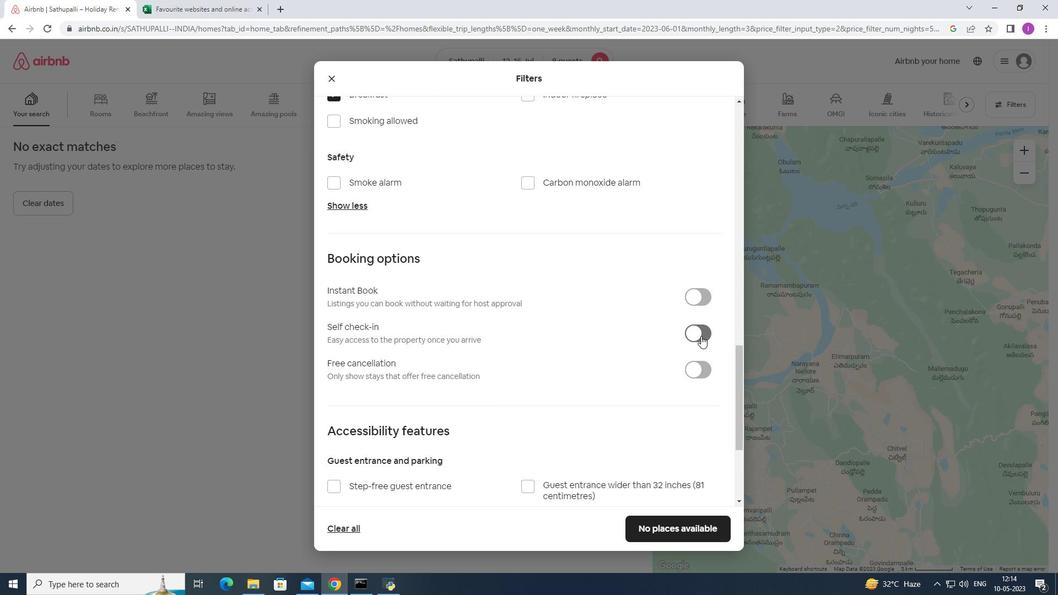 
Action: Mouse pressed left at (700, 336)
Screenshot: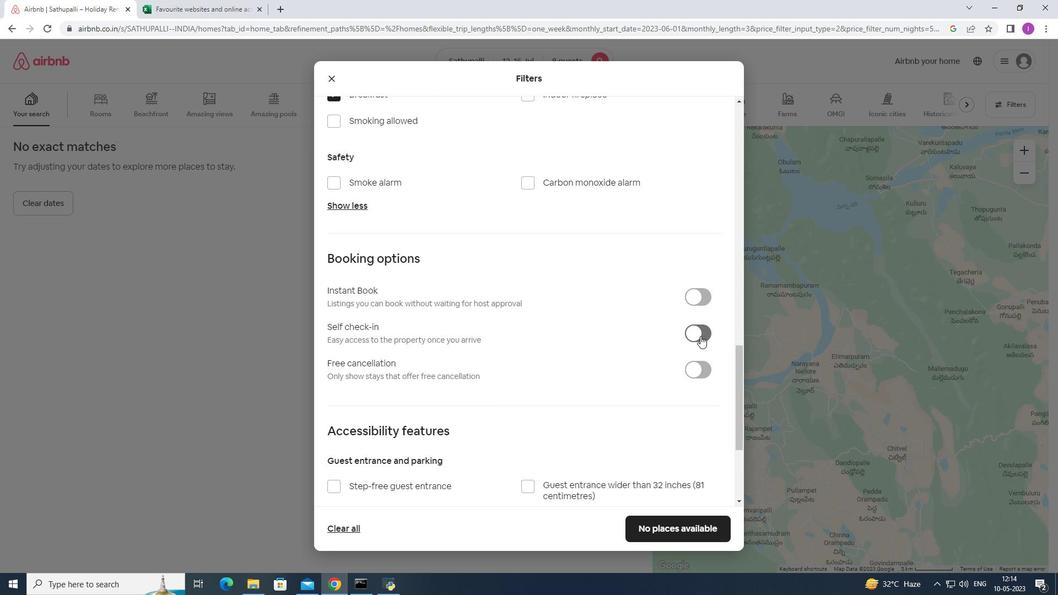 
Action: Mouse moved to (506, 403)
Screenshot: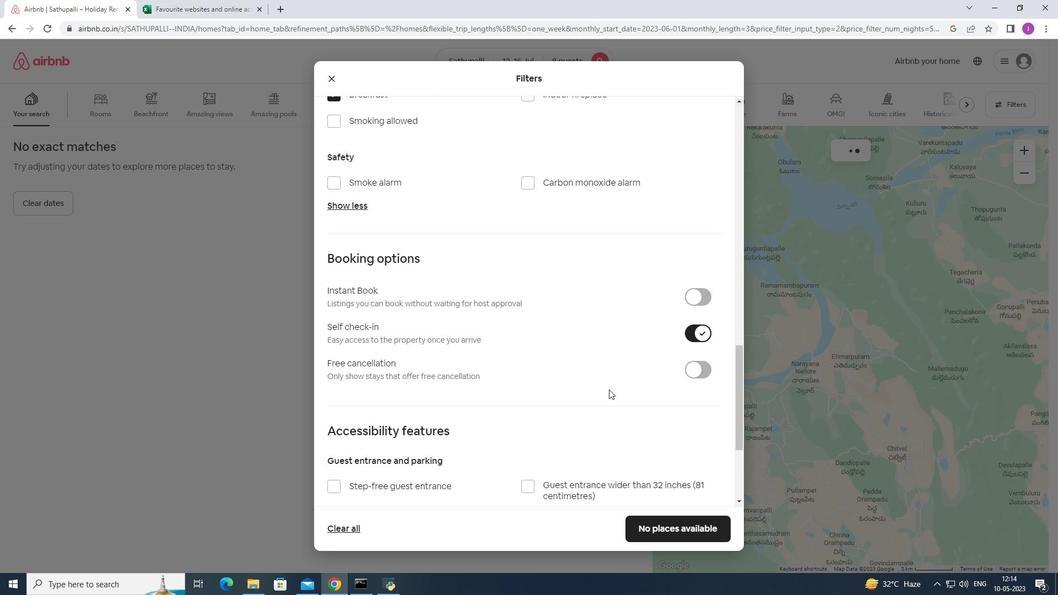 
Action: Mouse scrolled (506, 402) with delta (0, 0)
Screenshot: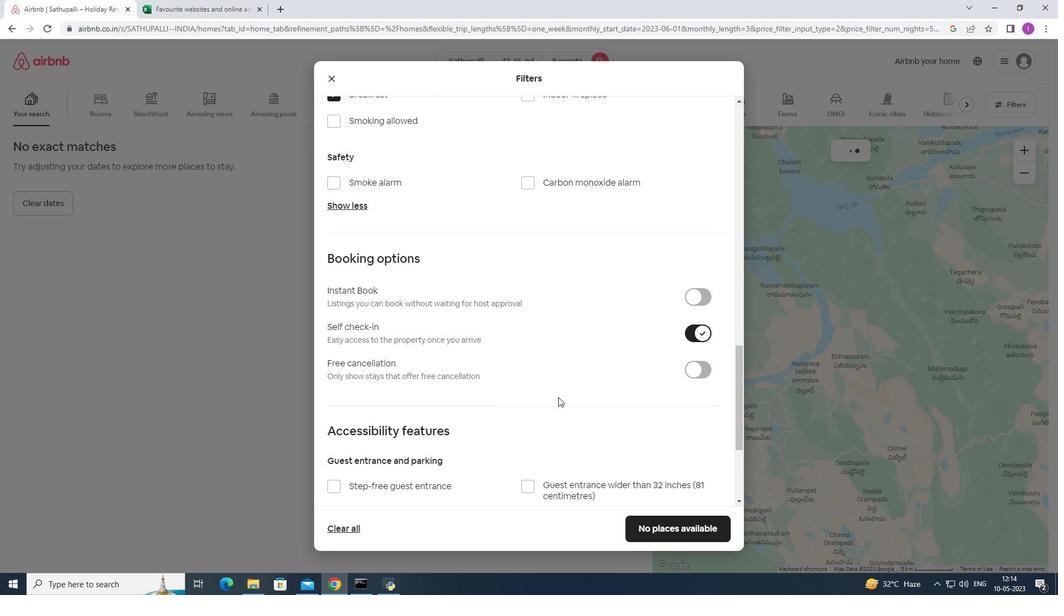 
Action: Mouse scrolled (506, 402) with delta (0, 0)
Screenshot: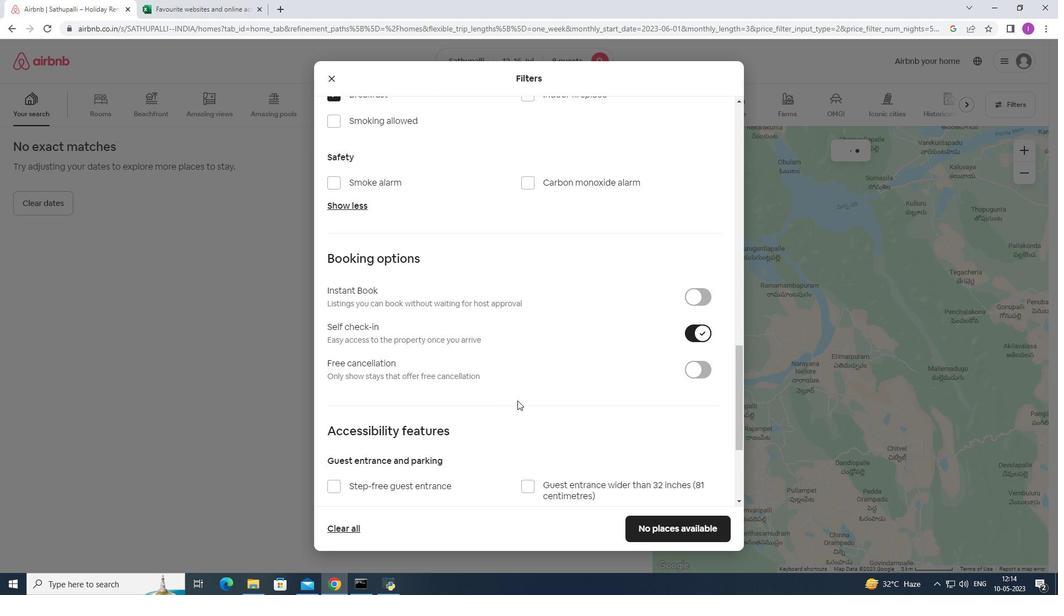 
Action: Mouse scrolled (506, 402) with delta (0, 0)
Screenshot: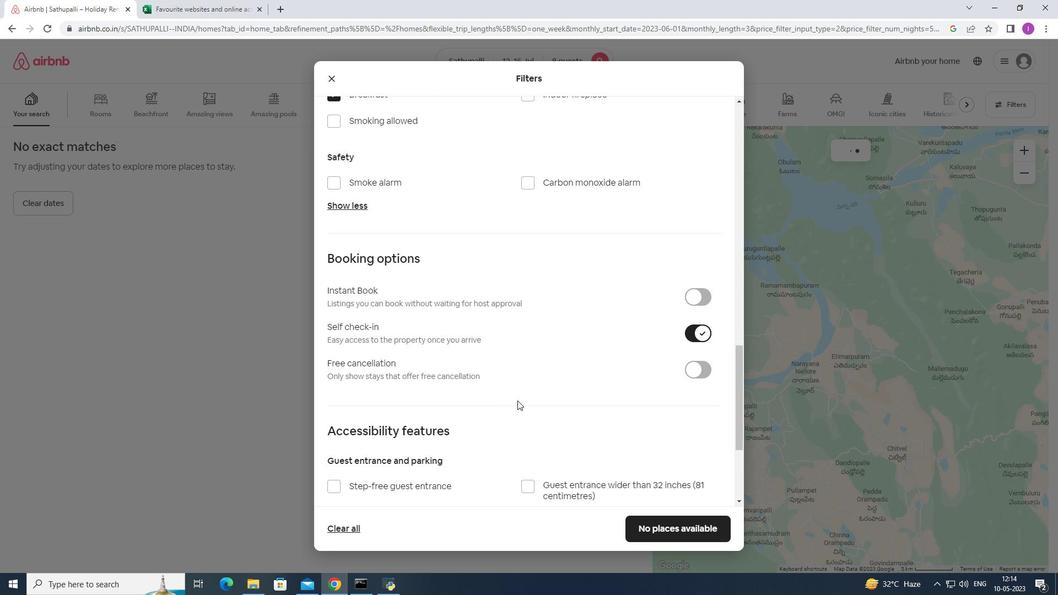 
Action: Mouse scrolled (506, 402) with delta (0, 0)
Screenshot: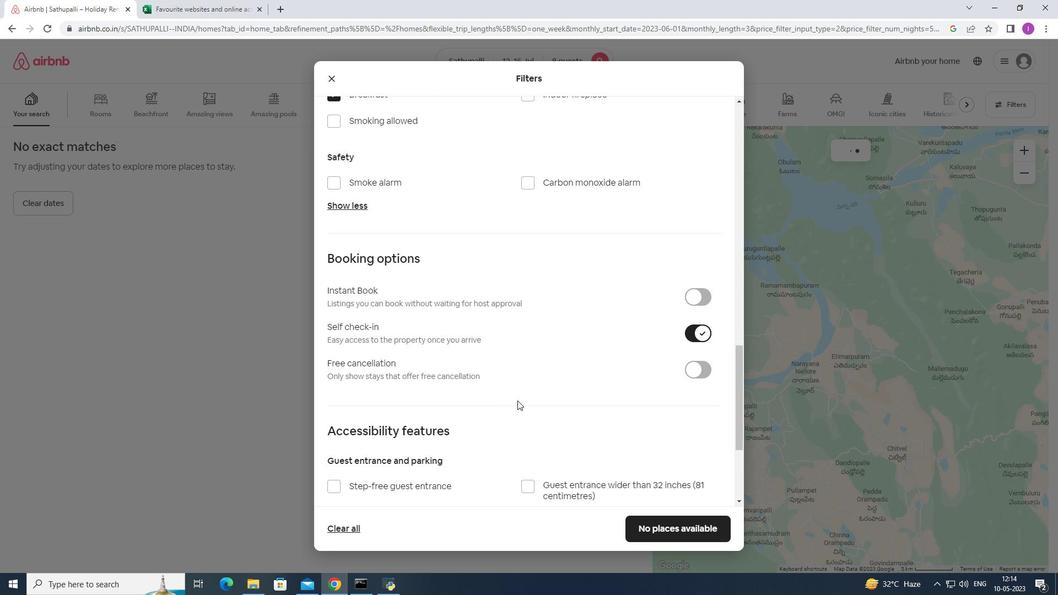 
Action: Mouse moved to (506, 403)
Screenshot: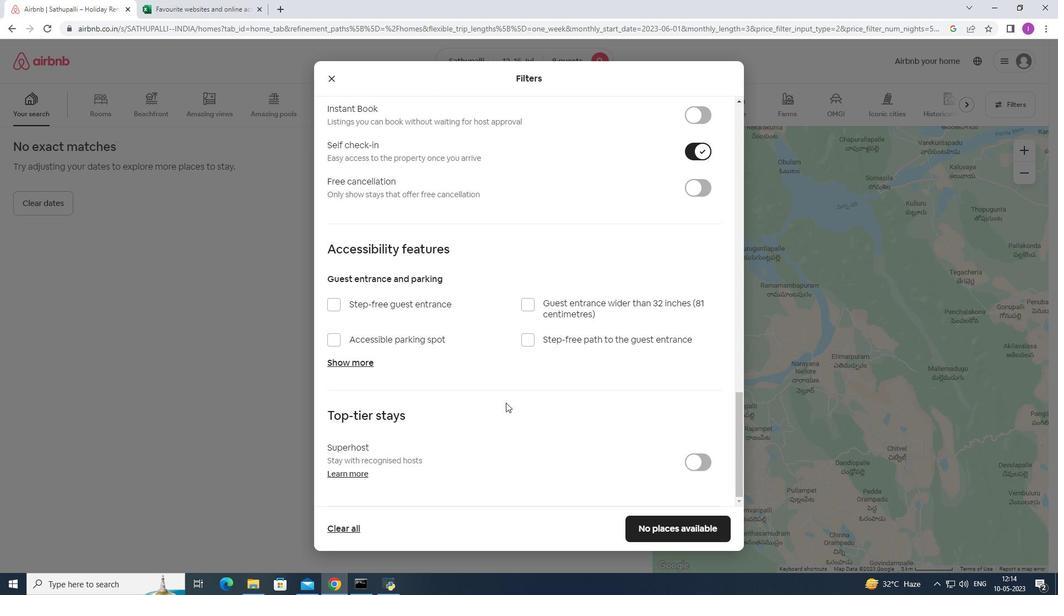
Action: Mouse scrolled (506, 402) with delta (0, 0)
Screenshot: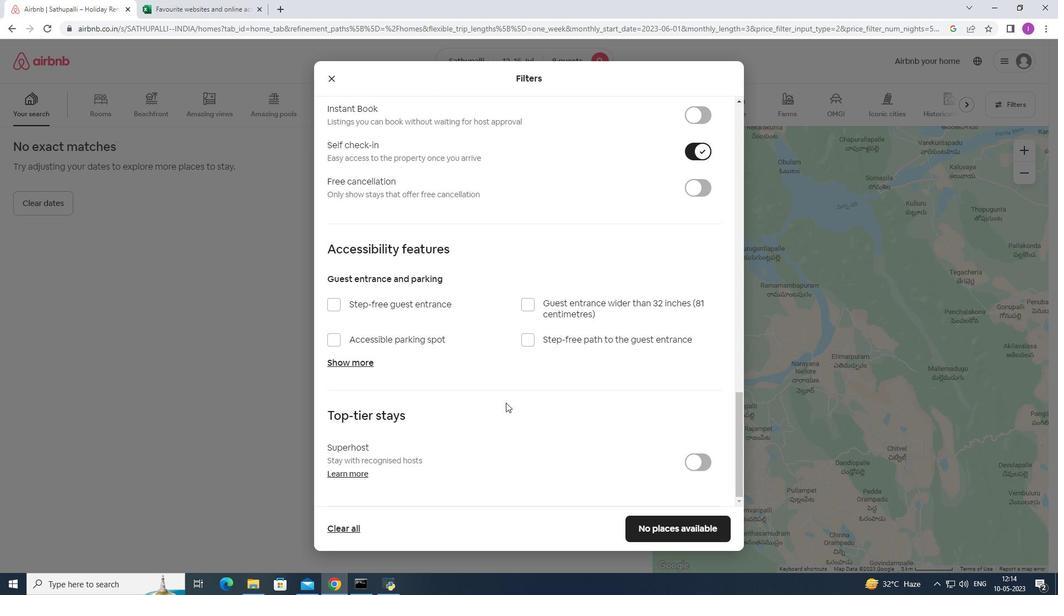 
Action: Mouse scrolled (506, 402) with delta (0, 0)
Screenshot: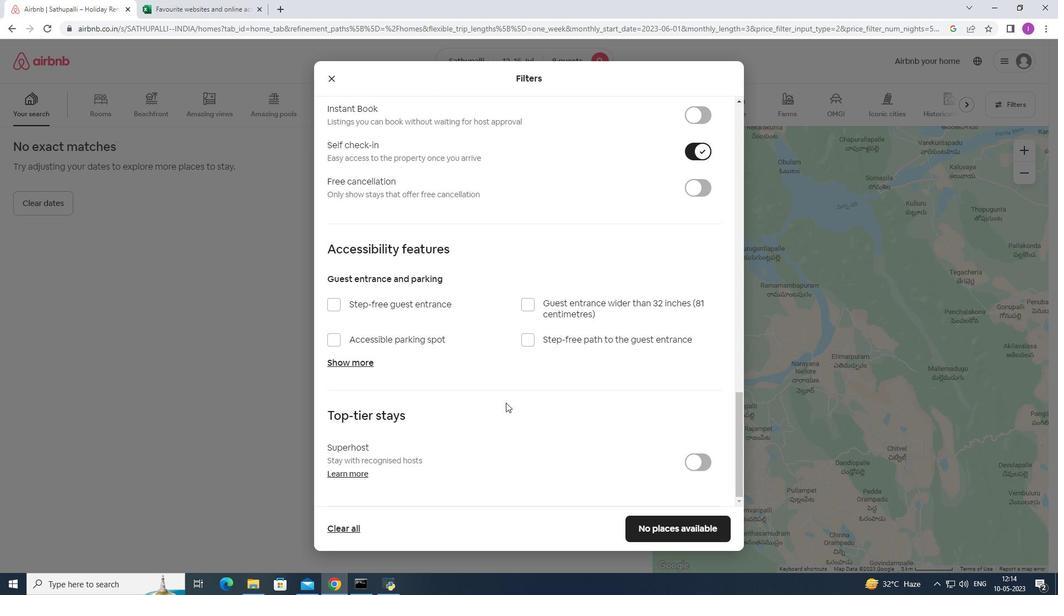 
Action: Mouse scrolled (506, 402) with delta (0, 0)
Screenshot: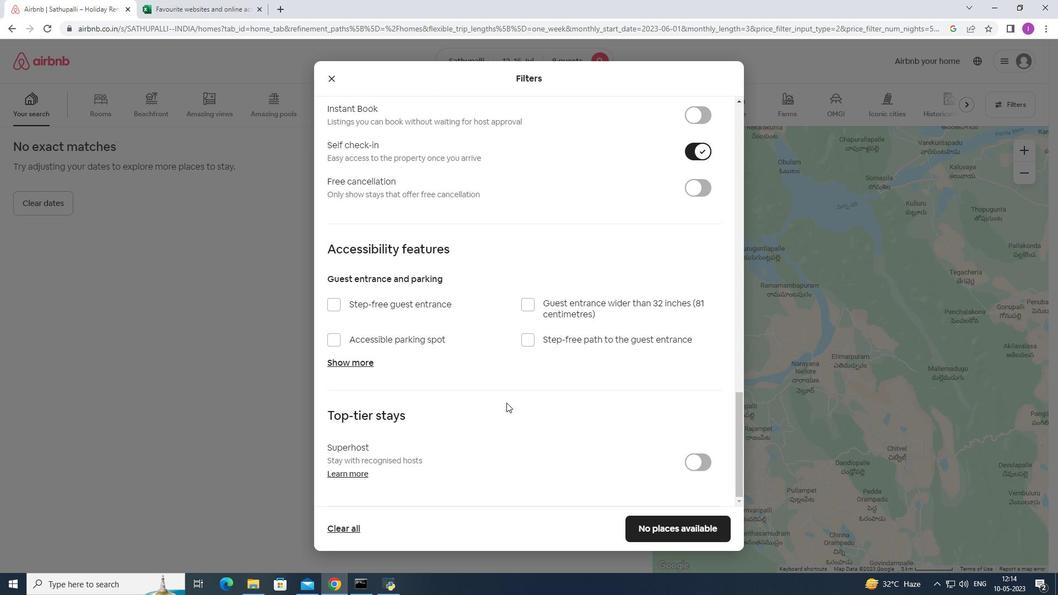 
Action: Mouse scrolled (506, 402) with delta (0, 0)
Screenshot: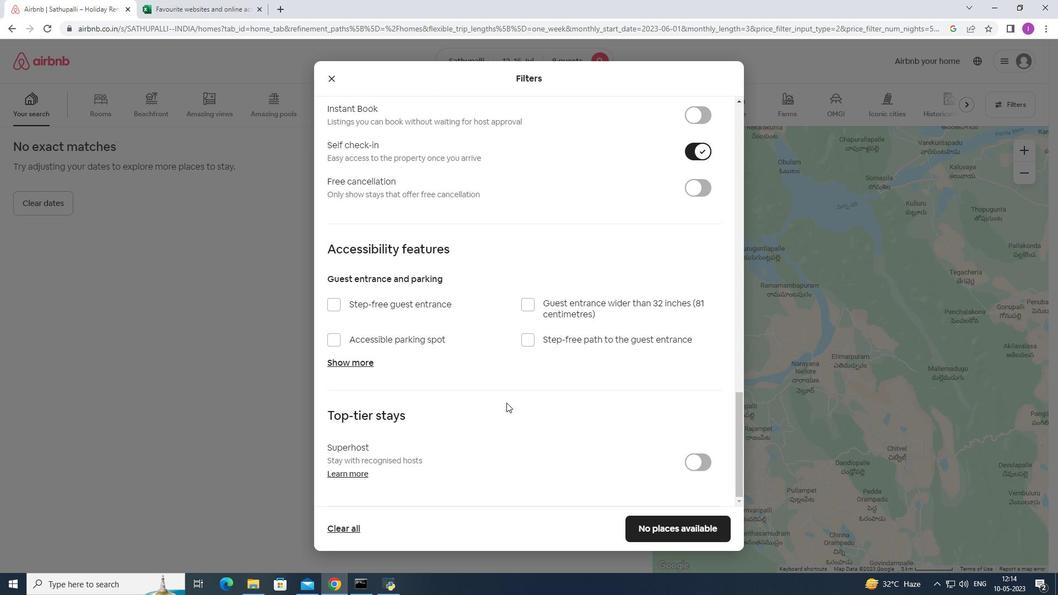 
Action: Mouse moved to (513, 399)
Screenshot: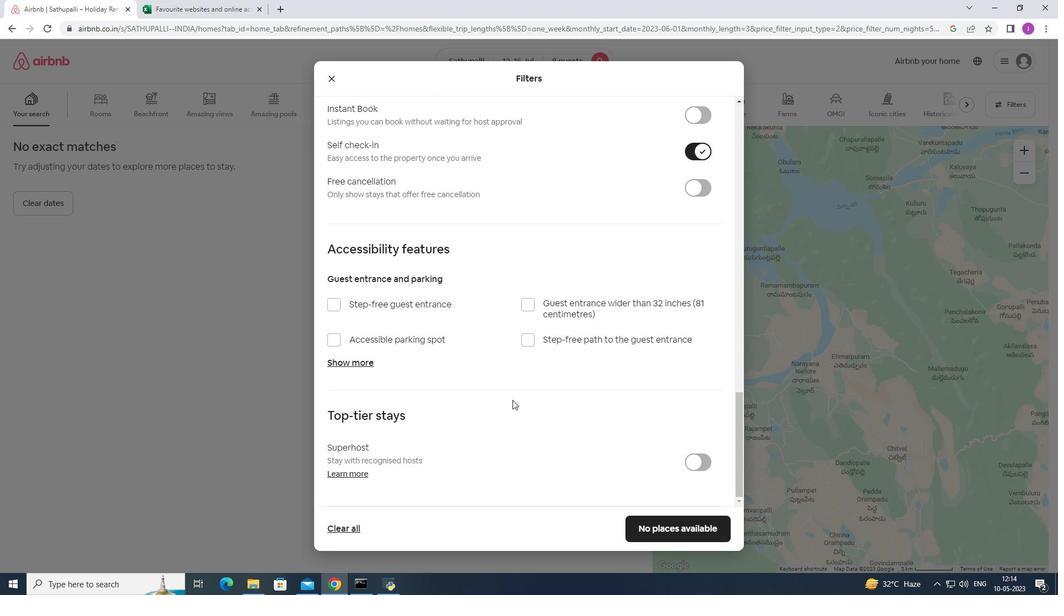 
Action: Mouse scrolled (513, 399) with delta (0, 0)
Screenshot: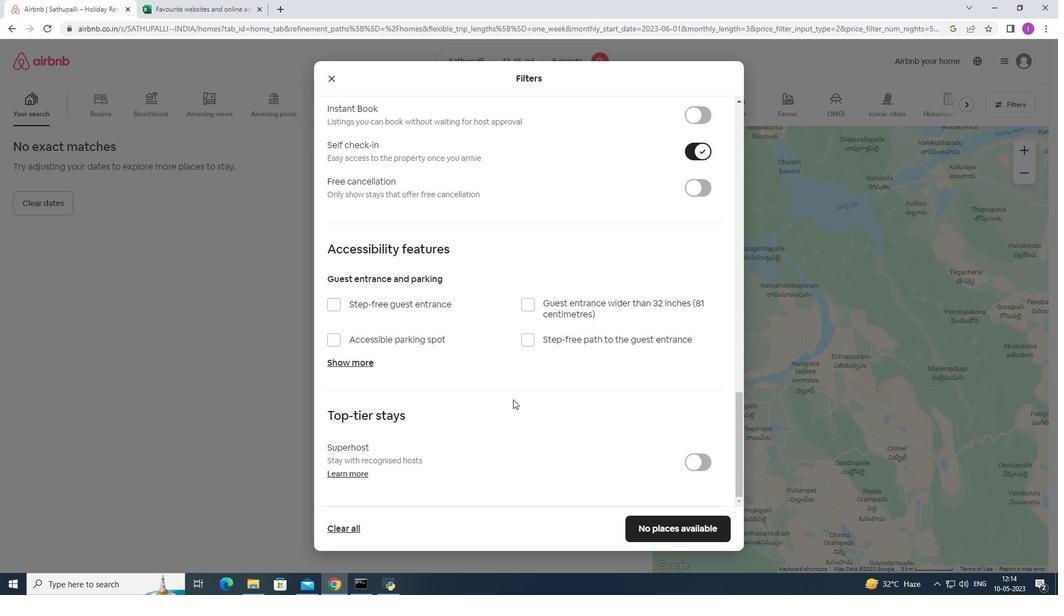 
Action: Mouse scrolled (513, 399) with delta (0, 0)
Screenshot: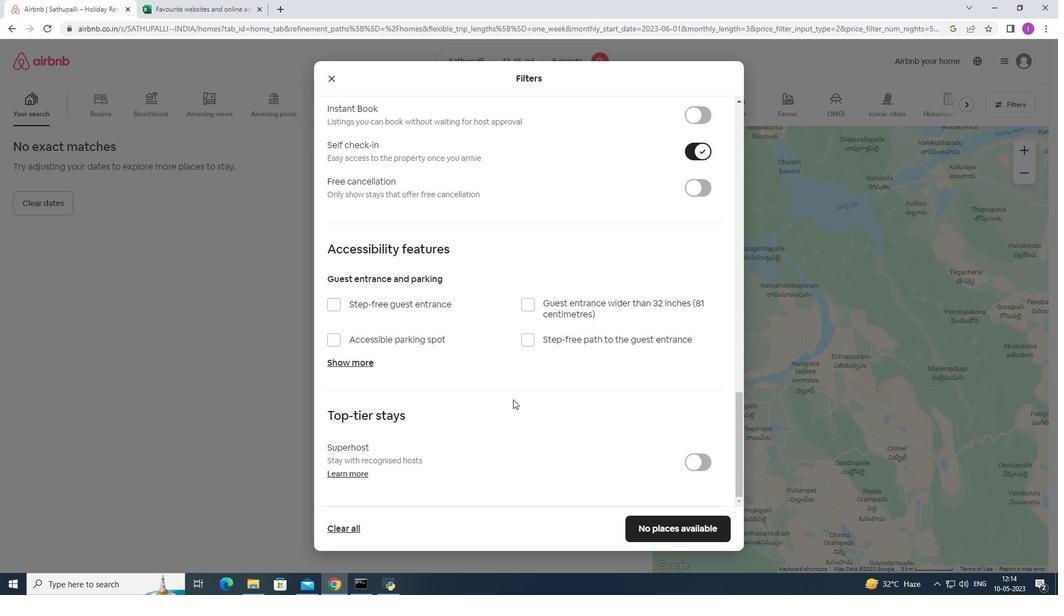 
Action: Mouse scrolled (513, 399) with delta (0, 0)
Screenshot: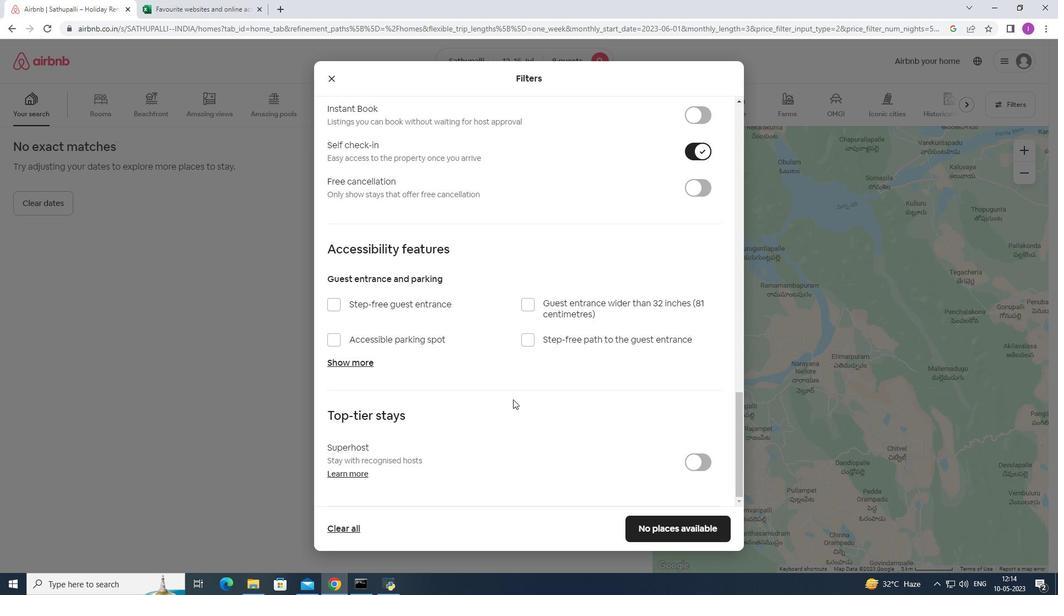 
Action: Mouse scrolled (513, 399) with delta (0, 0)
Screenshot: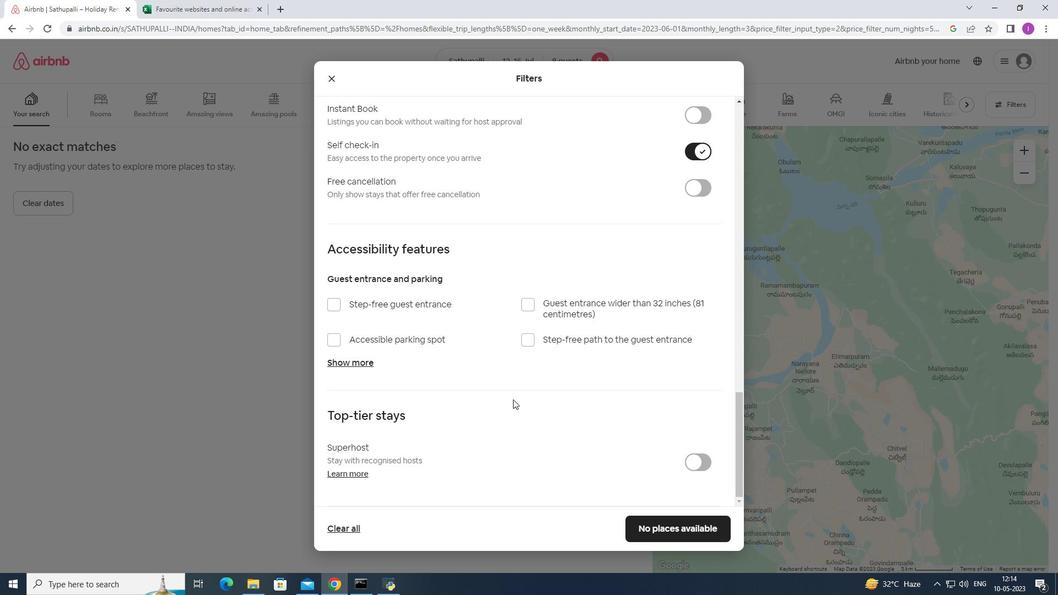 
Action: Mouse moved to (673, 525)
Screenshot: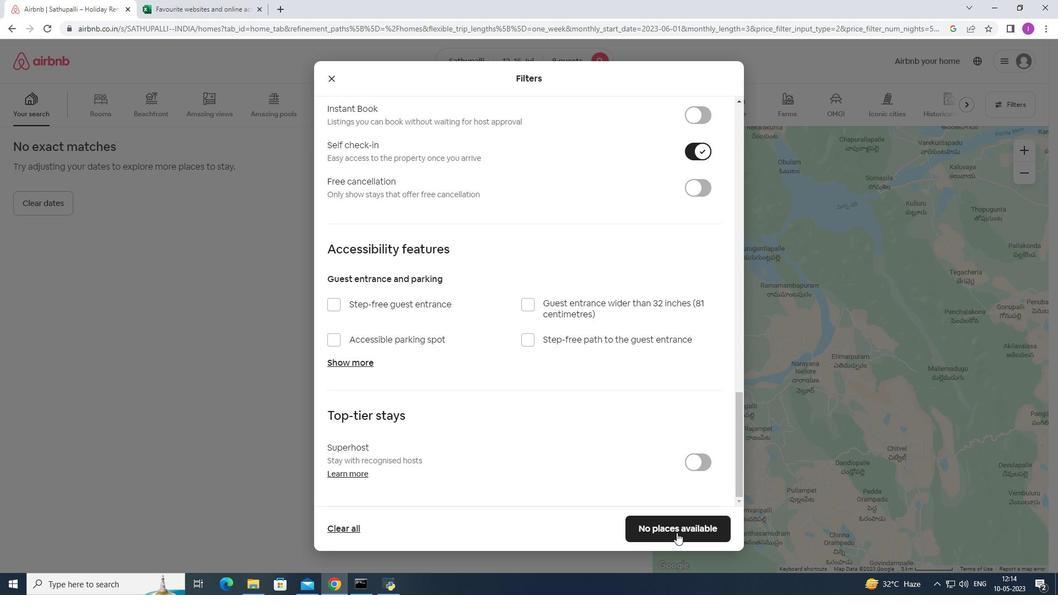 
Action: Mouse pressed left at (673, 525)
Screenshot: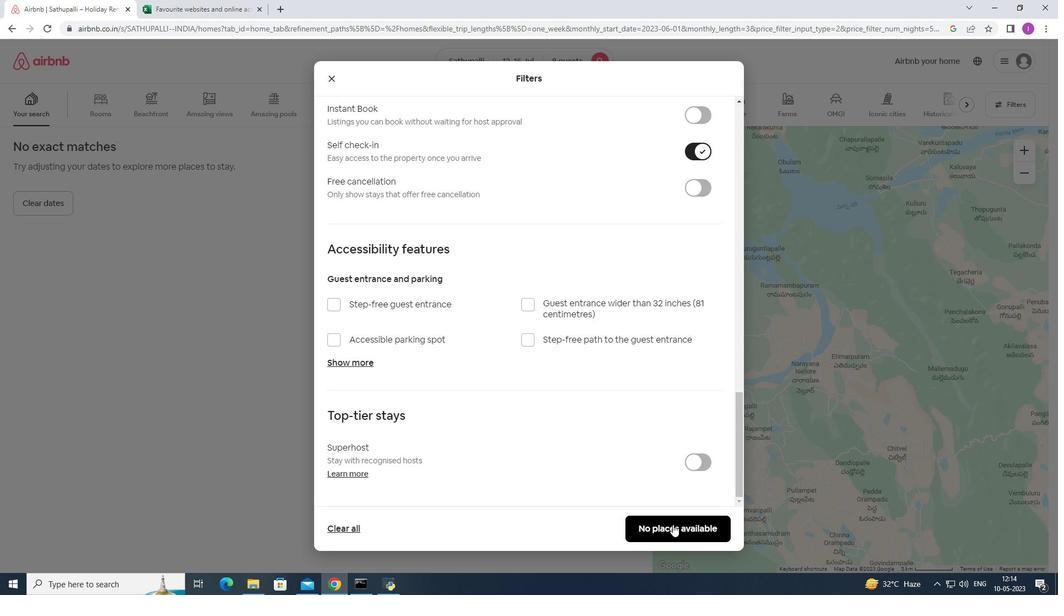 
Action: Mouse moved to (671, 527)
Screenshot: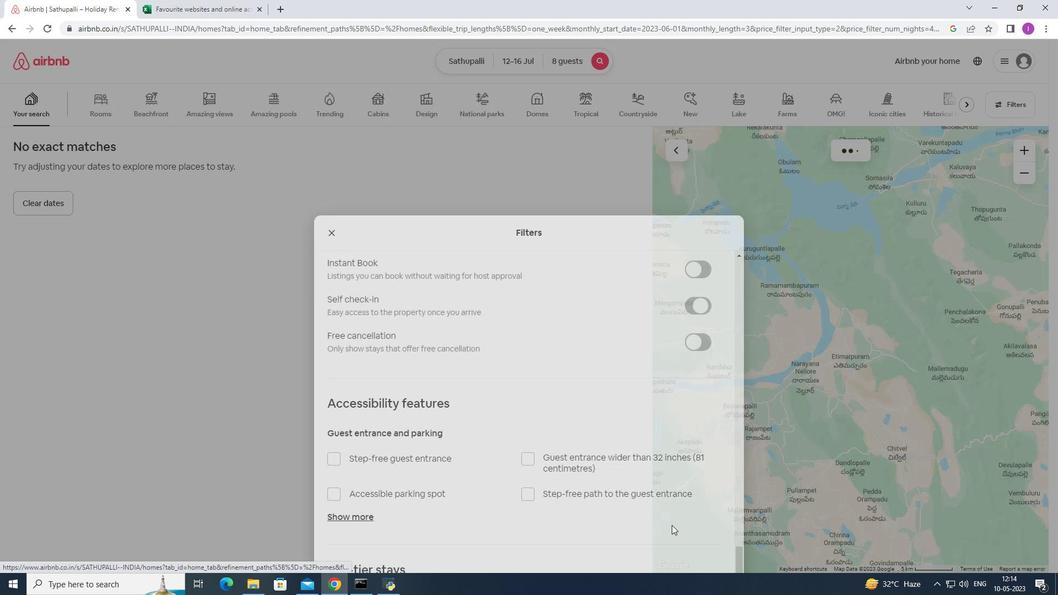 
